 Task: Open a blank sheet, save the file as Identity.txt and add heading 'Identity',with the parapraph 'Identity refers to the characteristics and qualities that make an individual unique, including their cultural, ethnic, and personal traits. Understanding one's identity promotes self-acceptance, empathy, and fosters a sense of belonging and community.'Apply Font Style Oswald And font size 18. Apply font style in  Heading '  Roboto' and font size 36 Change heading alignment to  Left and paragraph alignment to  Left
Action: Mouse moved to (1272, 92)
Screenshot: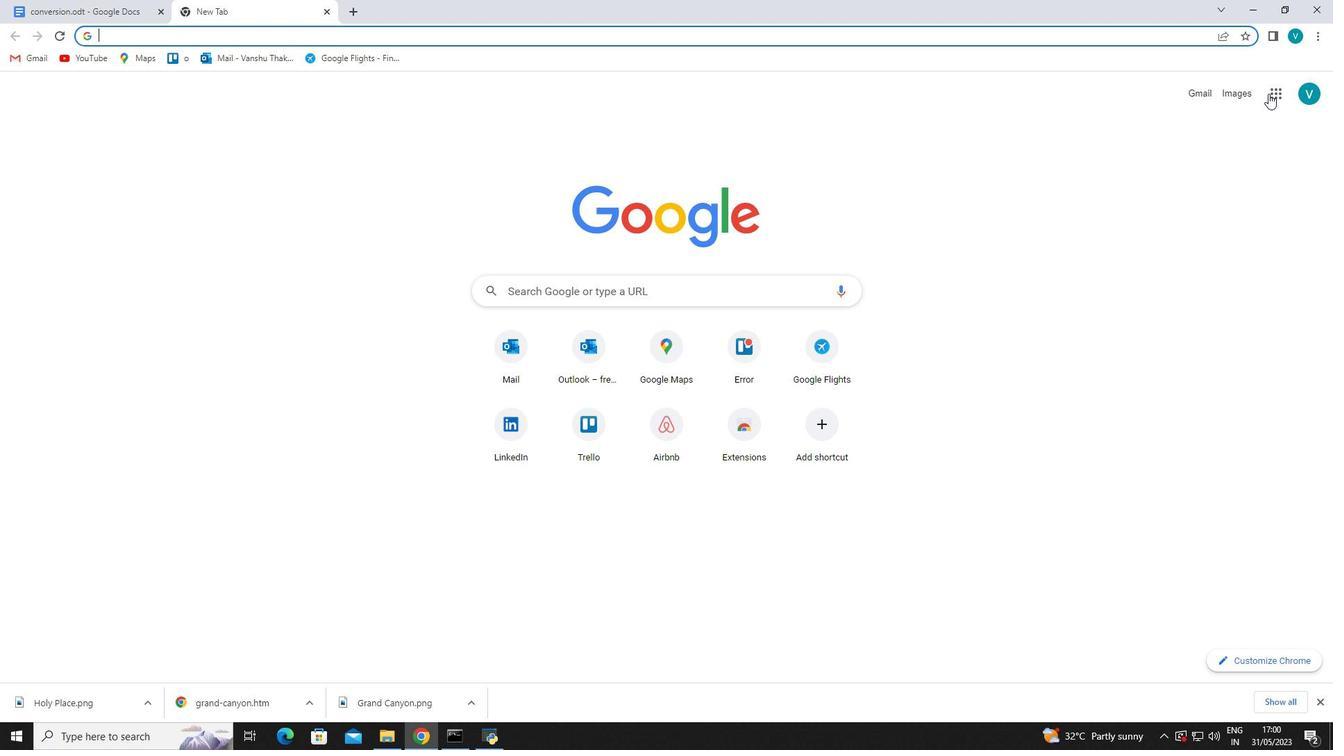 
Action: Mouse pressed left at (1272, 92)
Screenshot: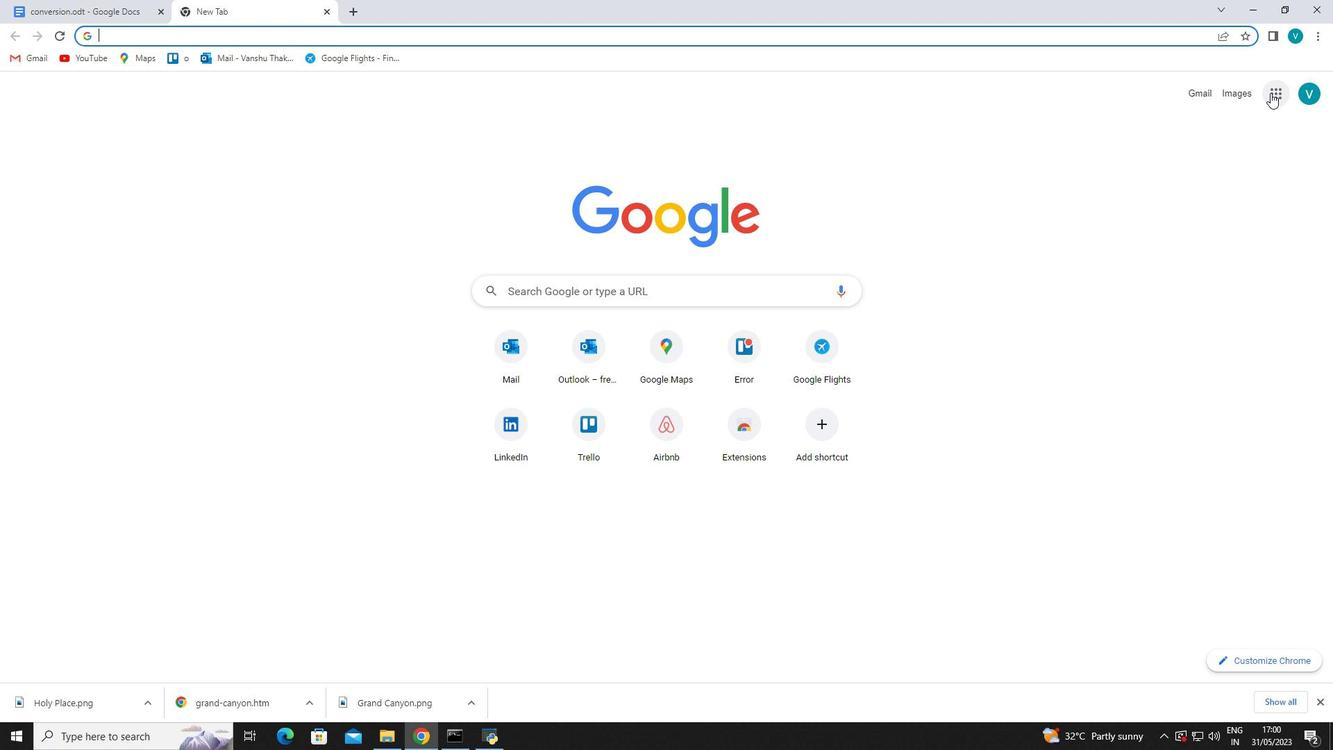 
Action: Mouse moved to (1241, 205)
Screenshot: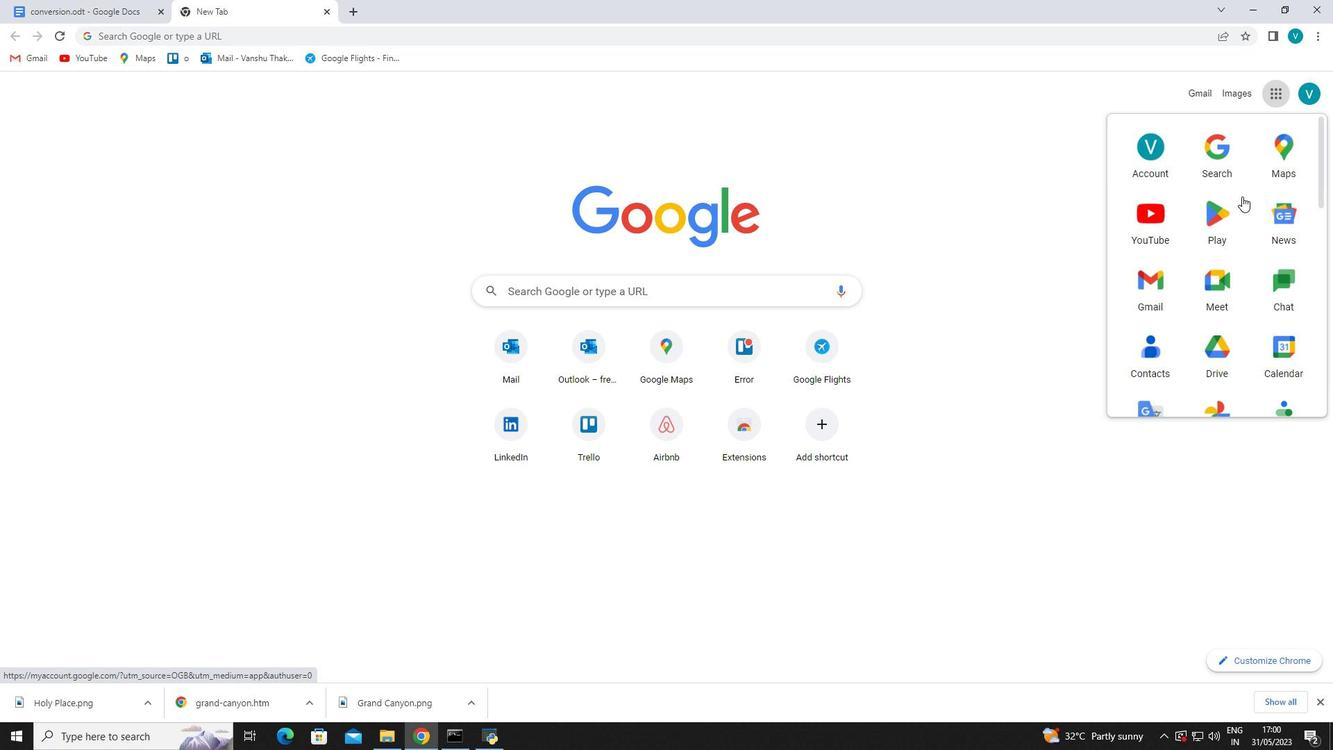 
Action: Mouse scrolled (1241, 204) with delta (0, 0)
Screenshot: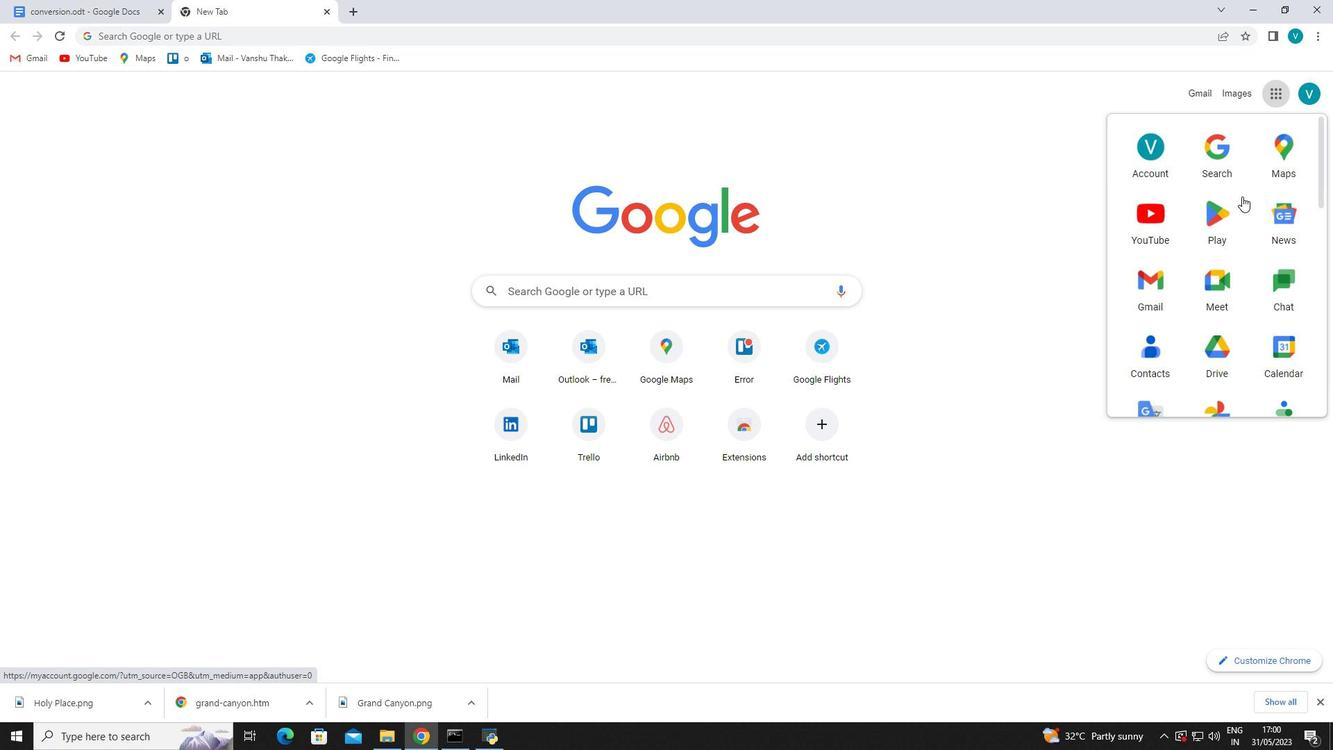
Action: Mouse moved to (1235, 216)
Screenshot: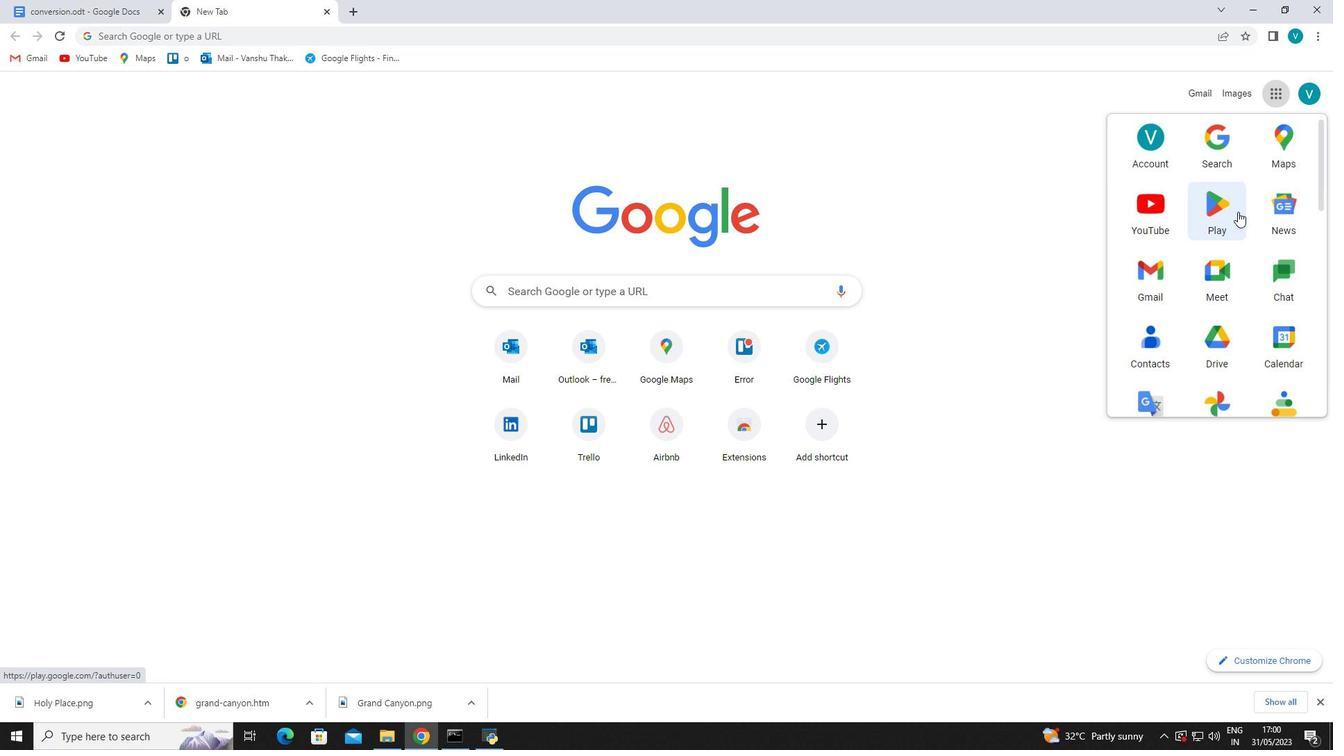 
Action: Mouse scrolled (1235, 215) with delta (0, 0)
Screenshot: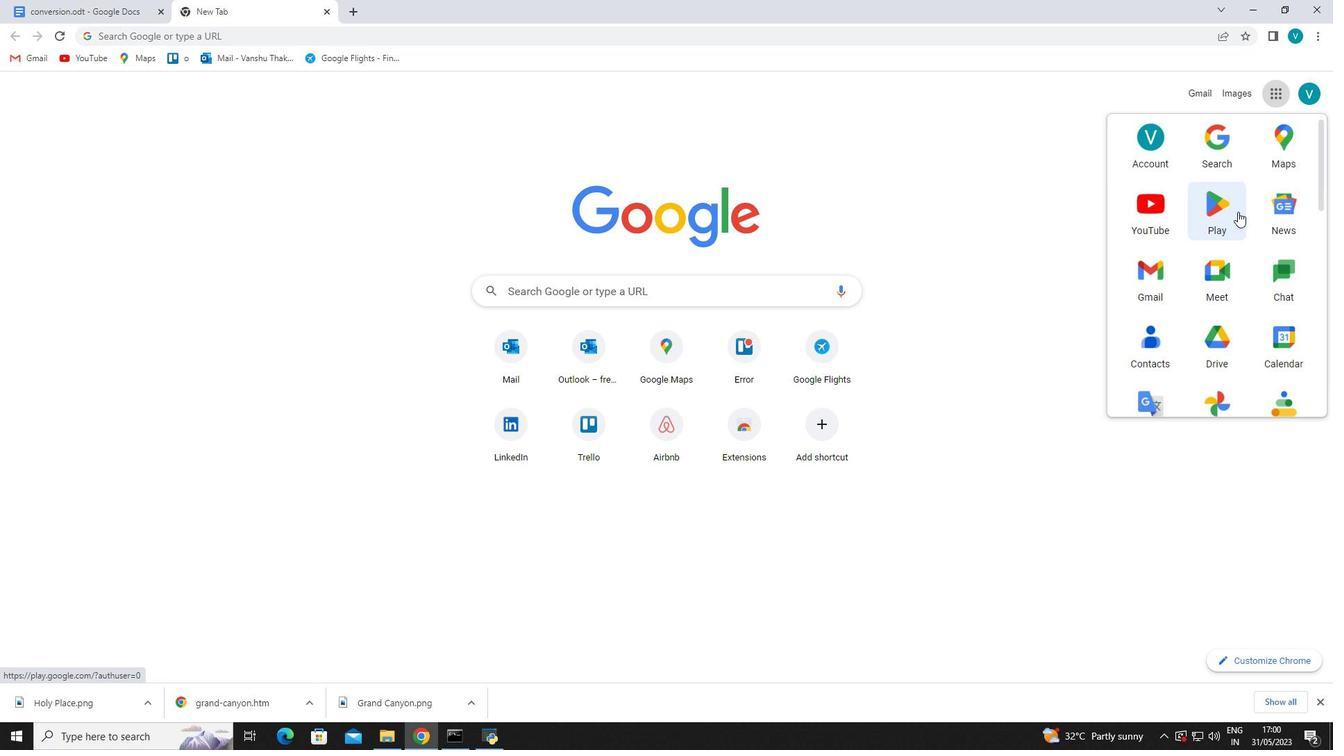 
Action: Mouse moved to (1229, 225)
Screenshot: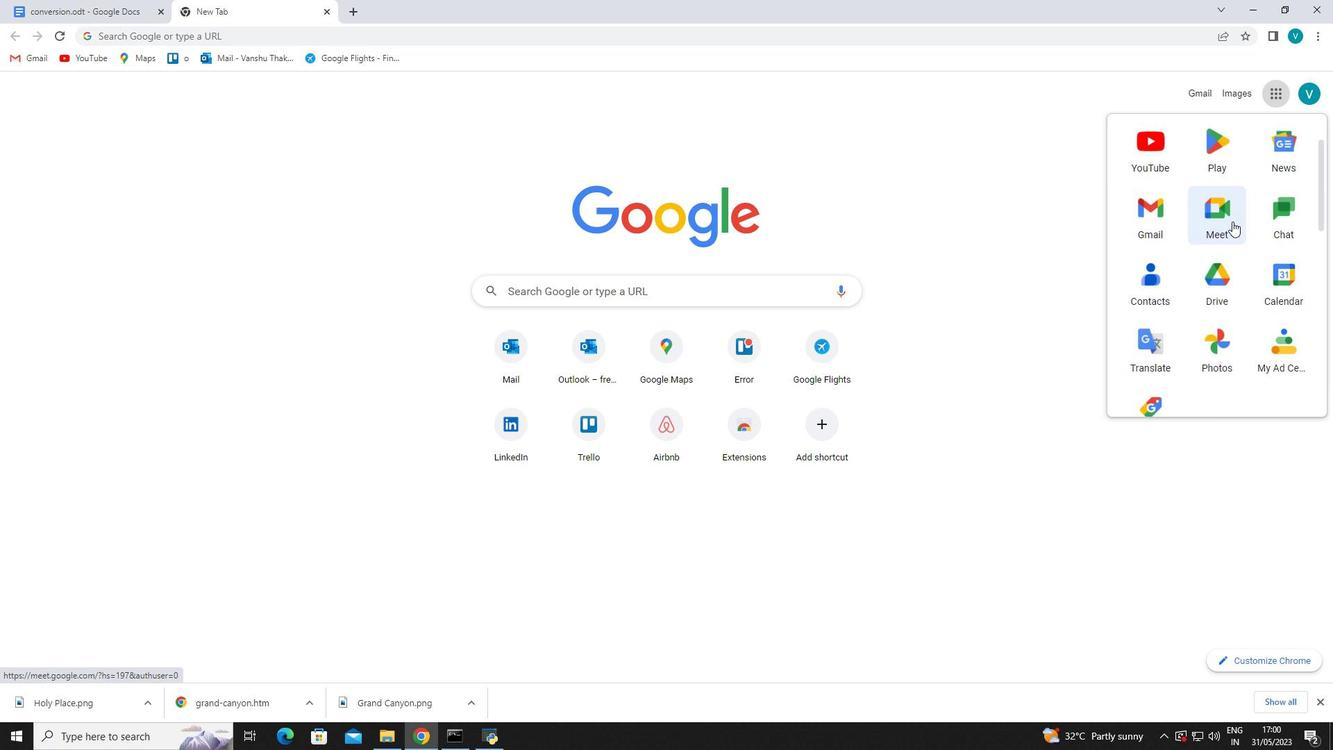 
Action: Mouse scrolled (1229, 224) with delta (0, 0)
Screenshot: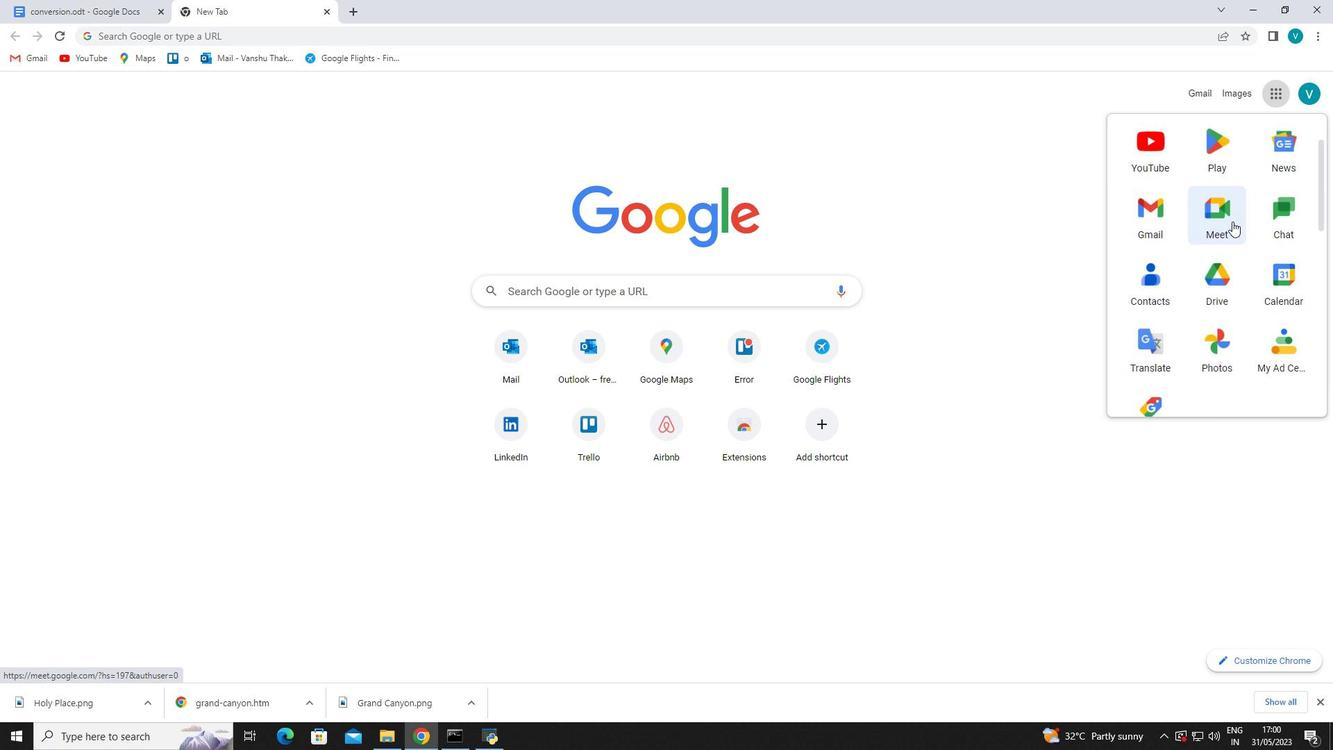 
Action: Mouse moved to (1225, 231)
Screenshot: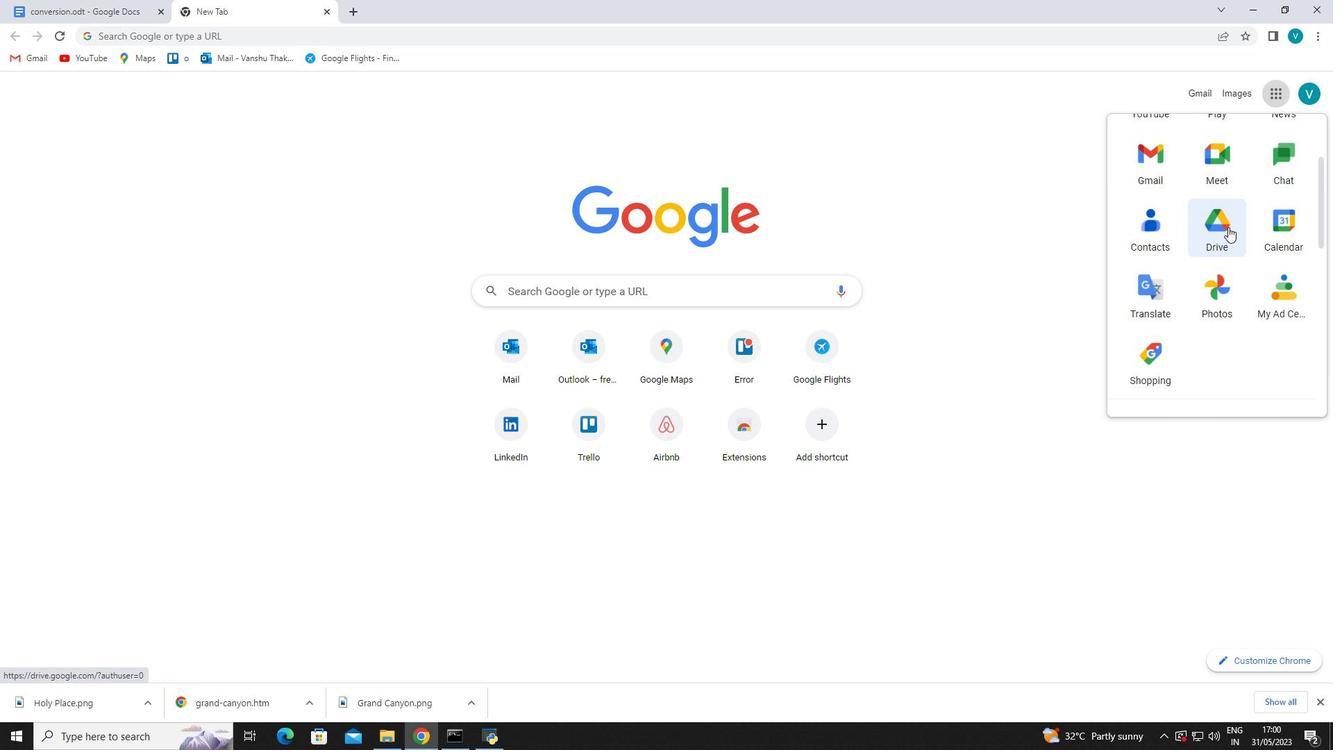 
Action: Mouse scrolled (1225, 230) with delta (0, 0)
Screenshot: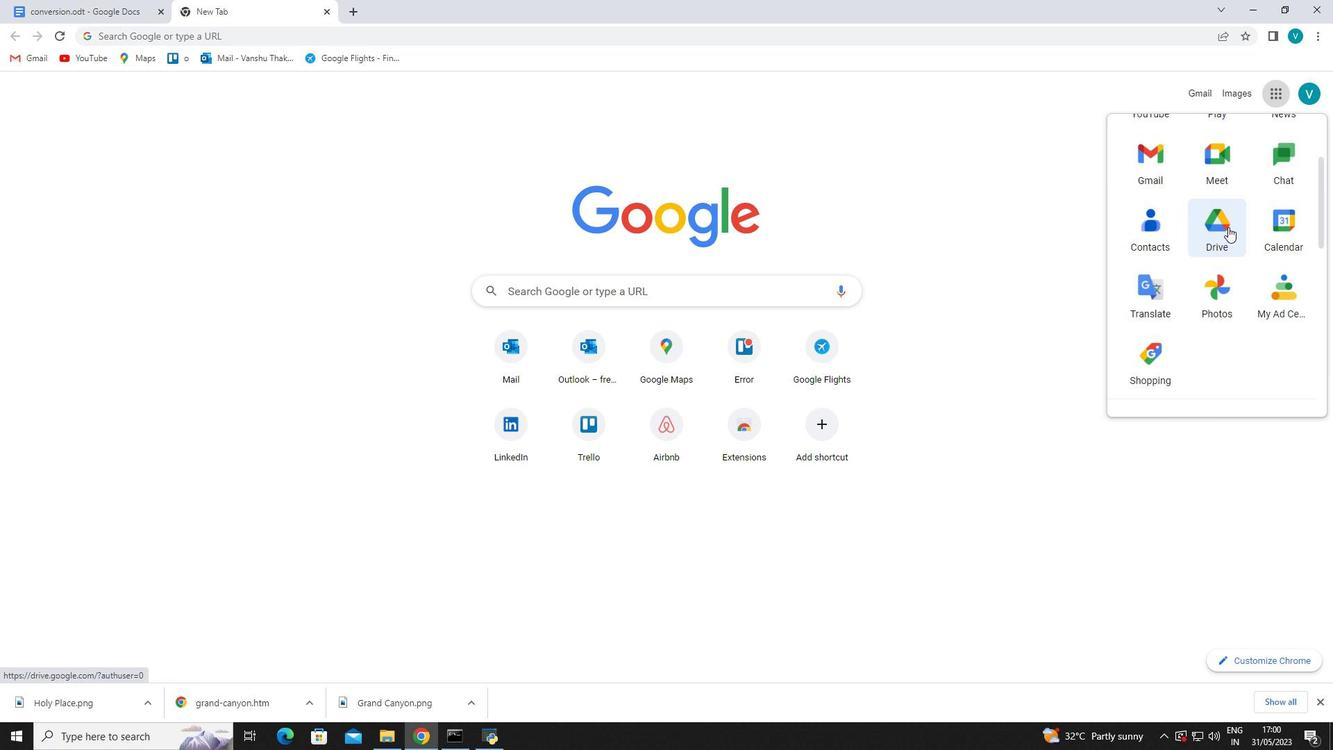 
Action: Mouse moved to (1220, 263)
Screenshot: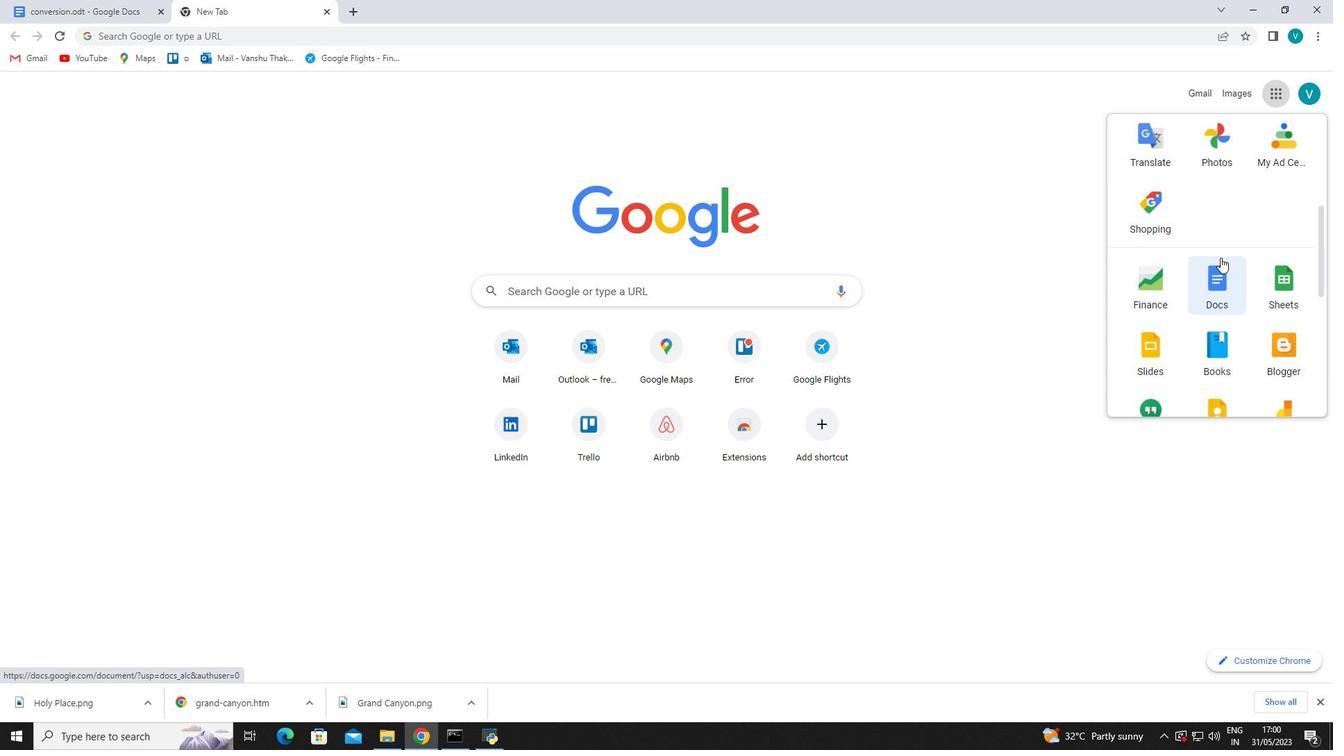 
Action: Mouse pressed left at (1220, 263)
Screenshot: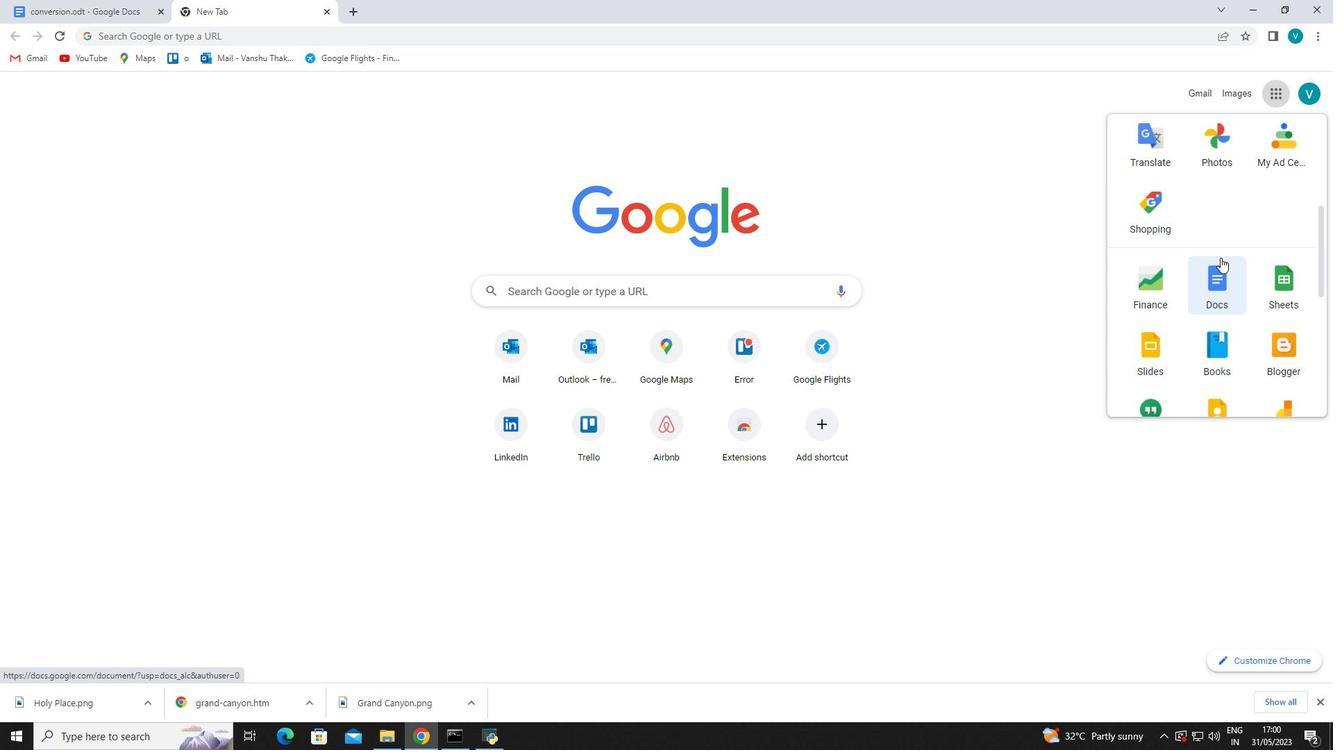 
Action: Mouse moved to (342, 253)
Screenshot: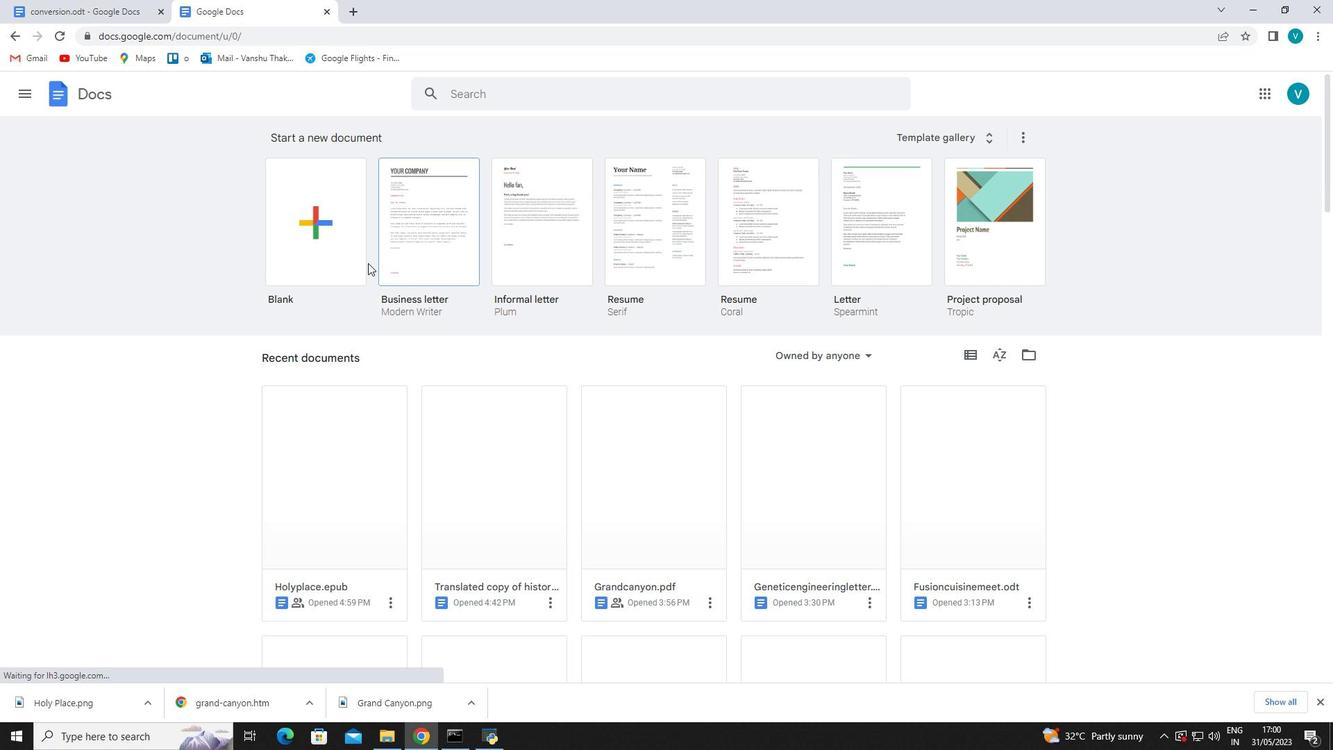 
Action: Mouse pressed left at (342, 253)
Screenshot: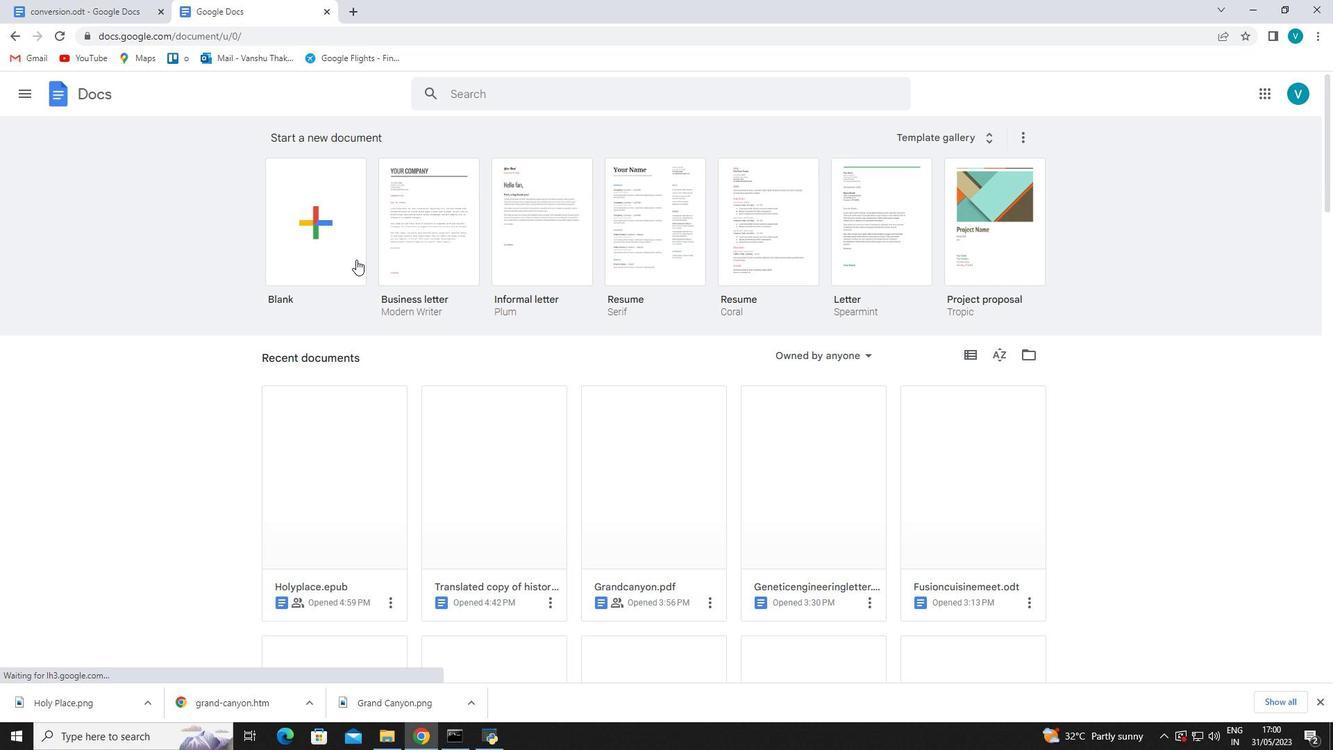 
Action: Mouse moved to (121, 86)
Screenshot: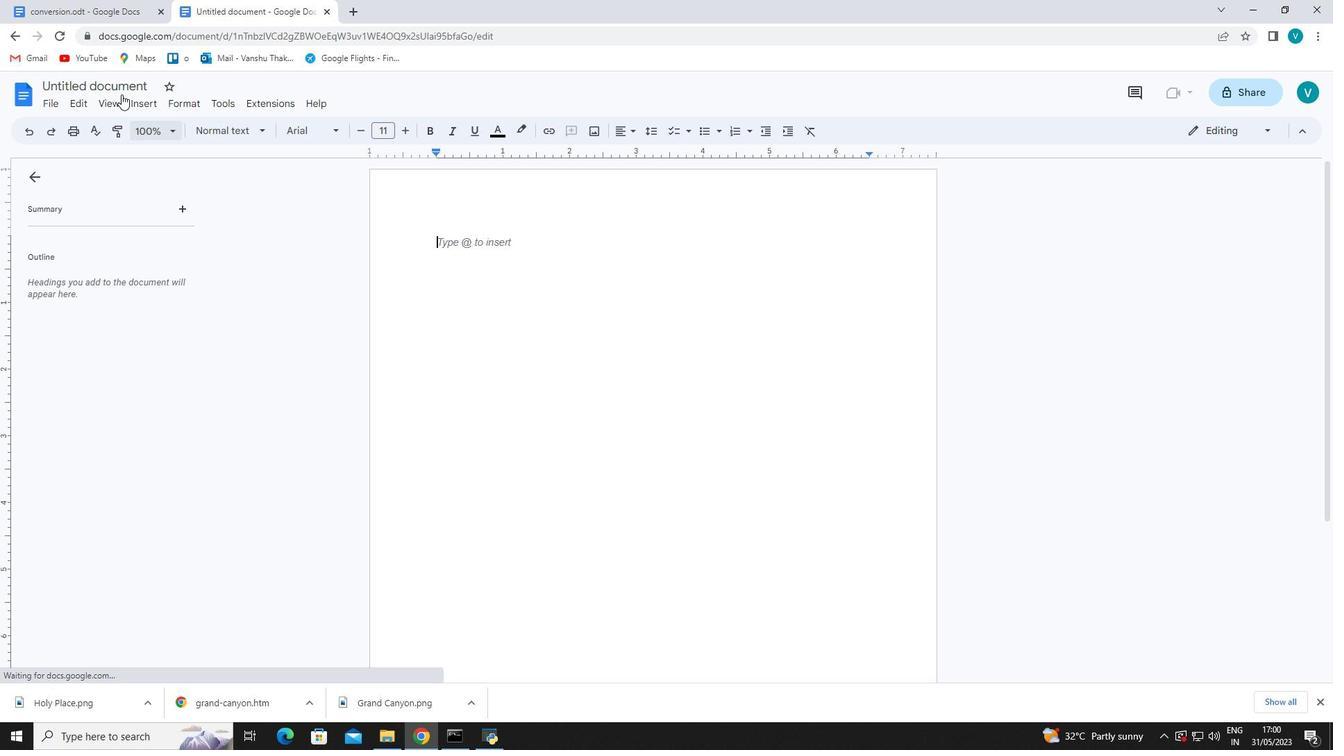 
Action: Mouse pressed left at (121, 86)
Screenshot: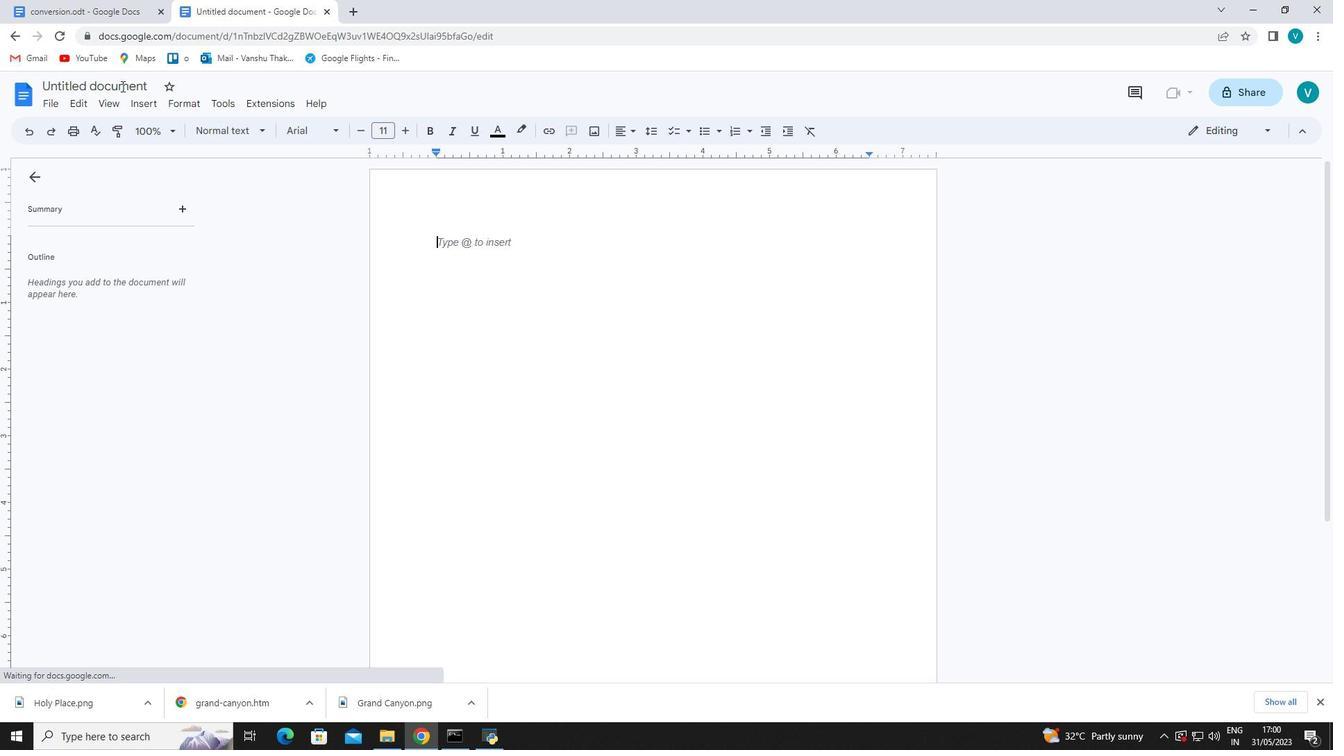 
Action: Key pressed <Key.shift>Identity.txt
Screenshot: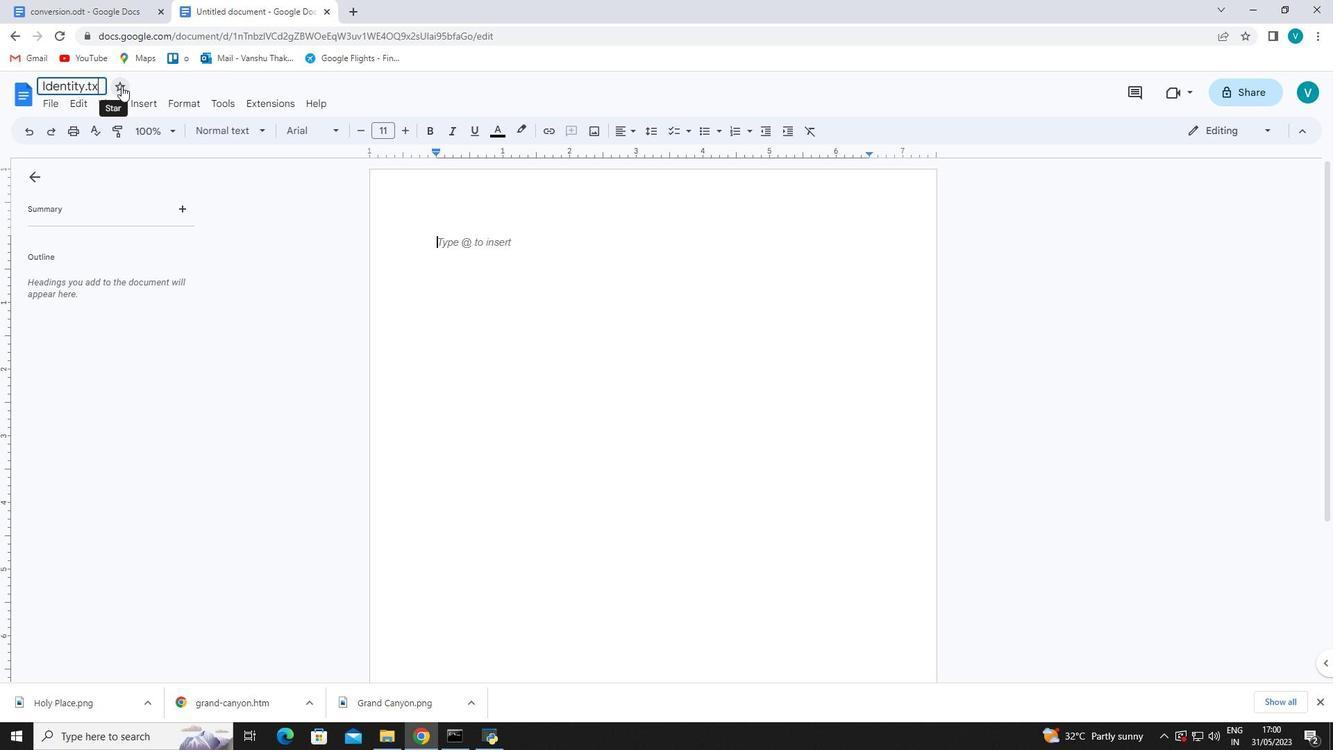 
Action: Mouse moved to (262, 138)
Screenshot: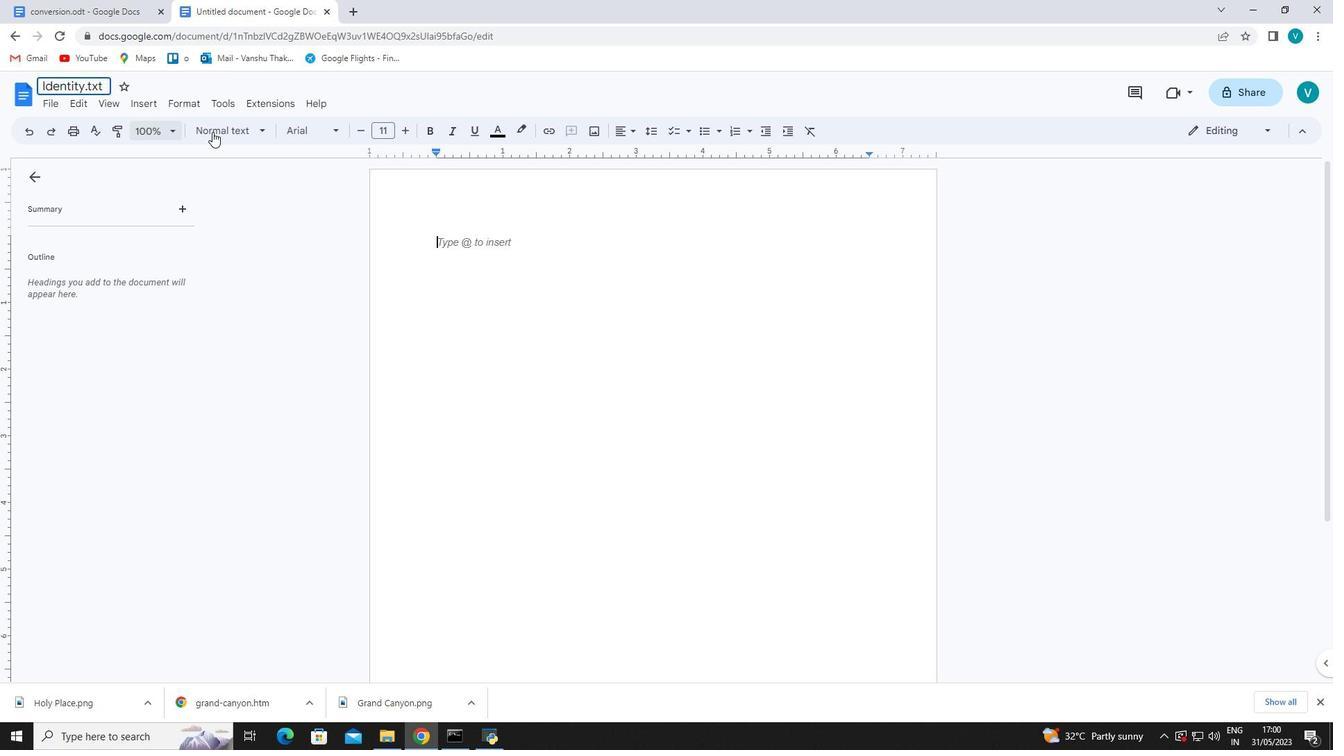 
Action: Key pressed <Key.enter>
Screenshot: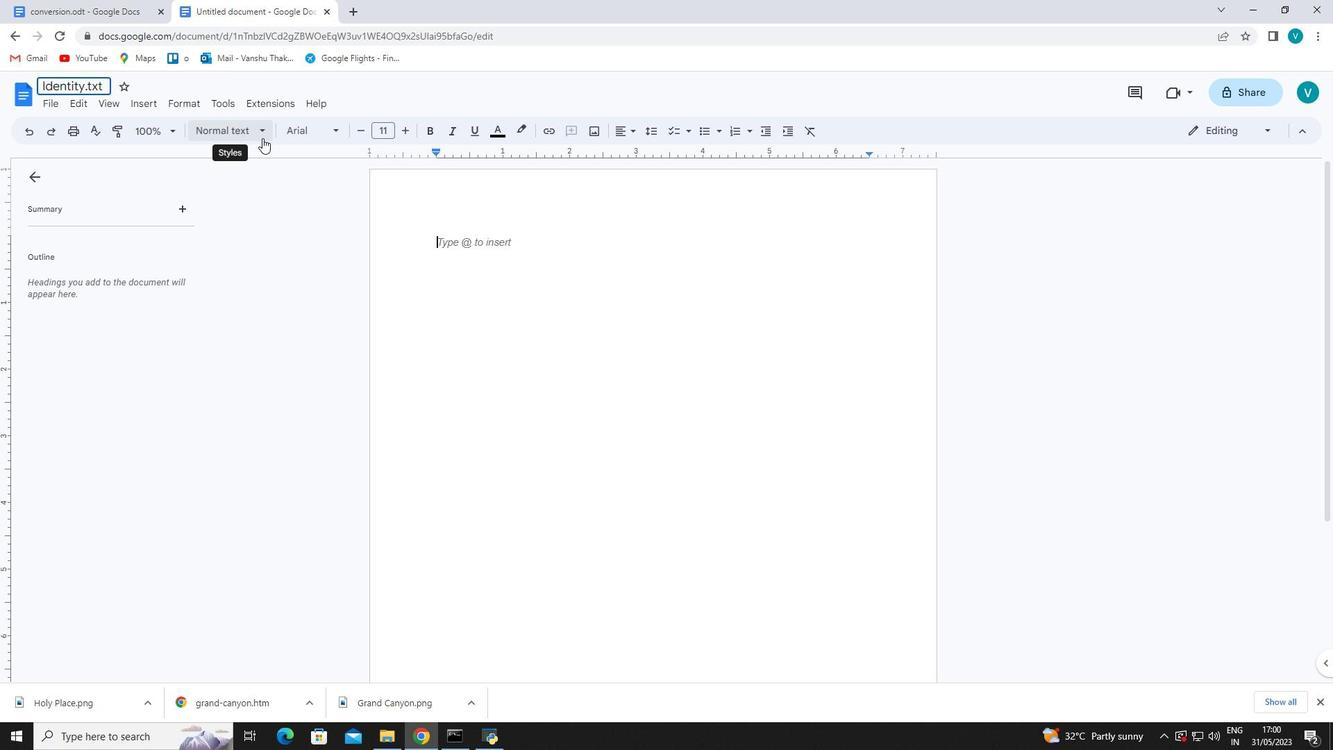 
Action: Mouse moved to (463, 254)
Screenshot: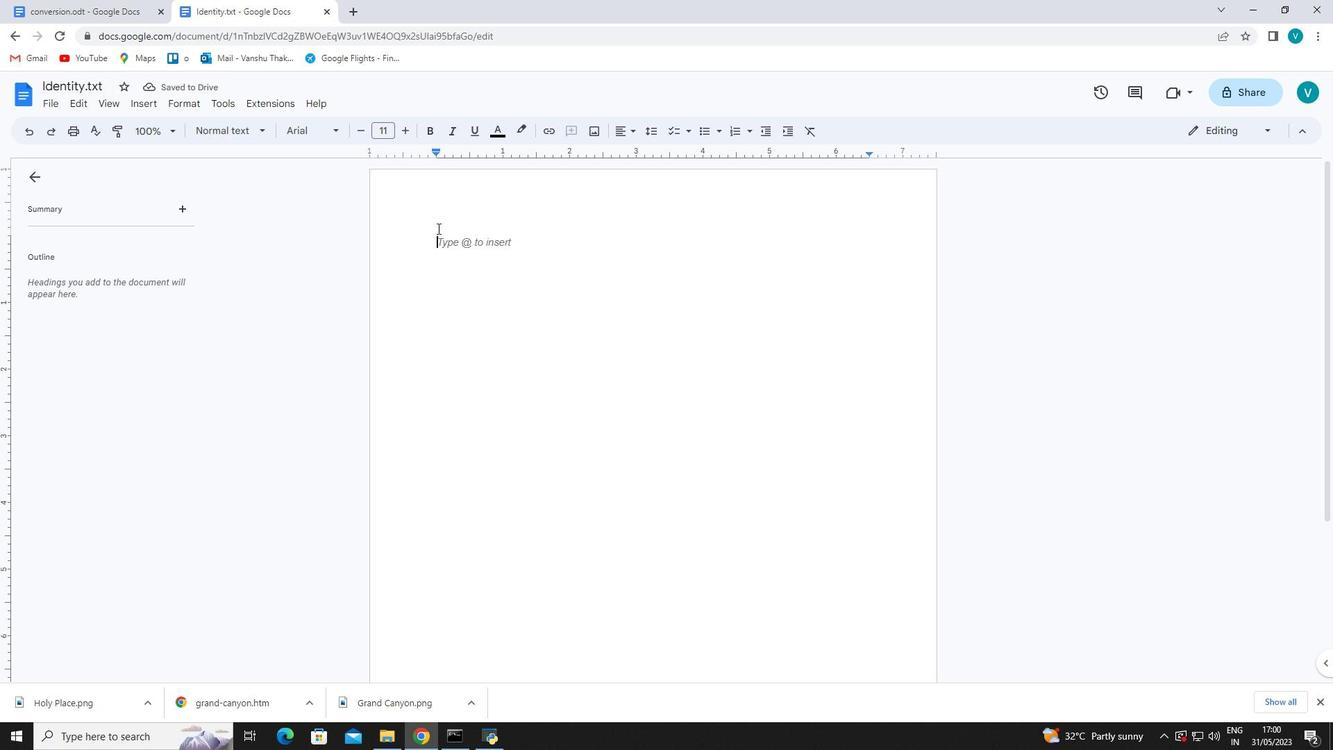 
Action: Mouse pressed left at (463, 254)
Screenshot: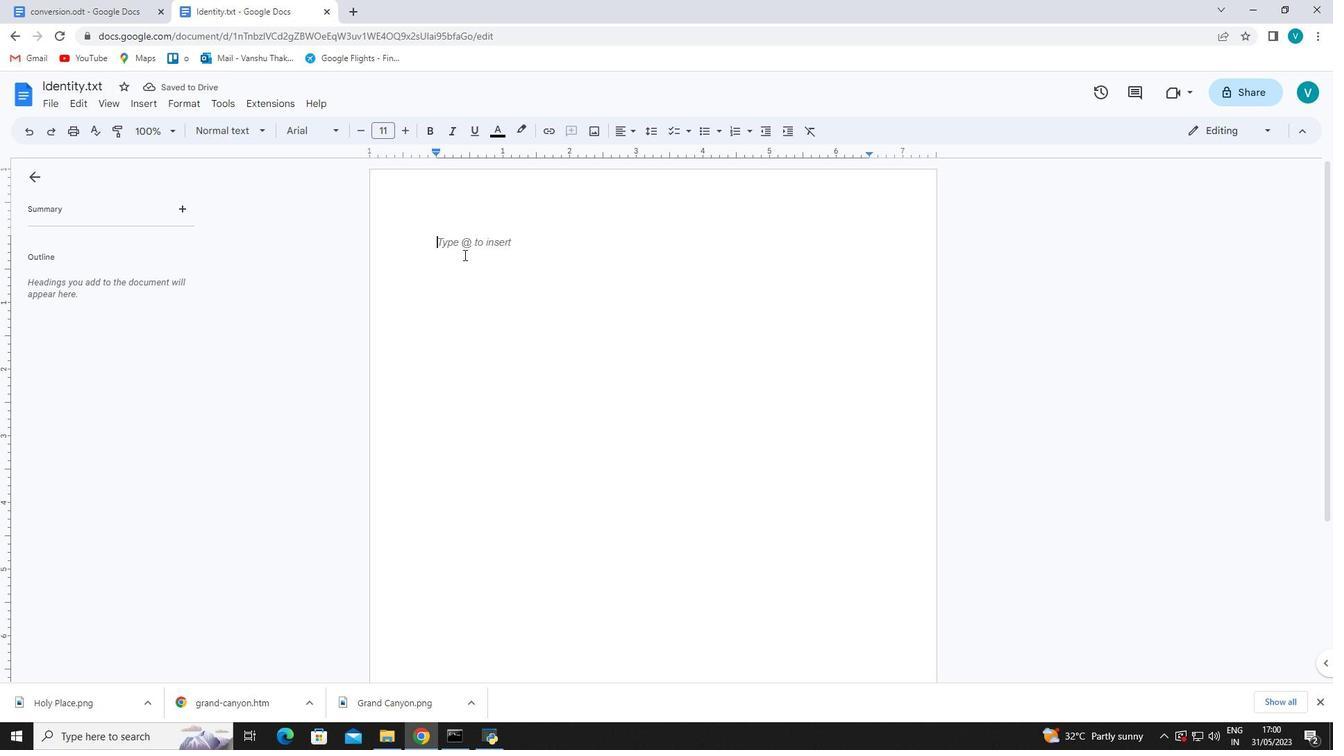 
Action: Key pressed <Key.shift><Key.shift><Key.shift><Key.shift><Key.shift><Key.shift><Key.shift><Key.shift><Key.shift><Key.shift><Key.shift><Key.shift><Key.shift><Key.shift><Key.shift><Key.shift><Key.shift>Identity<Key.enter><Key.shift><Key.shift><Key.shift><Key.shift><Key.shift><Key.shift><Key.shift><Key.shift><Key.shift><Key.shift><Key.shift><Key.shift><Key.shift><Key.shift>Identity<Key.space>refers<Key.space>to<Key.space>the<Key.space>characteristics<Key.space>and<Key.space>qualities<Key.space>that<Key.space>make<Key.space>an<Key.space>individual<Key.space>unique,<Key.space>including<Key.space>their<Key.space>cultural,<Key.space>ethinic,<Key.space>and<Key.space>personal<Key.space>traits.<Key.space><Key.shift>Understanding<Key.space>one's<Key.space>identity<Key.space>promotes<Key.space>self-acceptance,<Key.space>empathy,<Key.space>and<Key.space>fosters<Key.space>a<Key.space>sense<Key.space>of<Key.space>belonging<Key.space>and<Key.space>community.
Screenshot: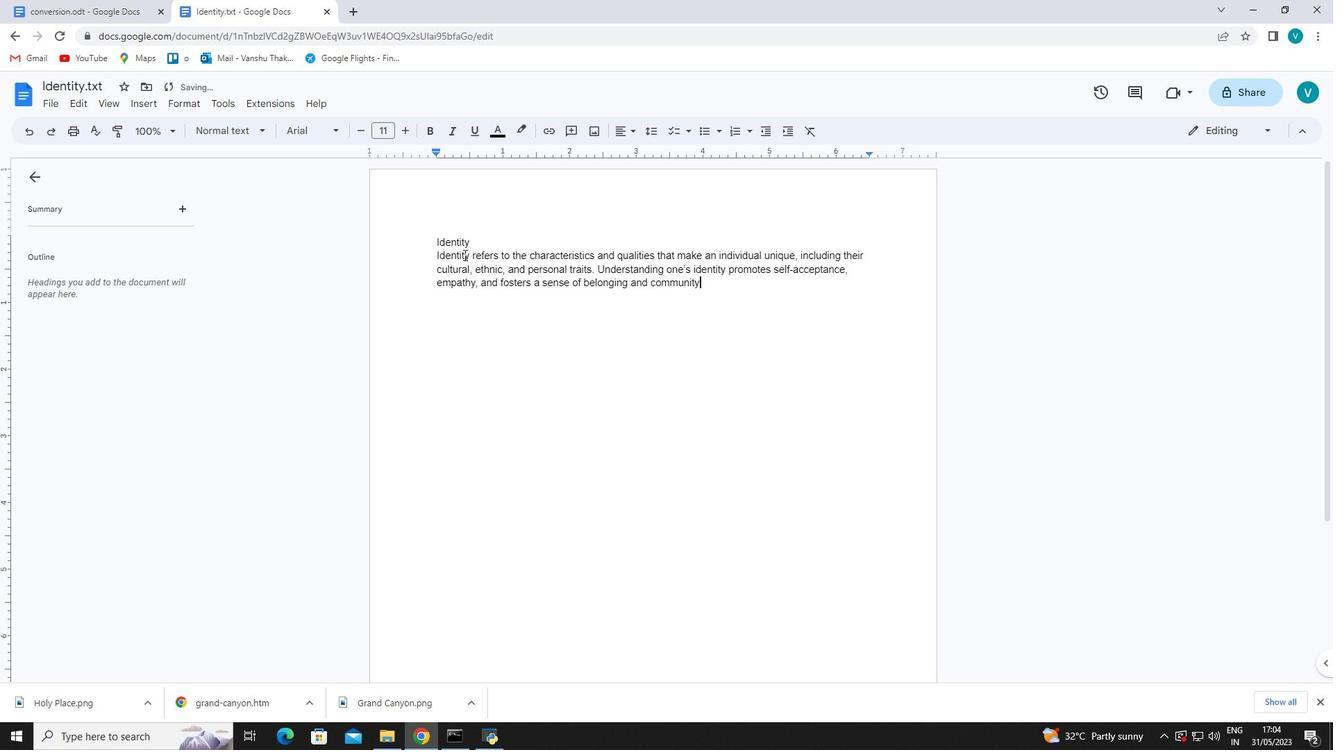 
Action: Mouse moved to (434, 256)
Screenshot: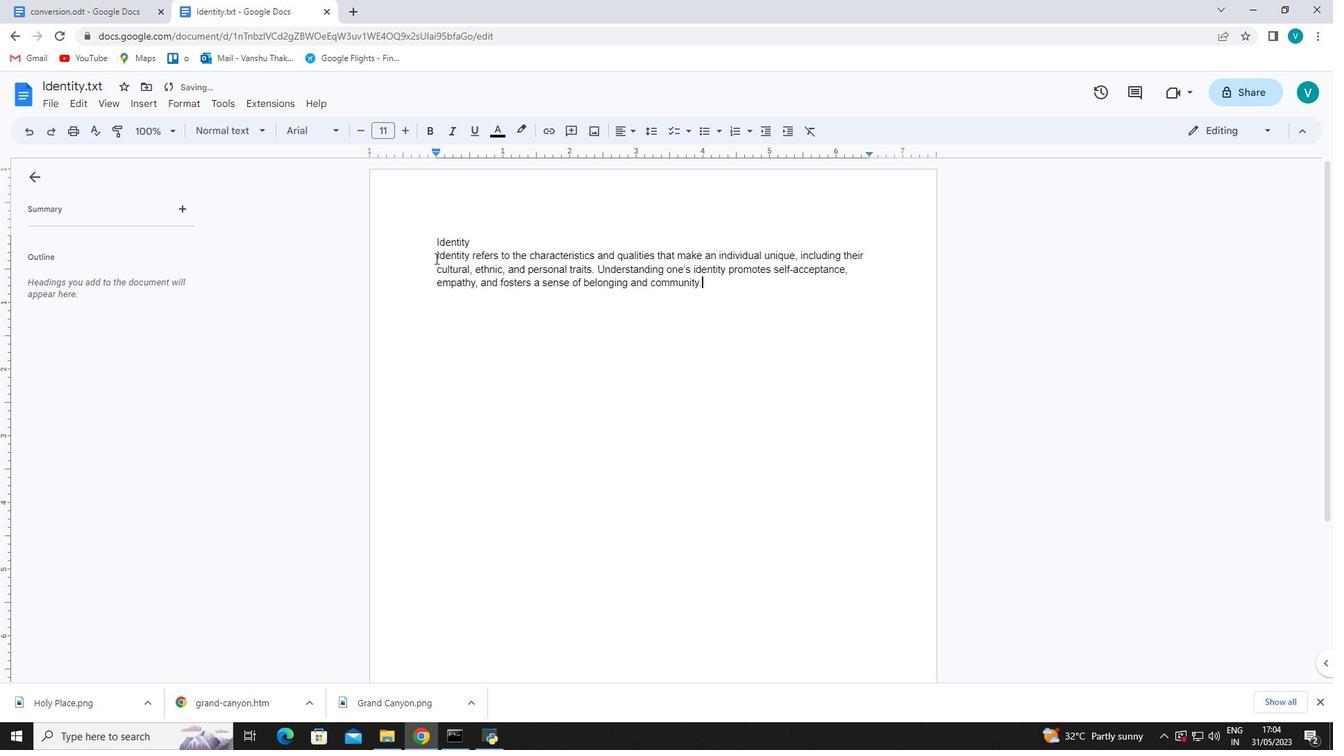 
Action: Mouse pressed left at (434, 256)
Screenshot: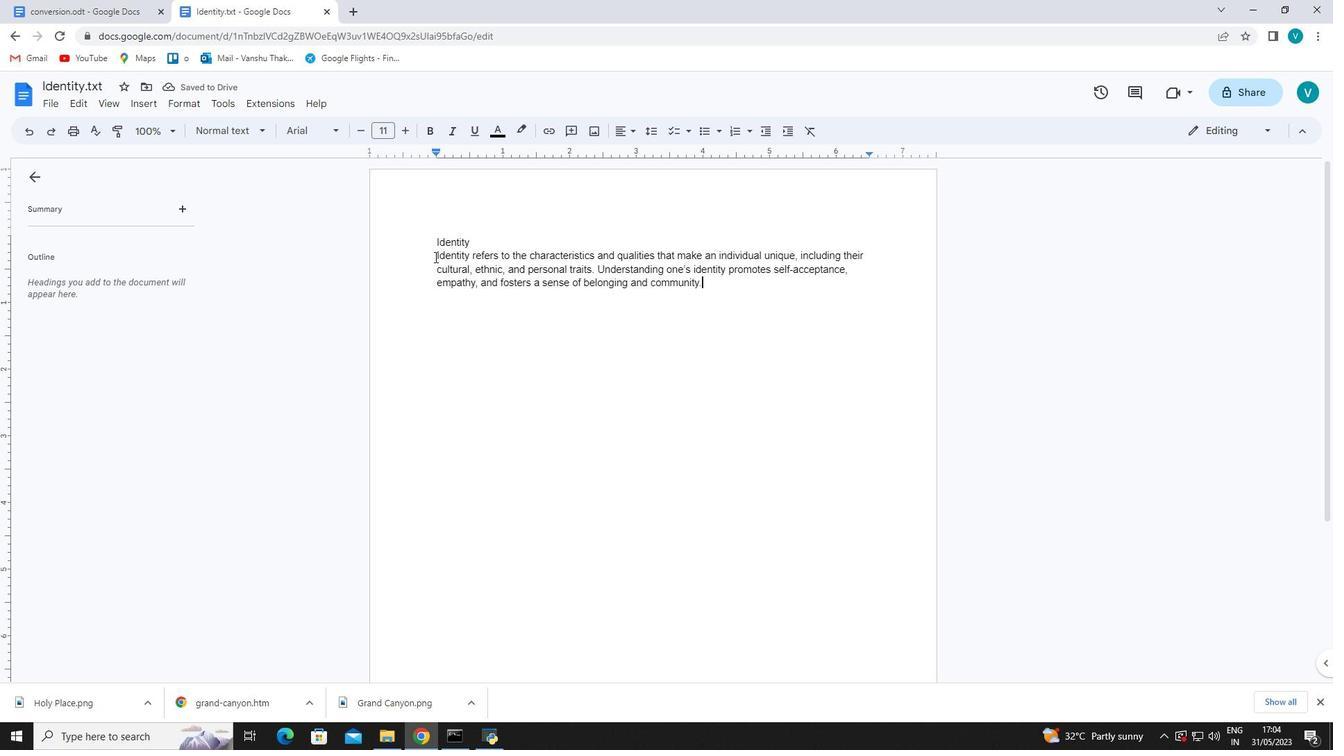 
Action: Mouse moved to (309, 134)
Screenshot: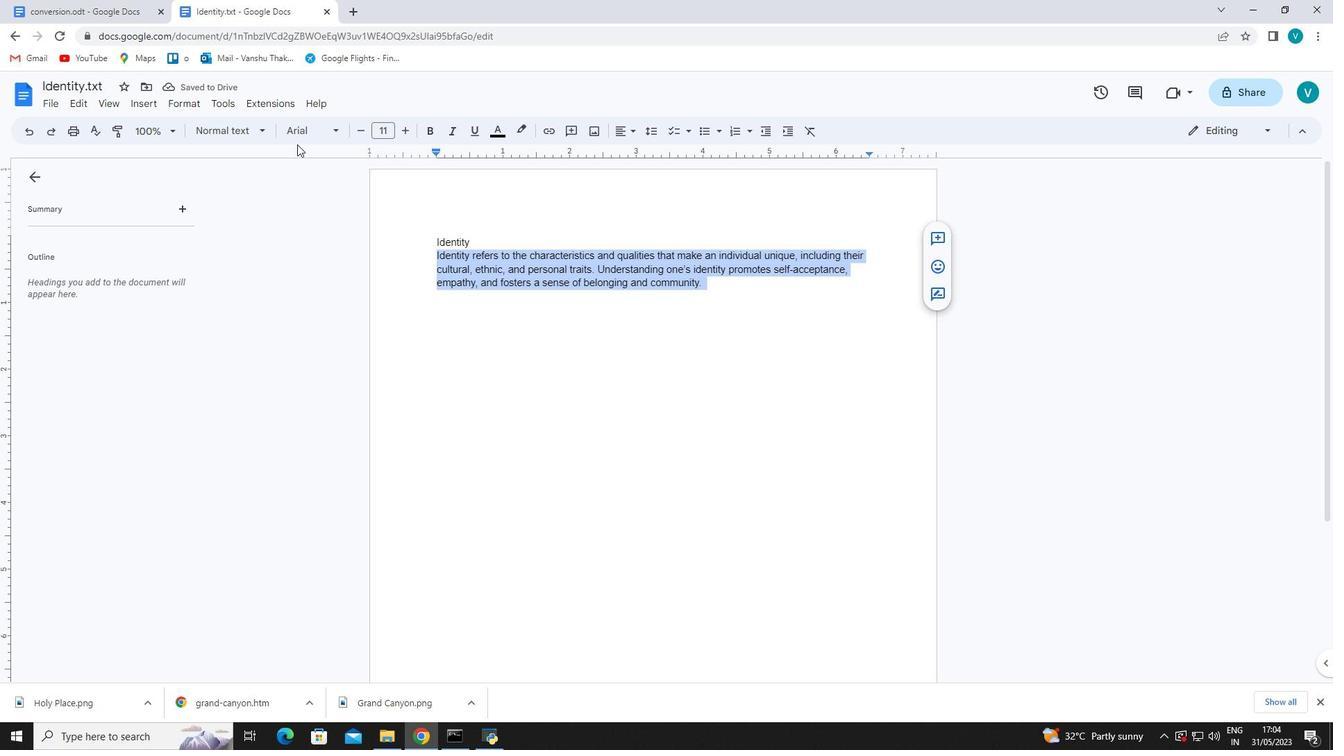 
Action: Mouse pressed left at (309, 134)
Screenshot: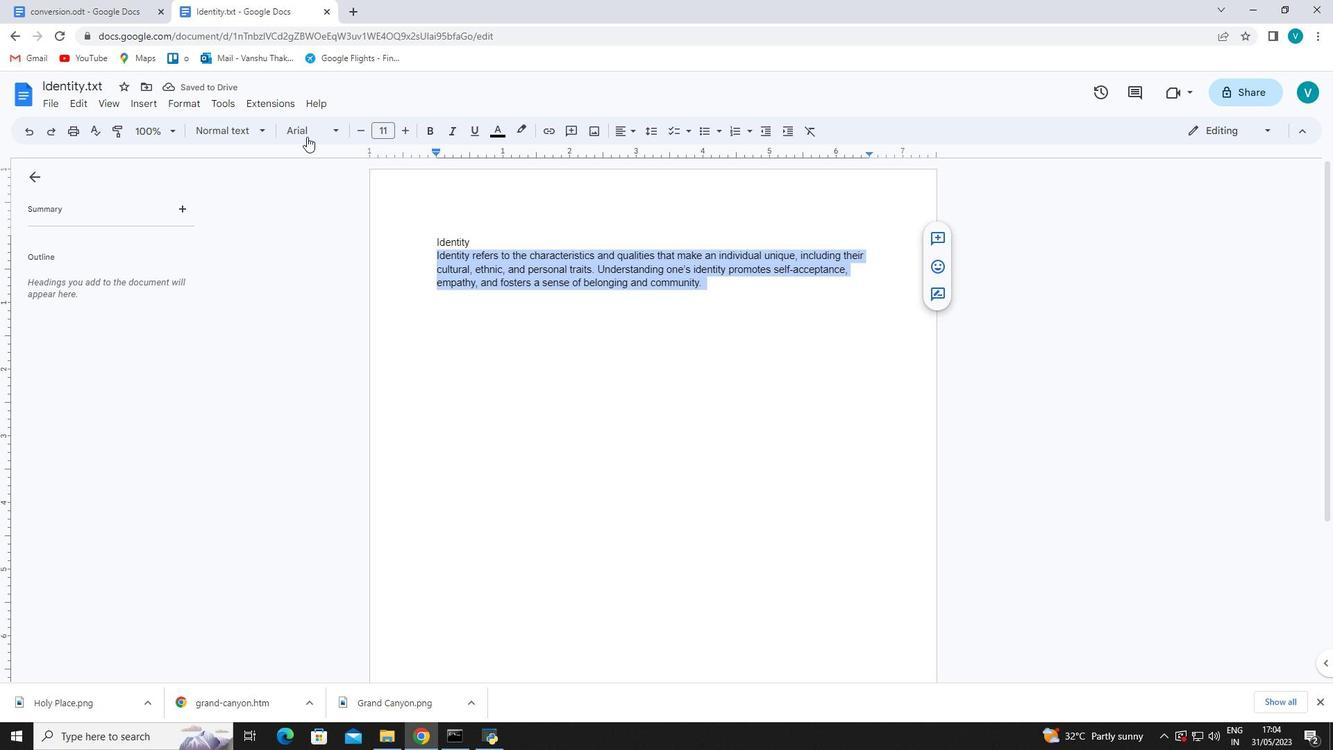 
Action: Mouse moved to (385, 429)
Screenshot: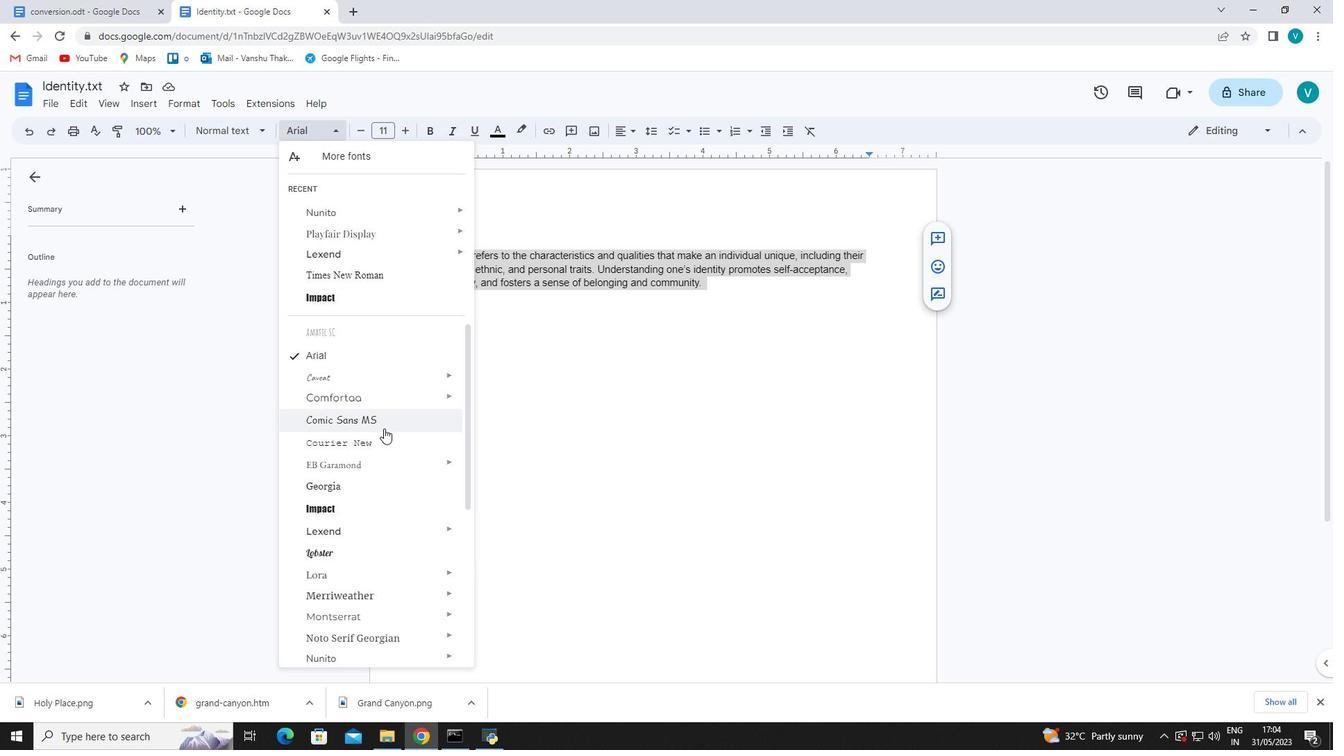 
Action: Mouse scrolled (385, 429) with delta (0, 0)
Screenshot: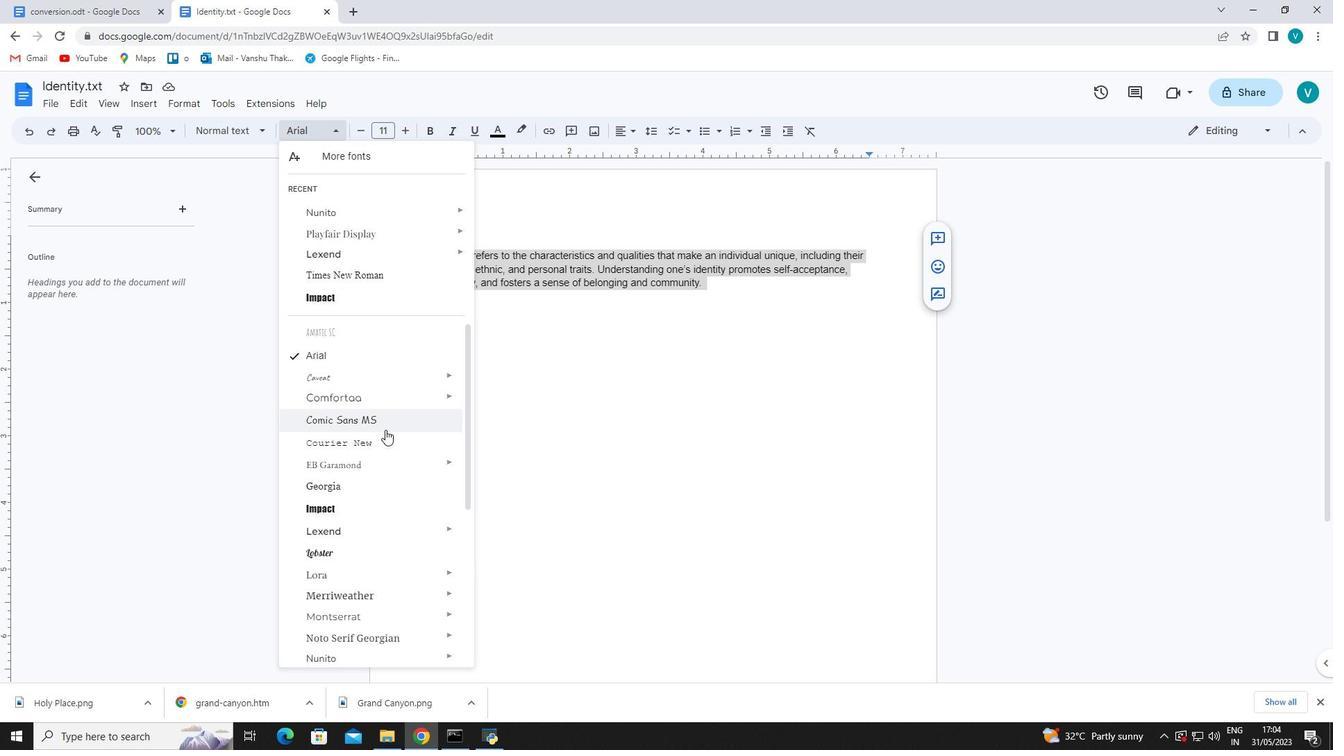 
Action: Mouse moved to (384, 429)
Screenshot: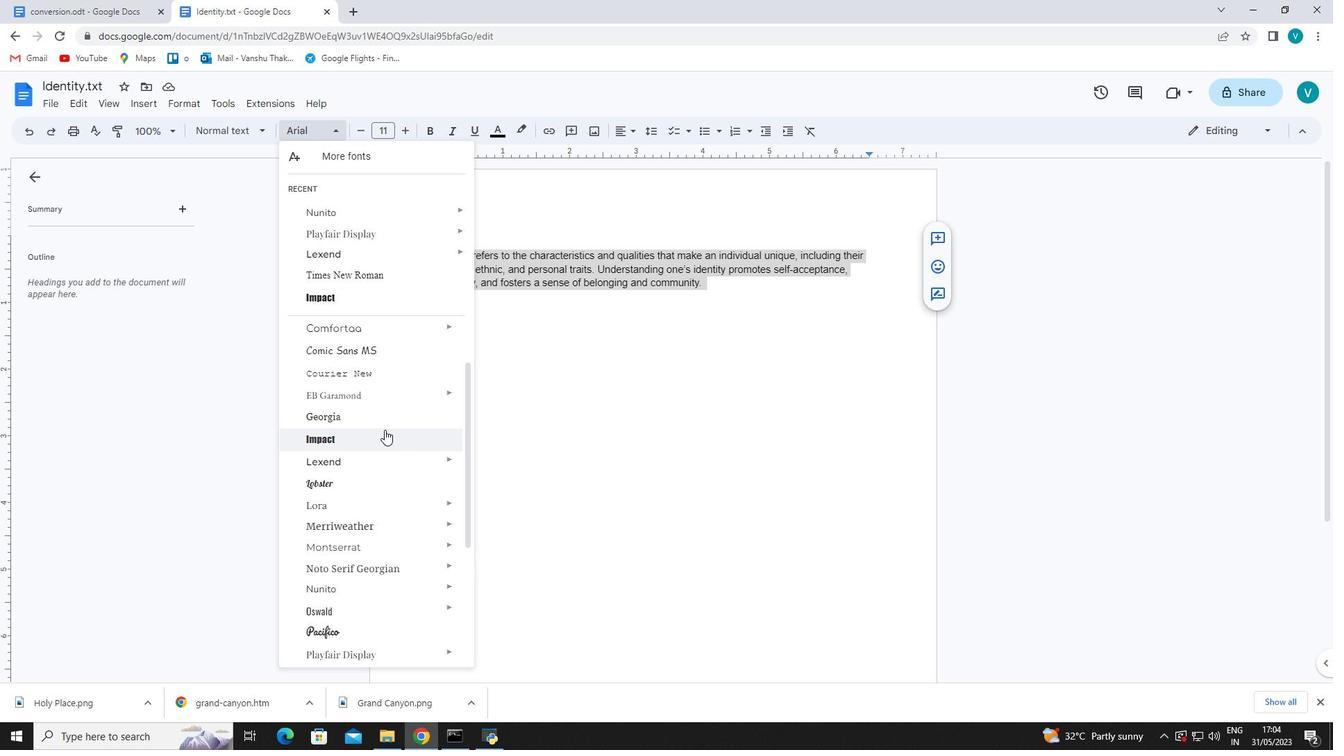 
Action: Mouse scrolled (384, 429) with delta (0, 0)
Screenshot: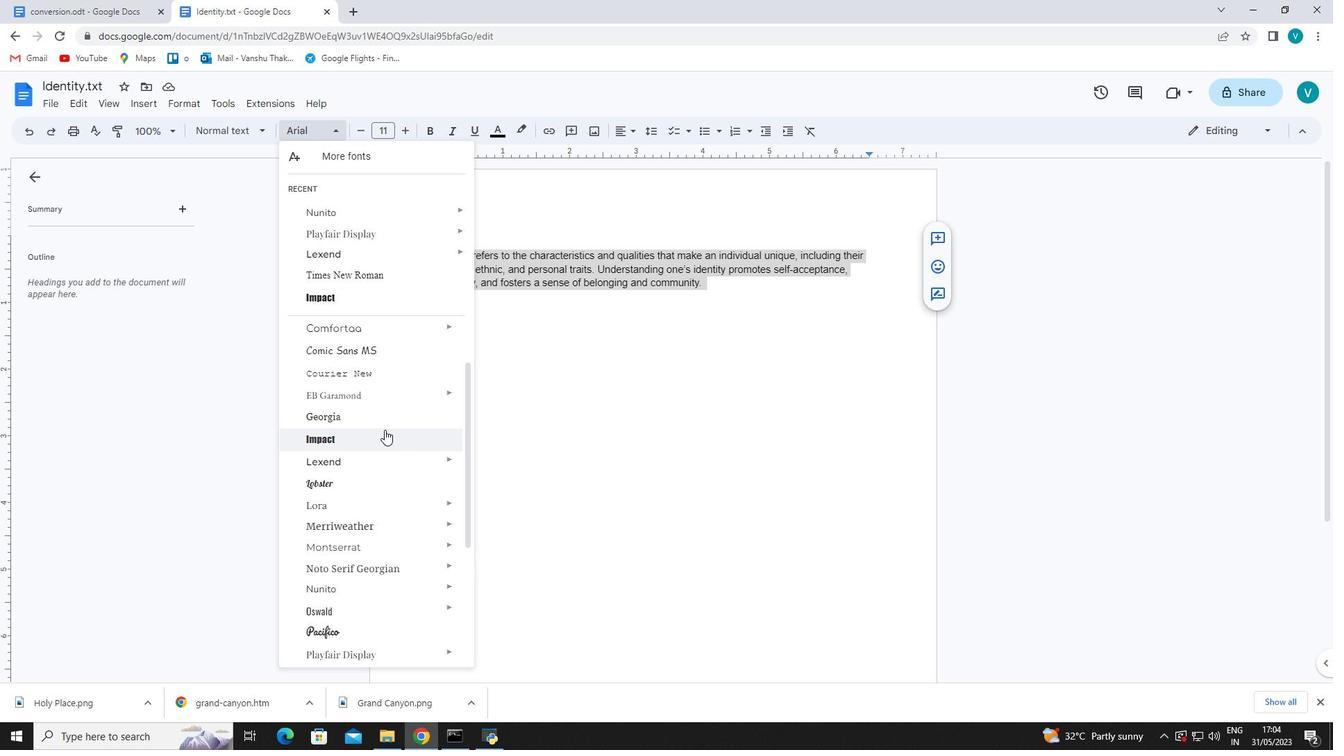 
Action: Mouse scrolled (384, 429) with delta (0, 0)
Screenshot: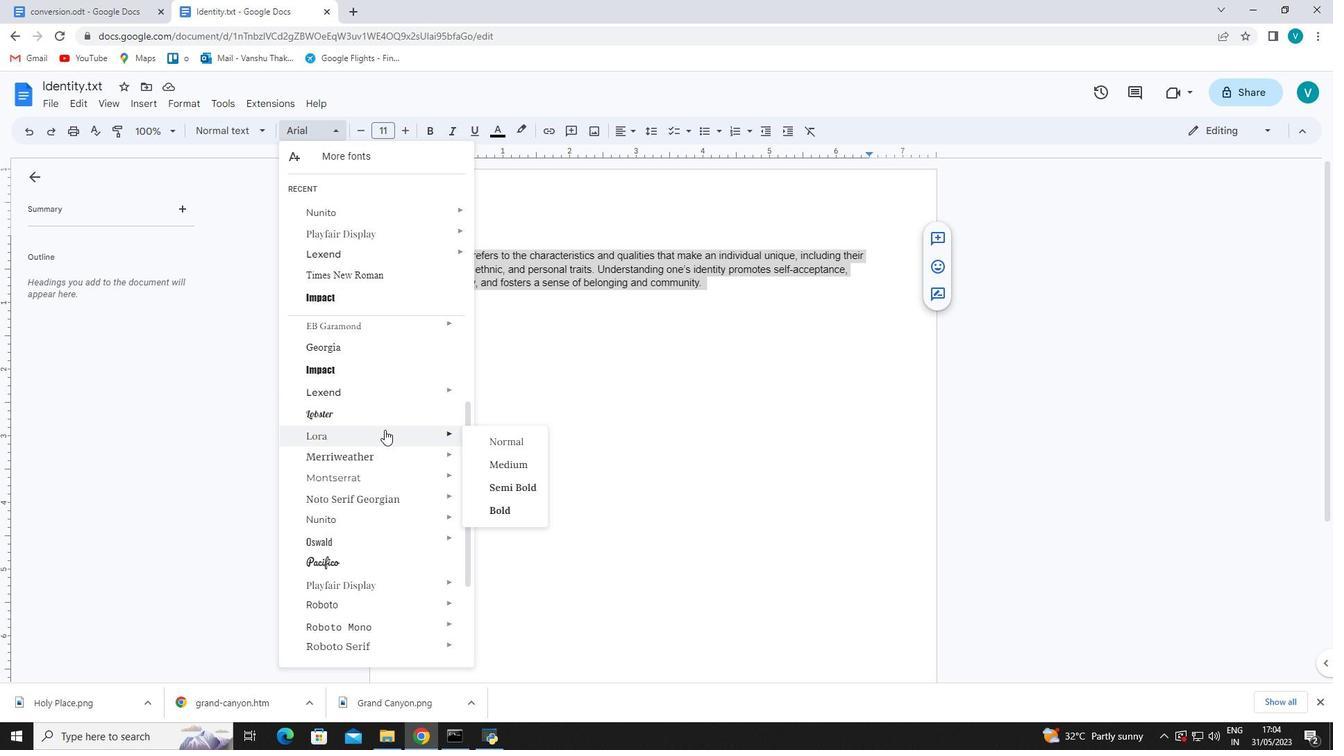 
Action: Mouse scrolled (384, 429) with delta (0, 0)
Screenshot: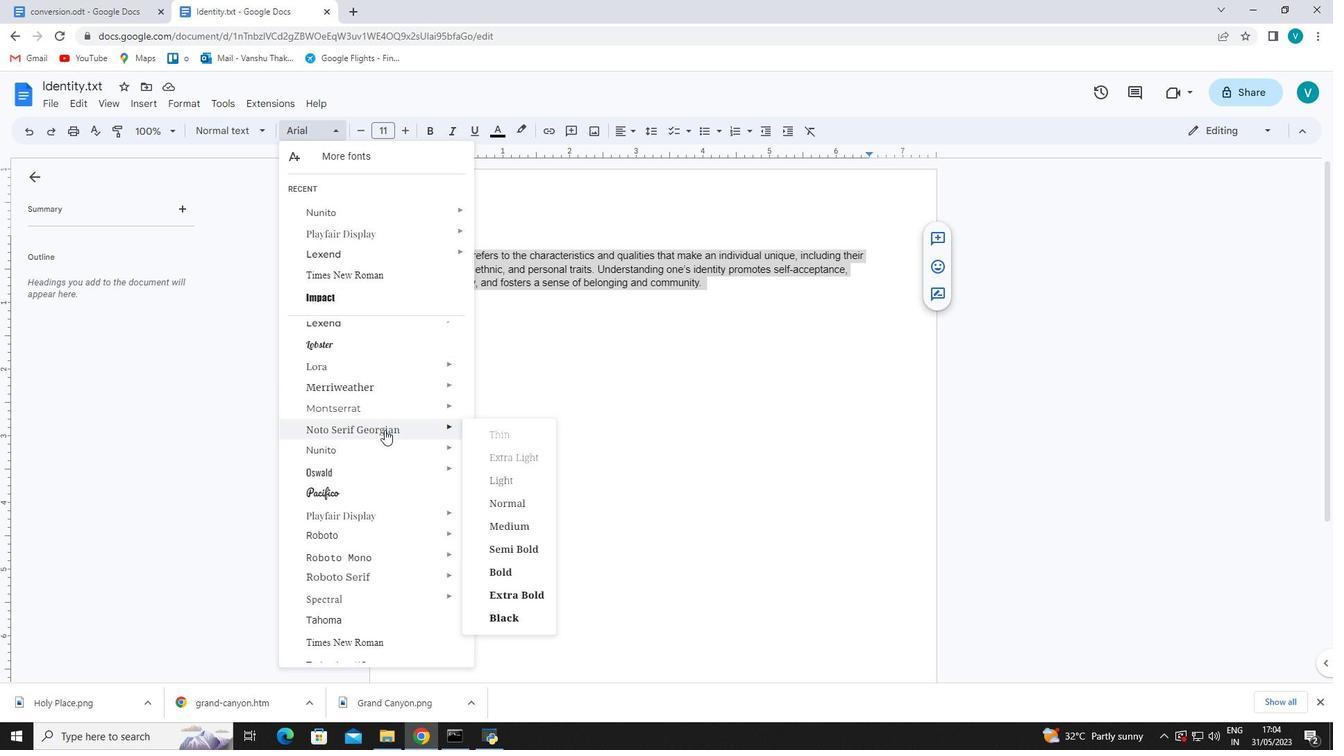 
Action: Mouse scrolled (384, 429) with delta (0, 0)
Screenshot: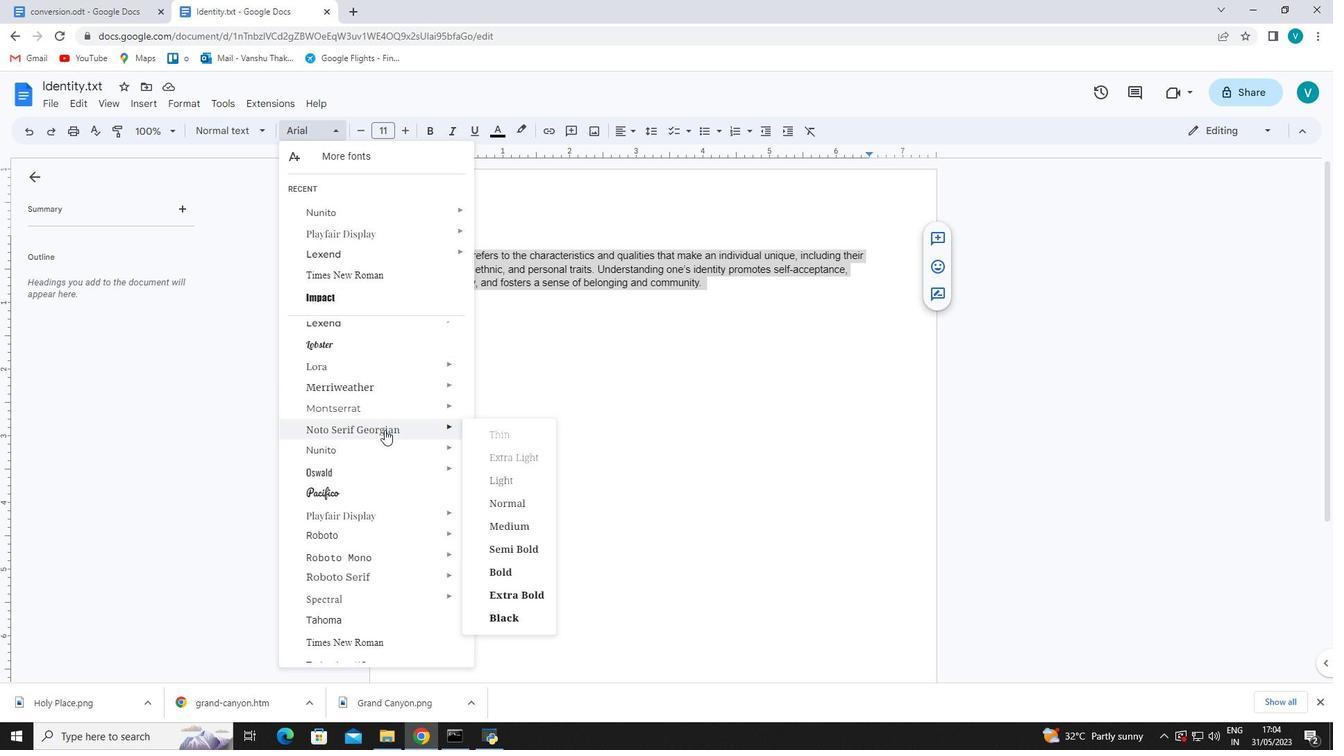 
Action: Mouse scrolled (384, 429) with delta (0, 0)
Screenshot: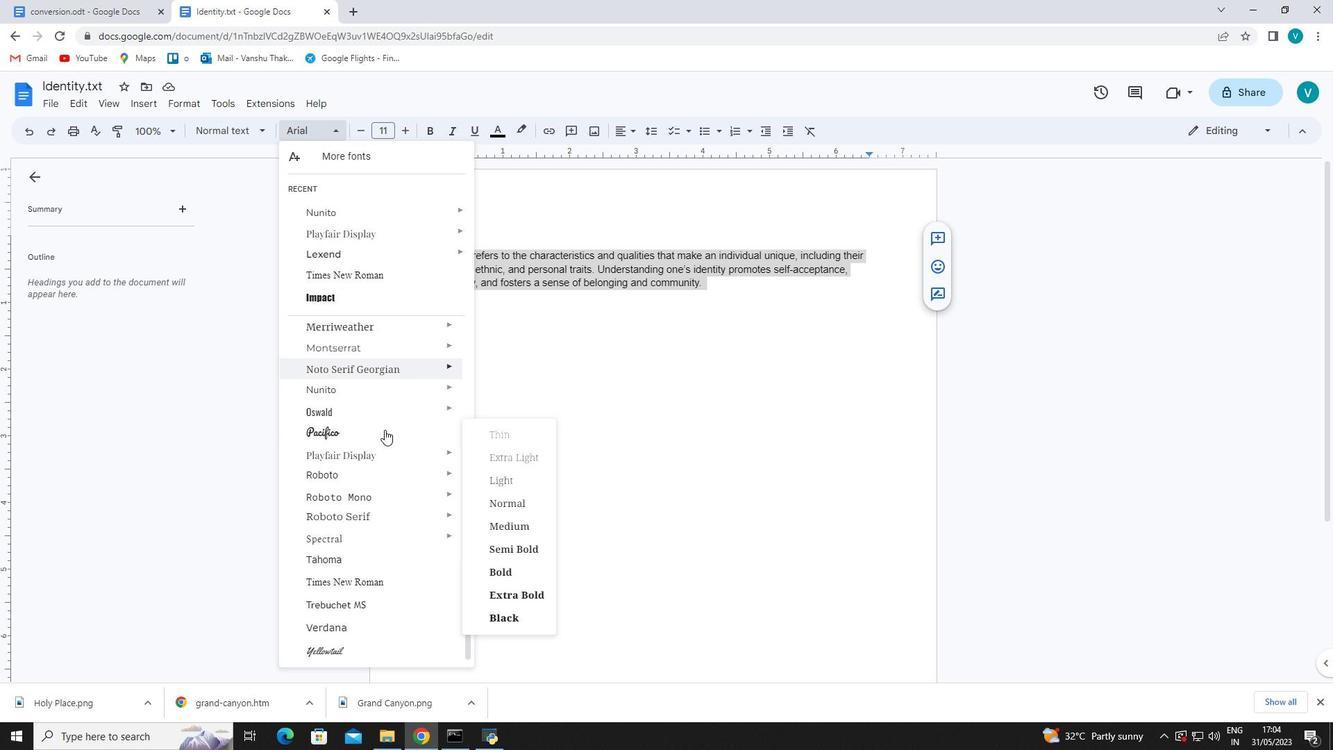 
Action: Mouse scrolled (384, 429) with delta (0, 0)
Screenshot: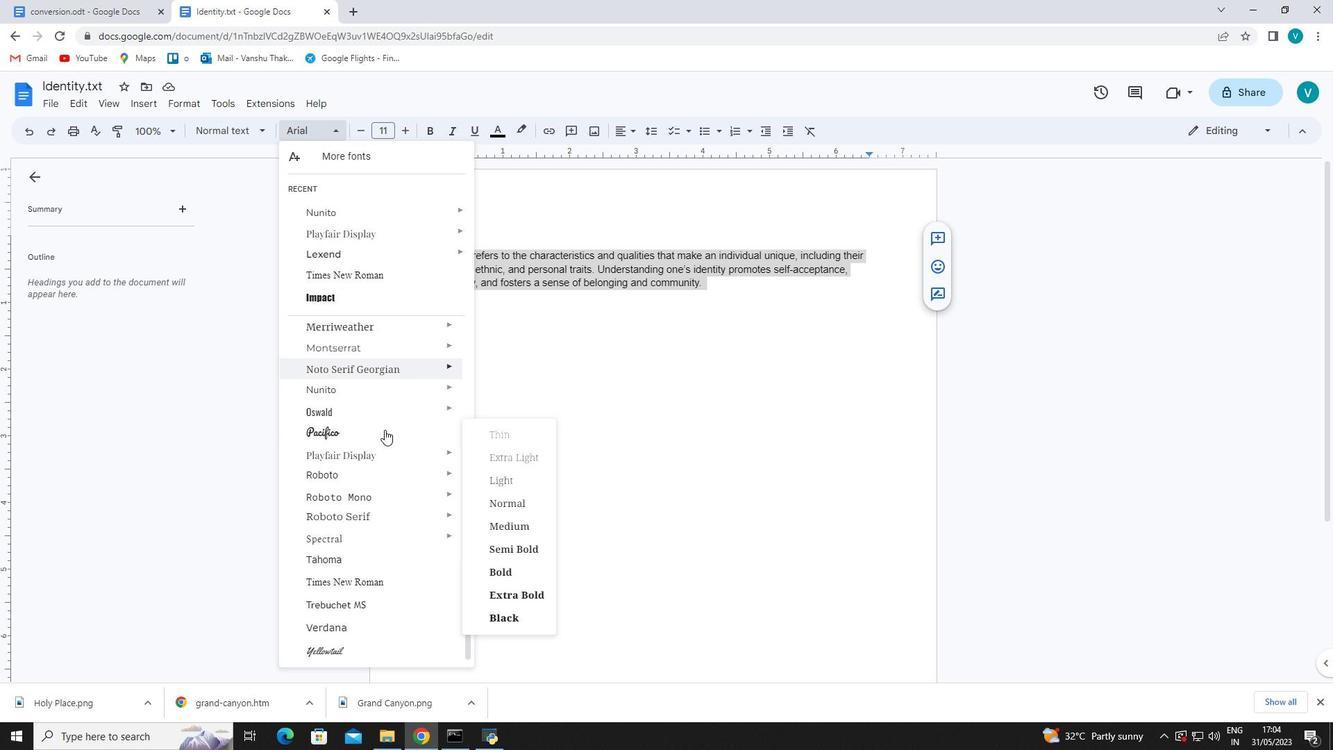 
Action: Mouse scrolled (384, 430) with delta (0, 0)
Screenshot: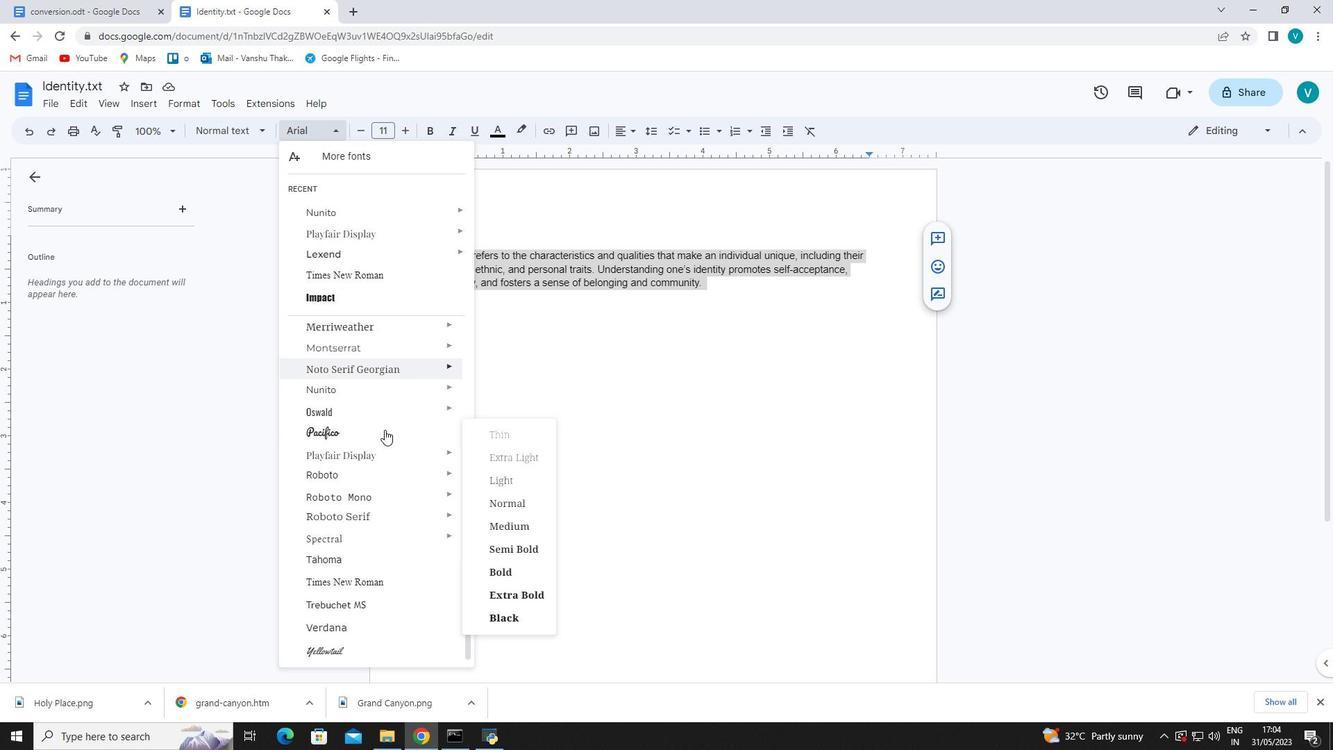 
Action: Mouse scrolled (384, 430) with delta (0, 0)
Screenshot: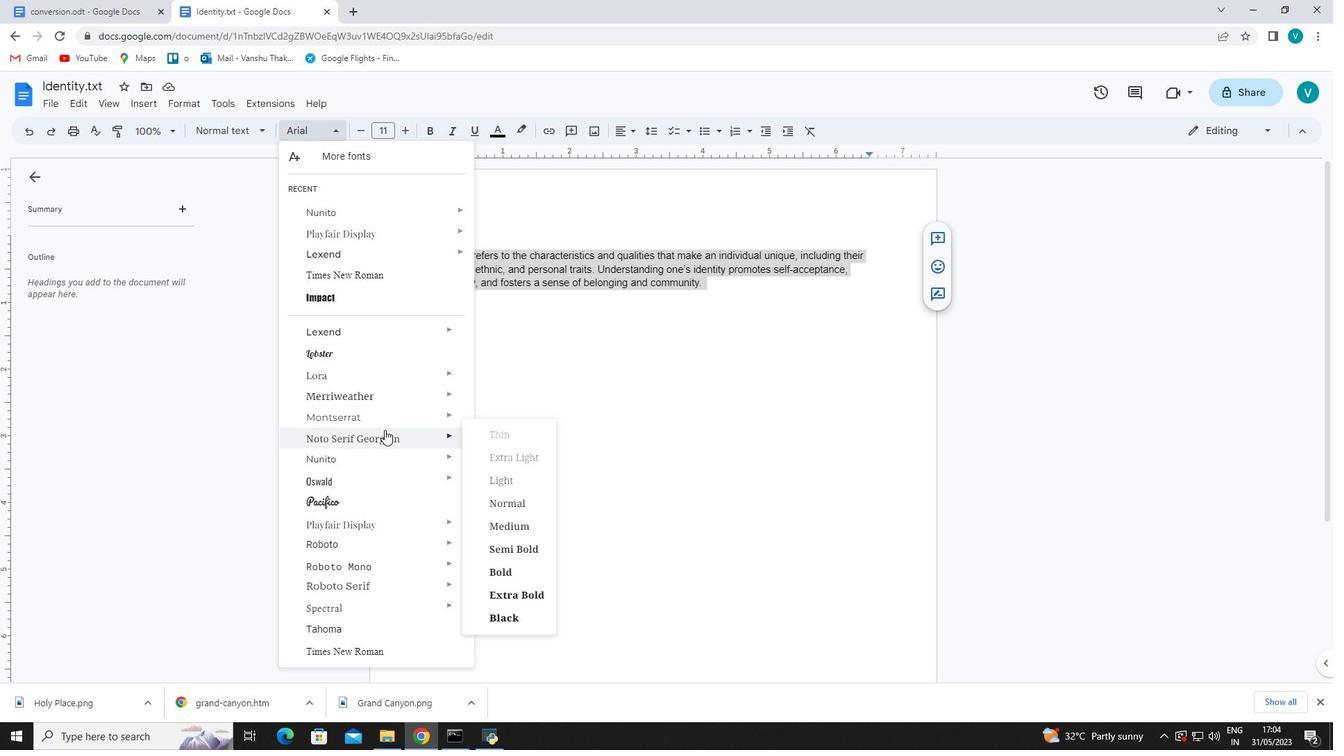 
Action: Mouse scrolled (384, 430) with delta (0, 0)
Screenshot: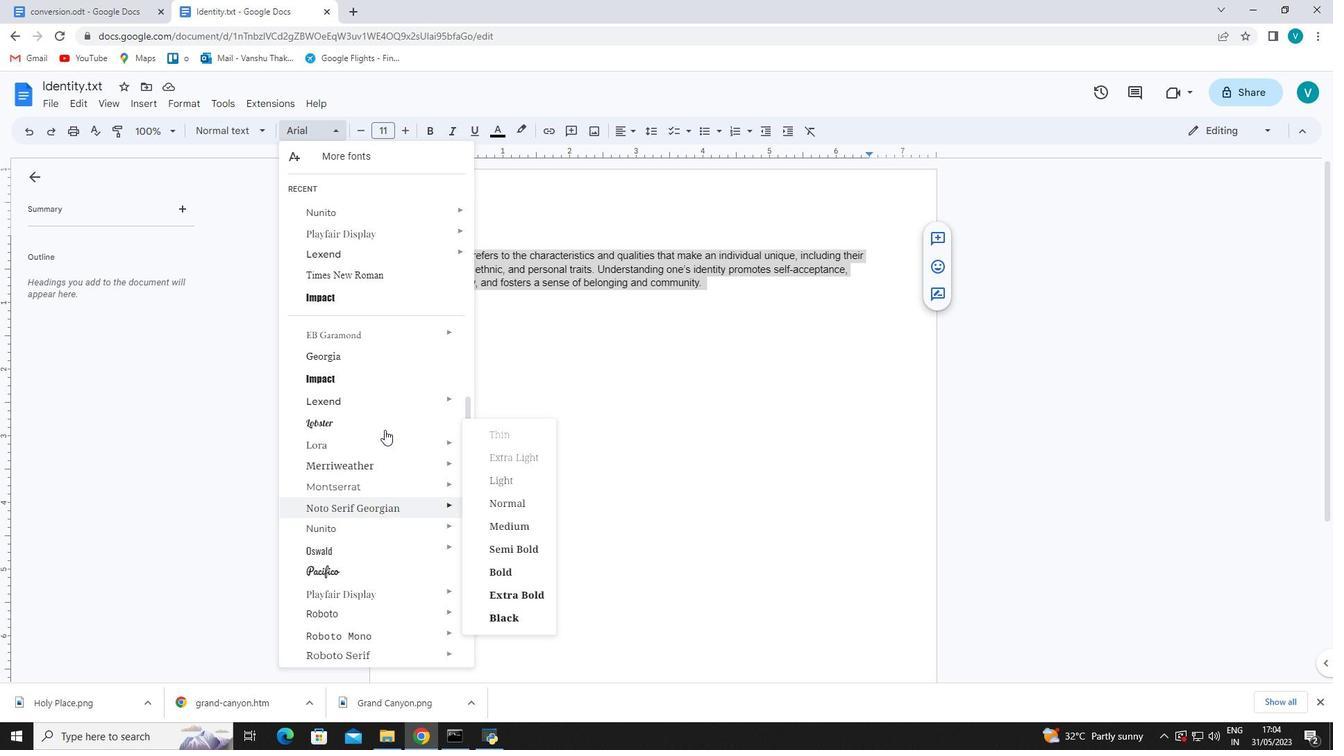 
Action: Mouse scrolled (384, 430) with delta (0, 0)
Screenshot: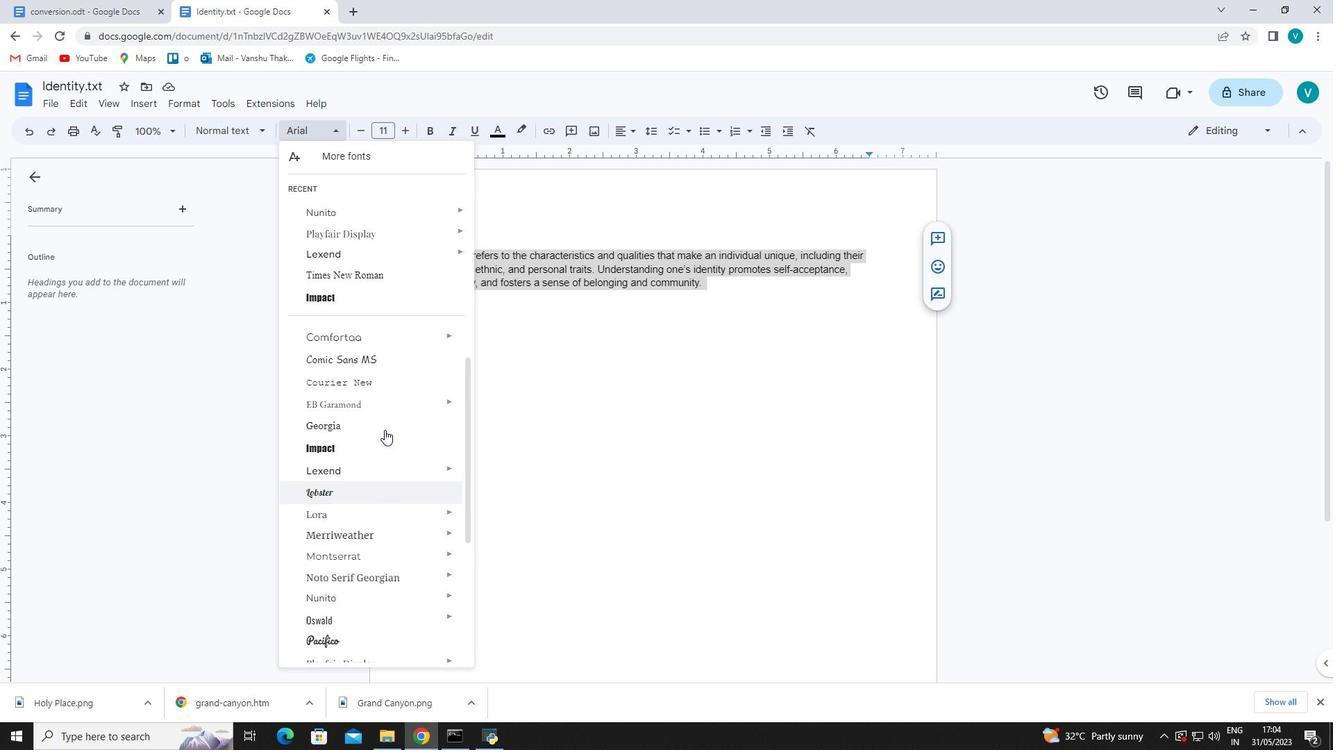 
Action: Mouse scrolled (384, 430) with delta (0, 0)
Screenshot: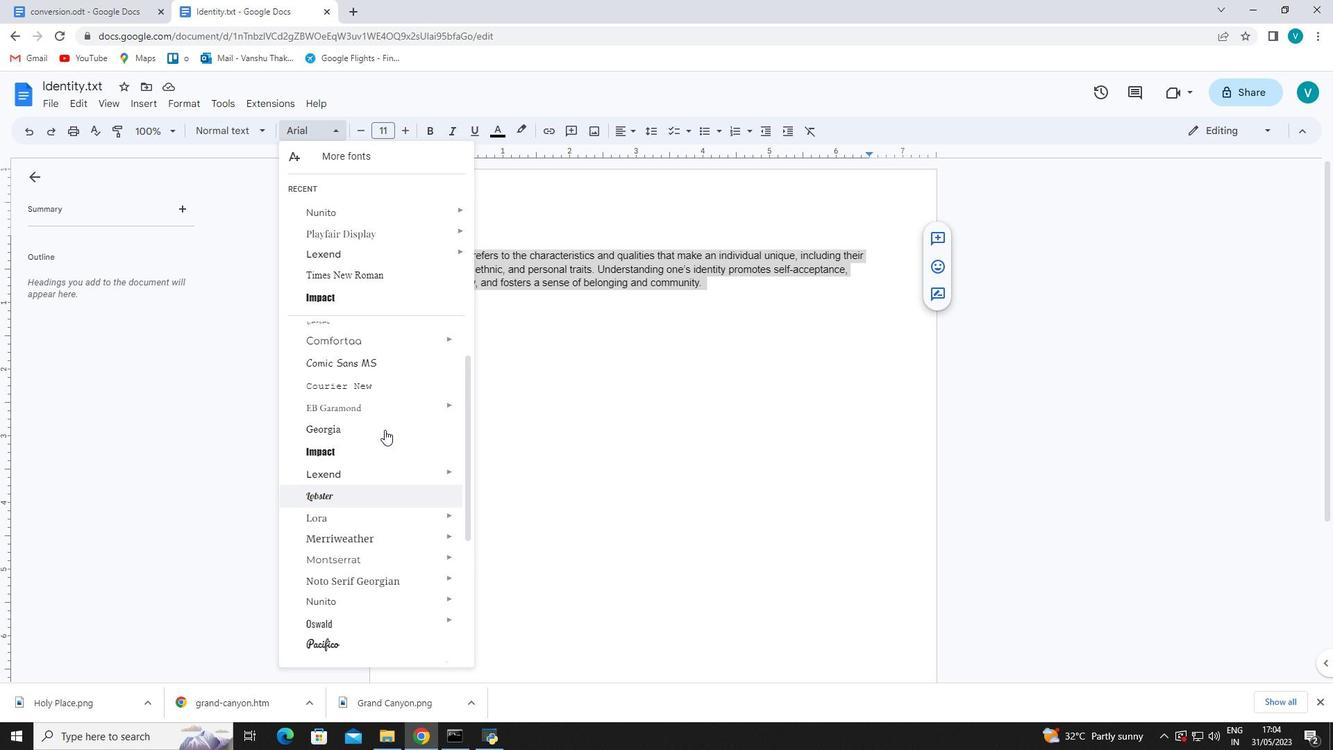 
Action: Mouse scrolled (384, 430) with delta (0, 0)
Screenshot: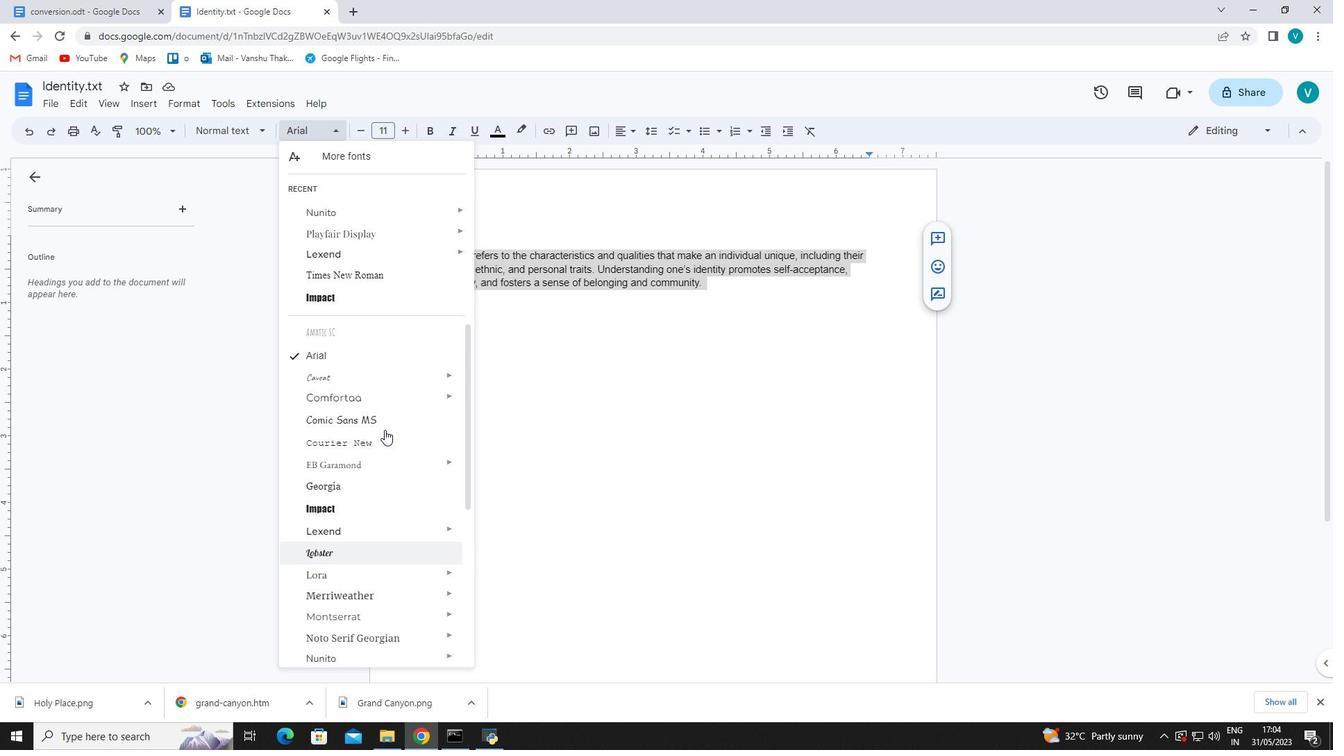 
Action: Mouse moved to (386, 422)
Screenshot: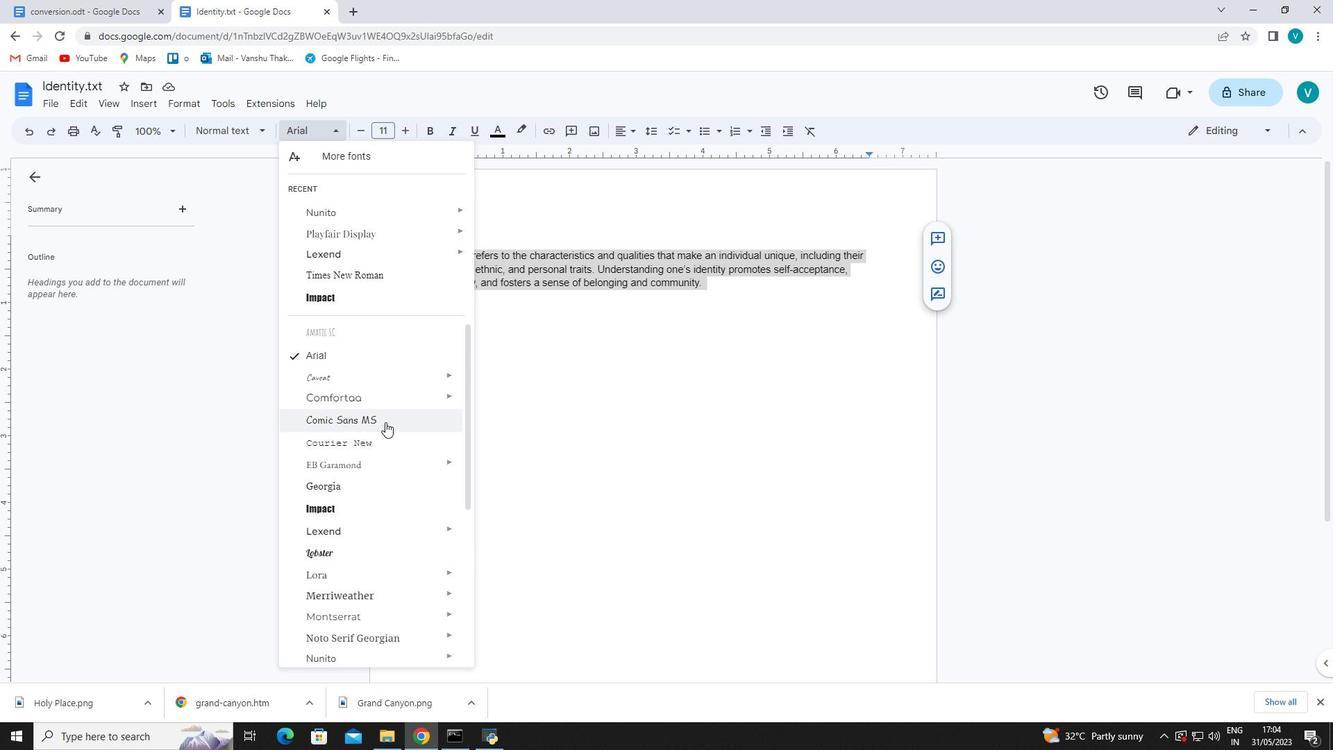 
Action: Mouse scrolled (386, 421) with delta (0, 0)
Screenshot: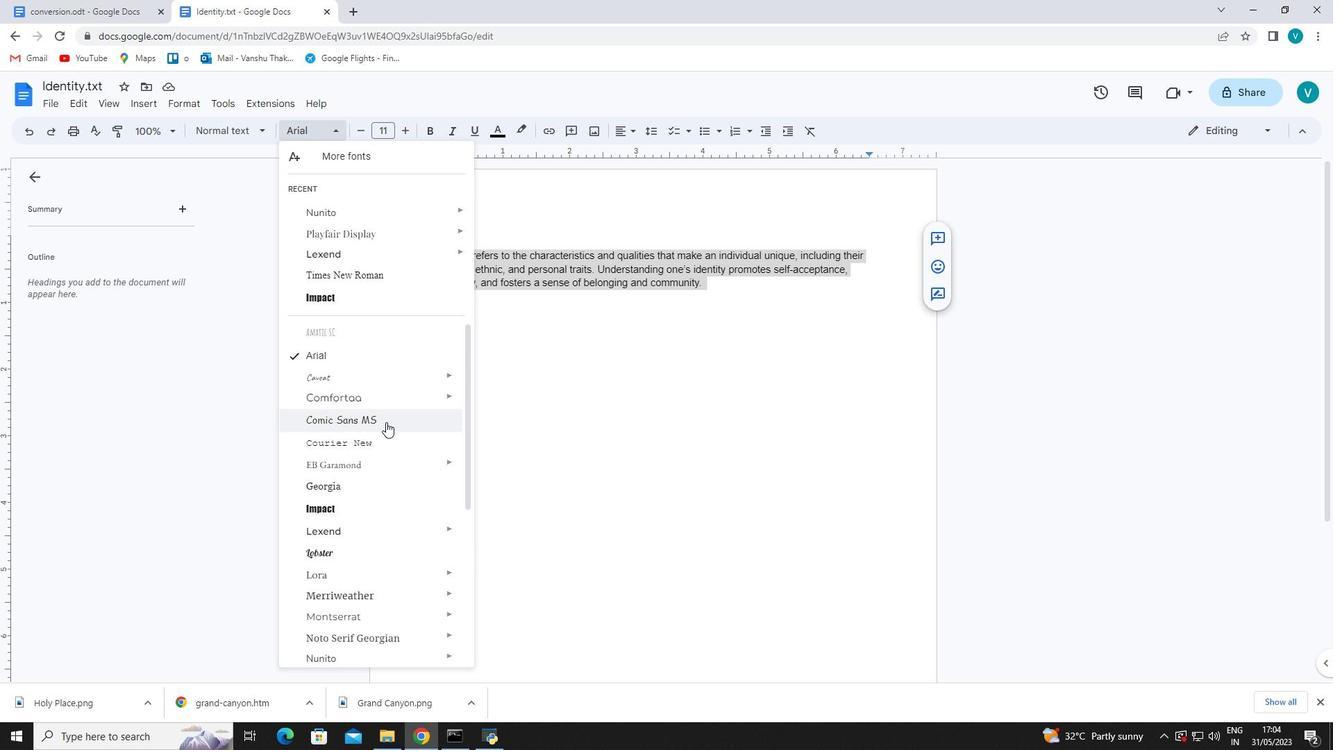 
Action: Mouse scrolled (386, 421) with delta (0, 0)
Screenshot: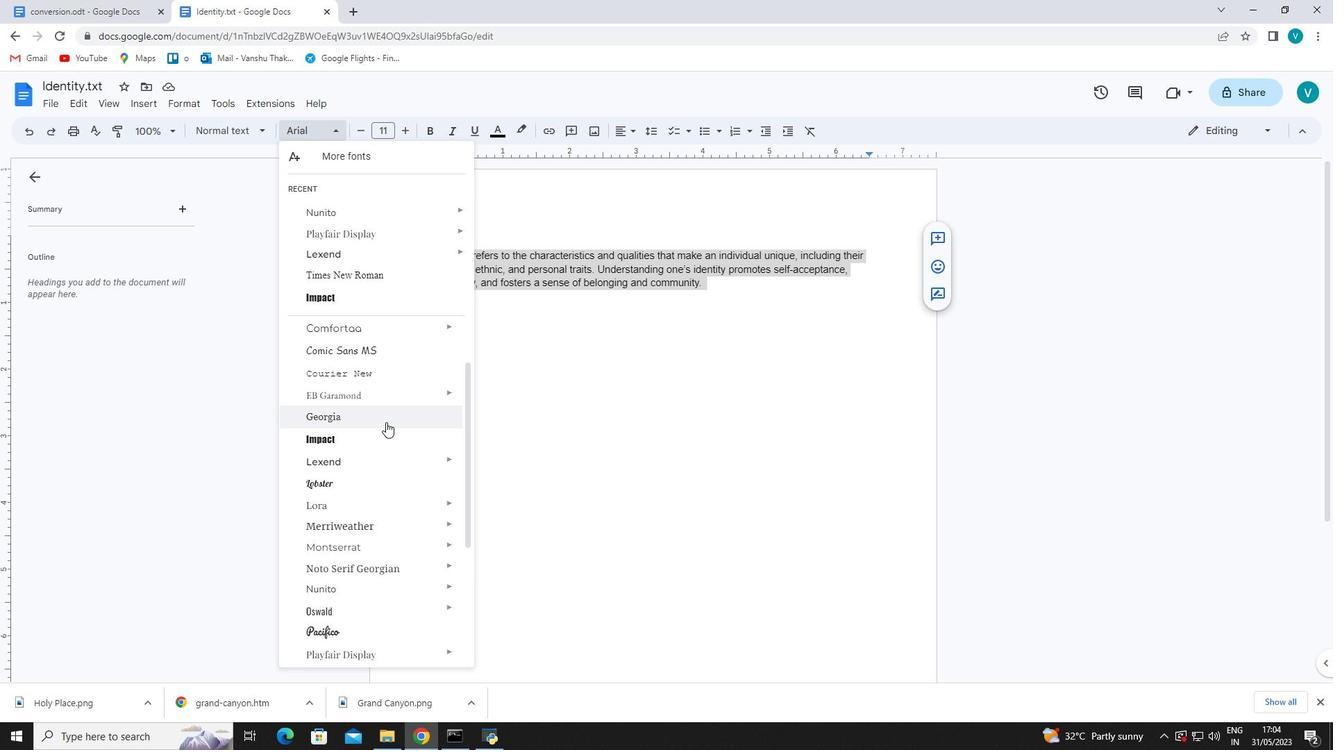 
Action: Mouse moved to (386, 422)
Screenshot: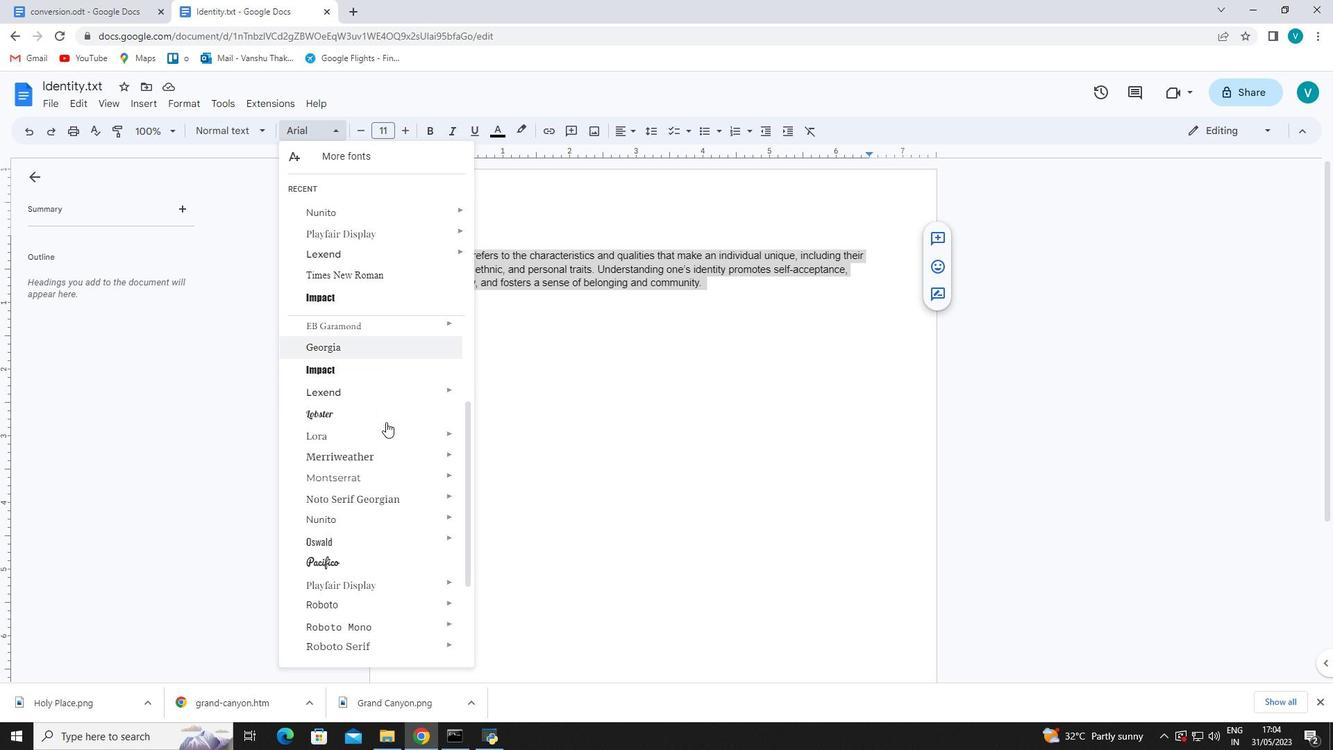 
Action: Mouse scrolled (386, 421) with delta (0, 0)
Screenshot: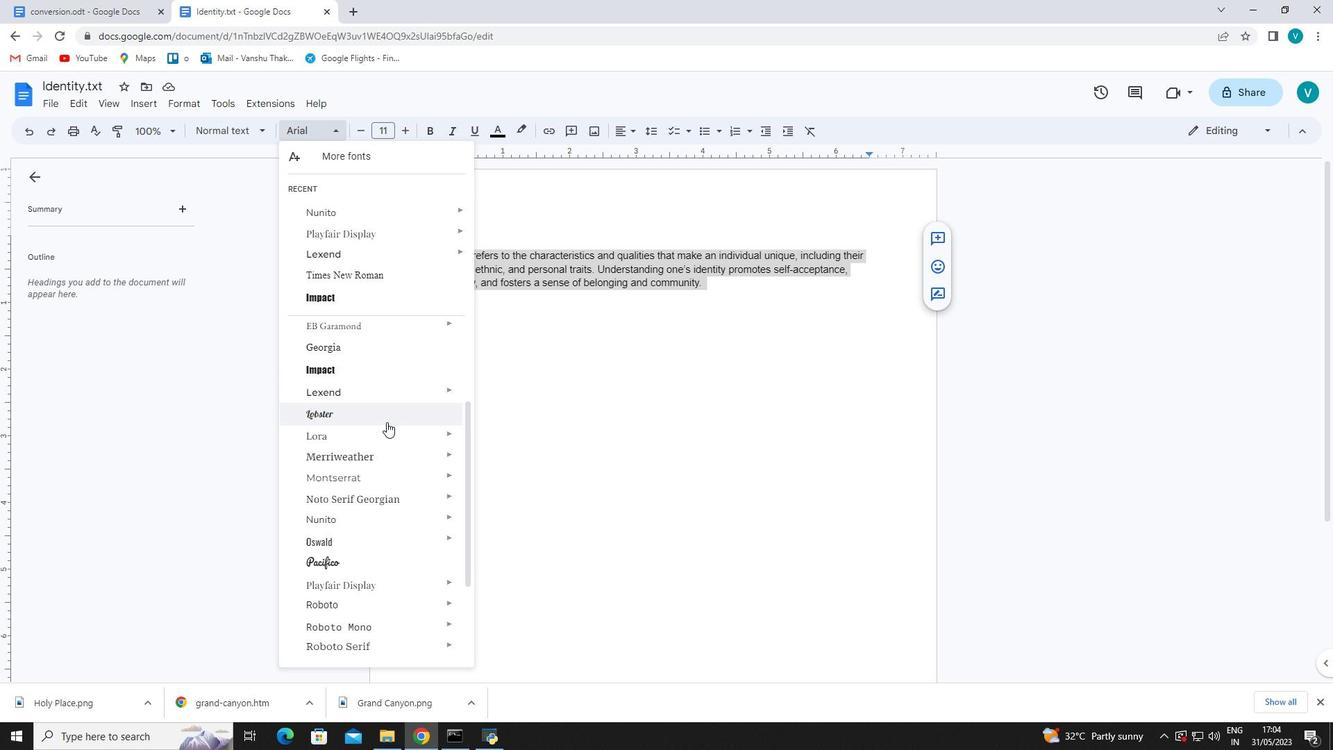 
Action: Mouse scrolled (386, 421) with delta (0, 0)
Screenshot: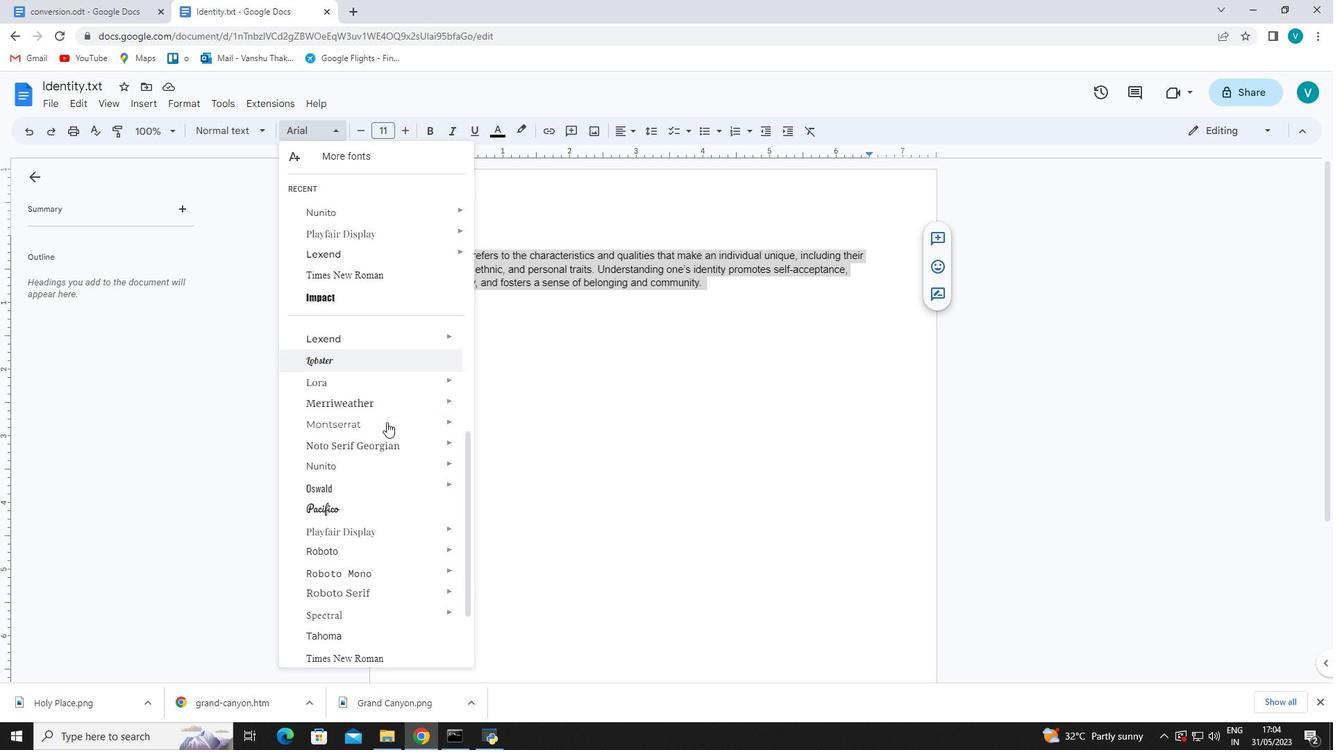 
Action: Mouse scrolled (386, 421) with delta (0, 0)
Screenshot: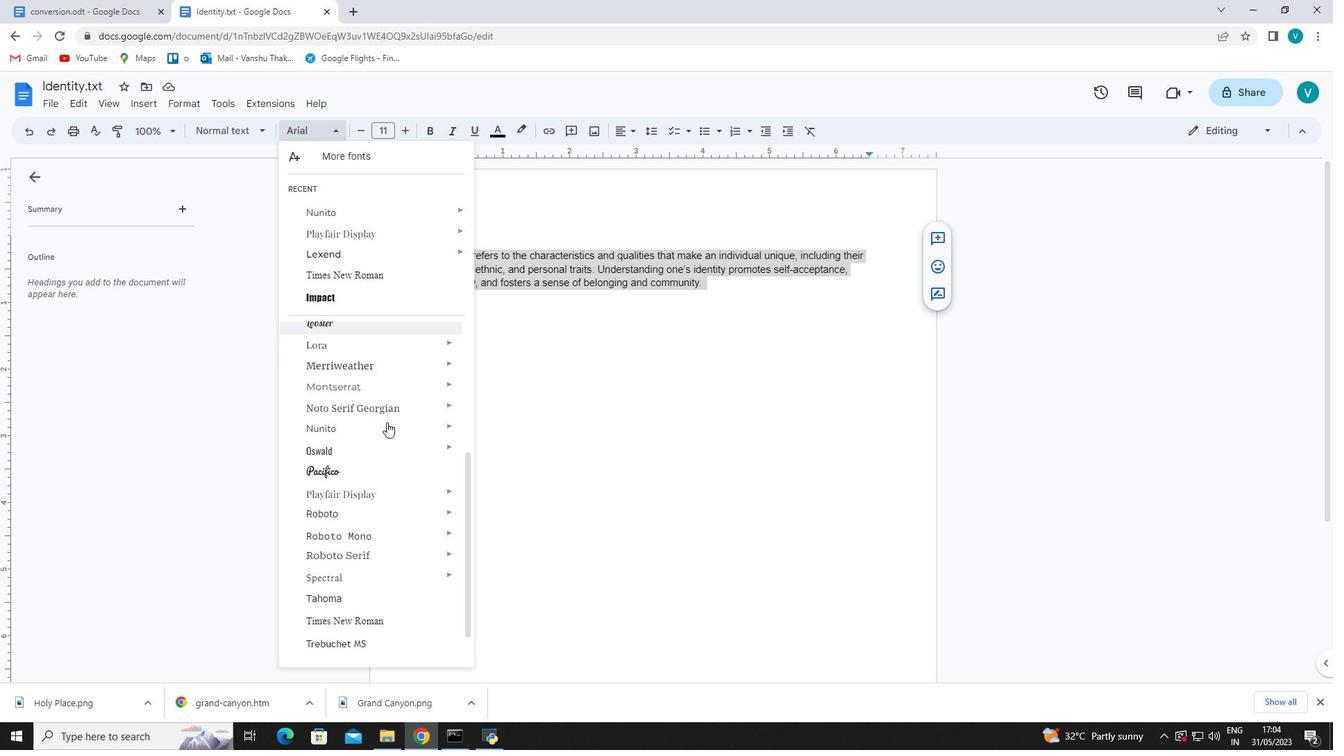 
Action: Mouse scrolled (386, 421) with delta (0, 0)
Screenshot: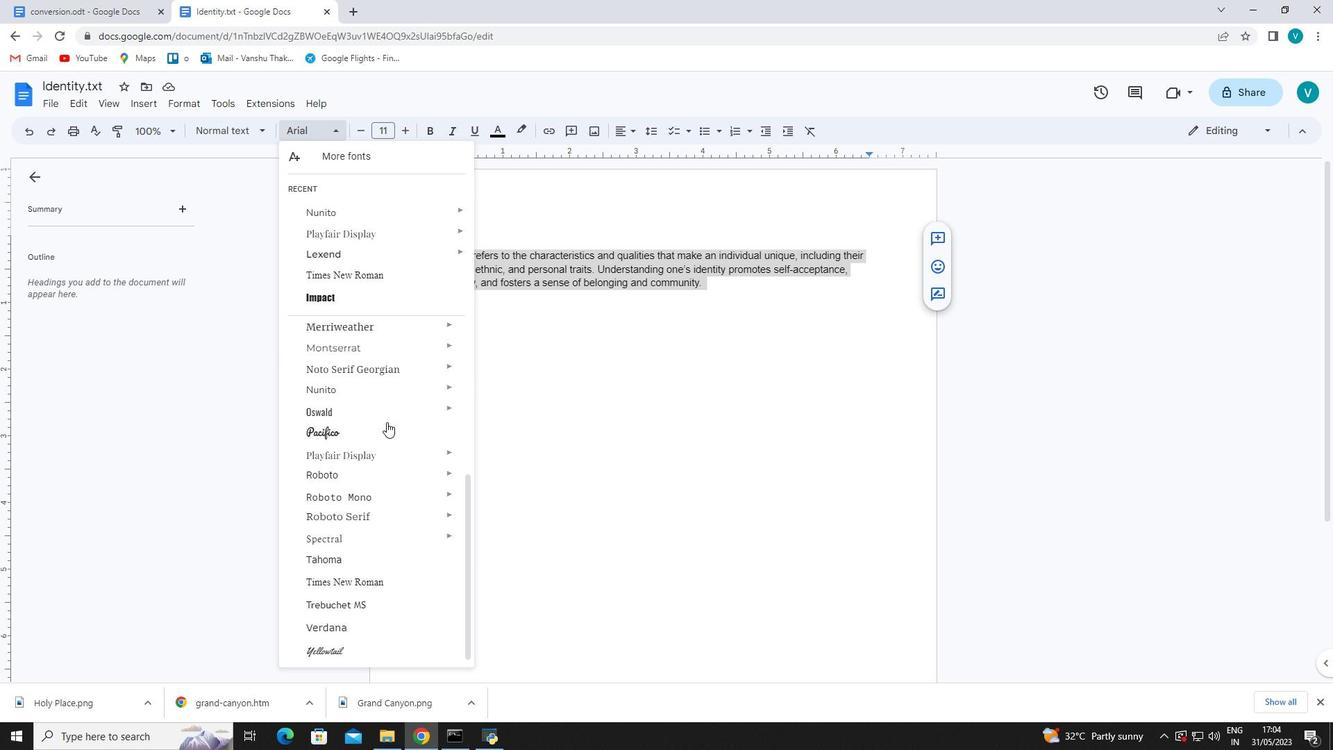 
Action: Mouse scrolled (386, 421) with delta (0, 0)
Screenshot: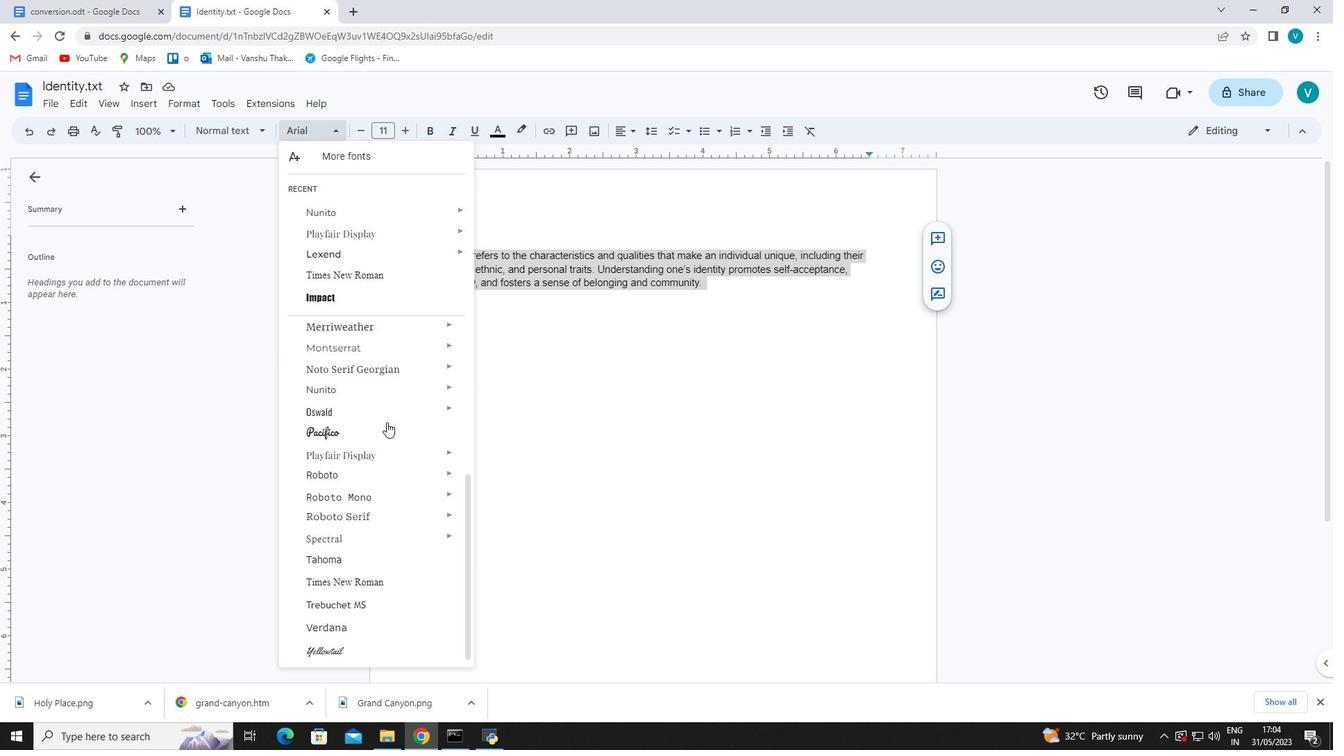 
Action: Mouse moved to (427, 161)
Screenshot: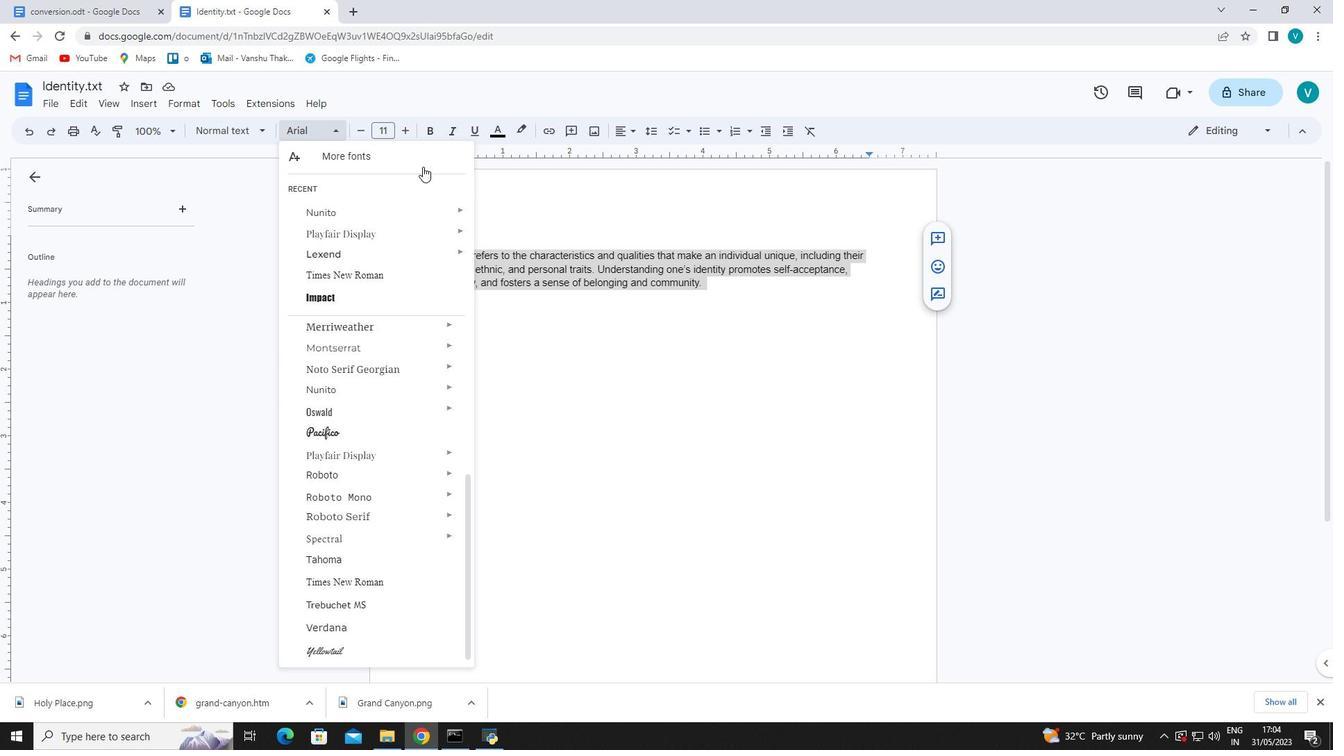 
Action: Mouse pressed left at (427, 161)
Screenshot: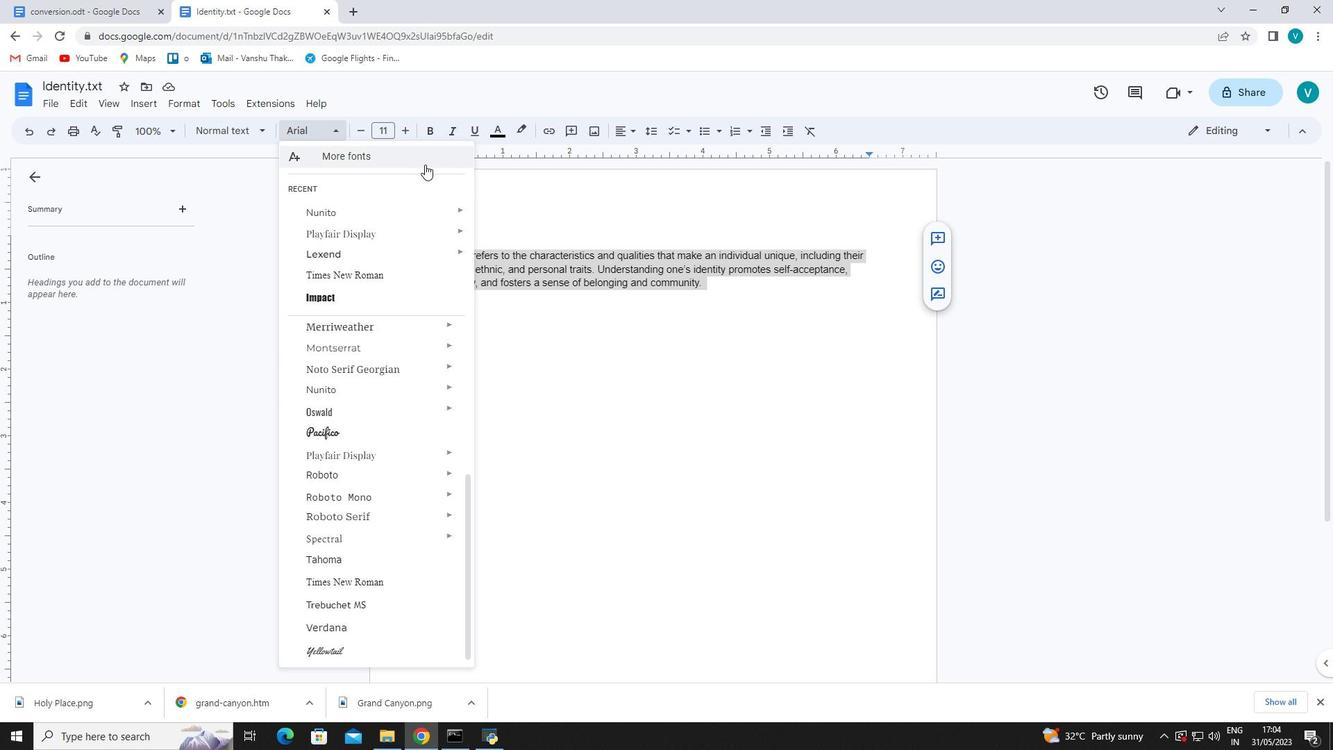 
Action: Mouse moved to (425, 218)
Screenshot: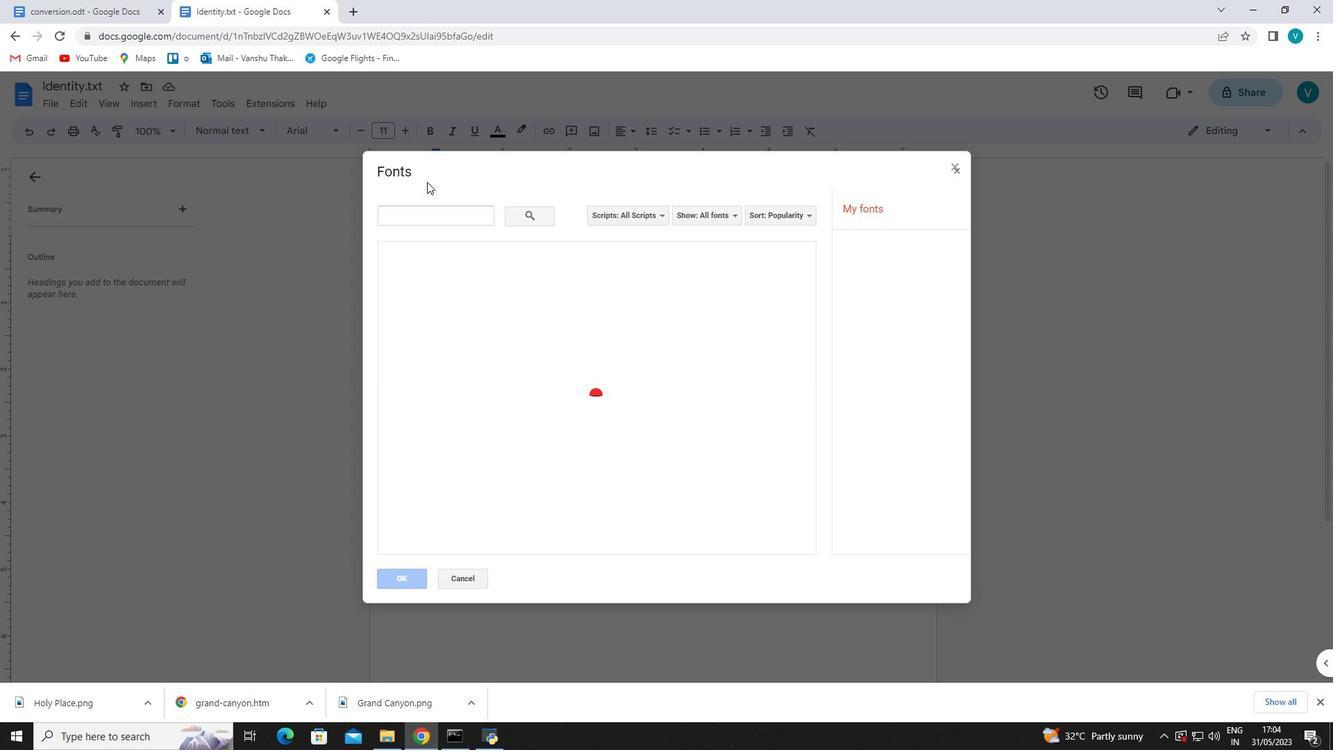 
Action: Mouse pressed left at (425, 218)
Screenshot: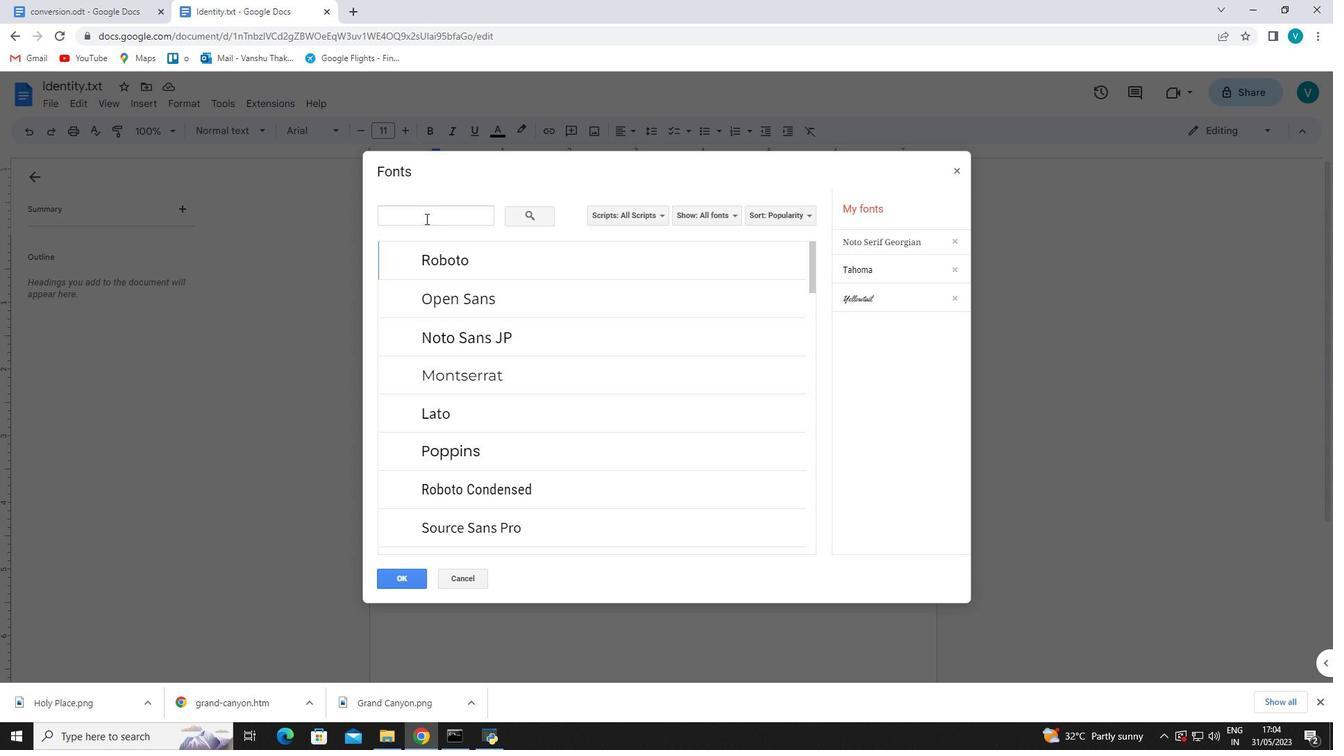 
Action: Mouse moved to (492, 193)
Screenshot: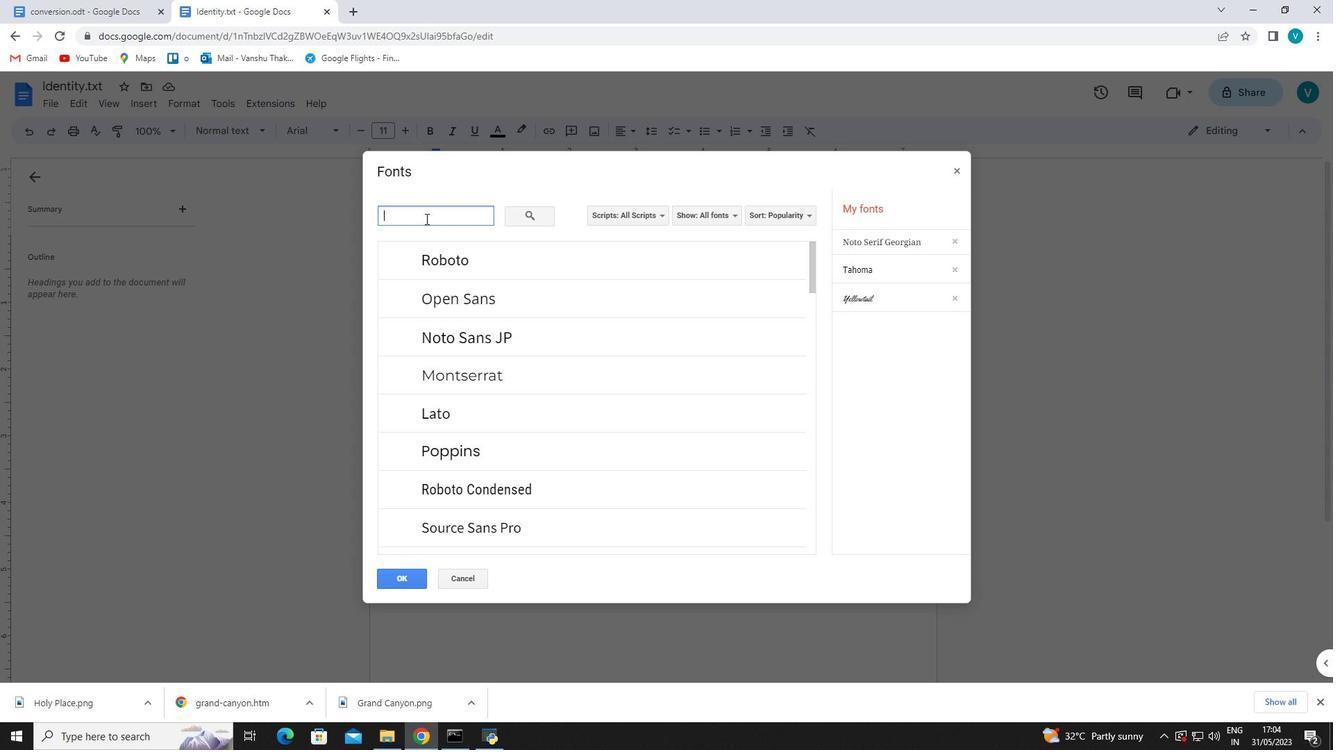 
Action: Key pressed <Key.shift><Key.shift>Oswald
Screenshot: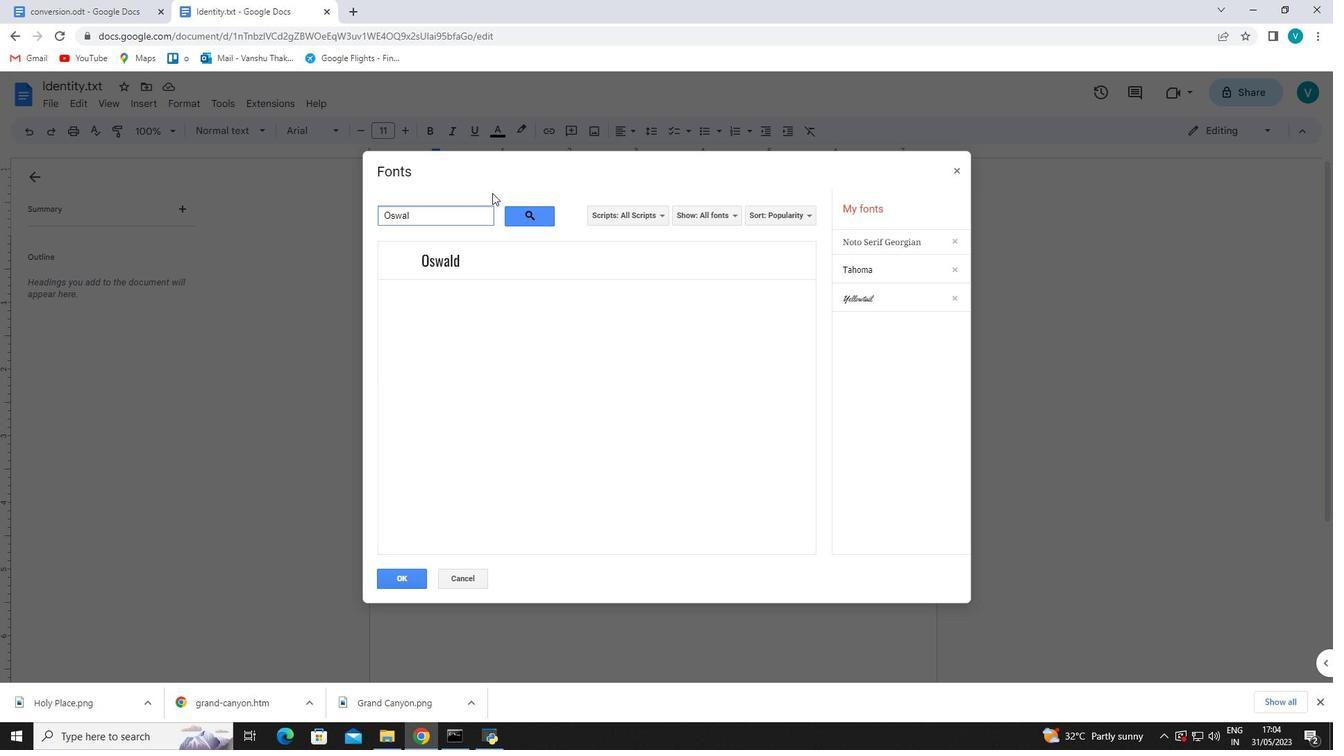 
Action: Mouse moved to (528, 266)
Screenshot: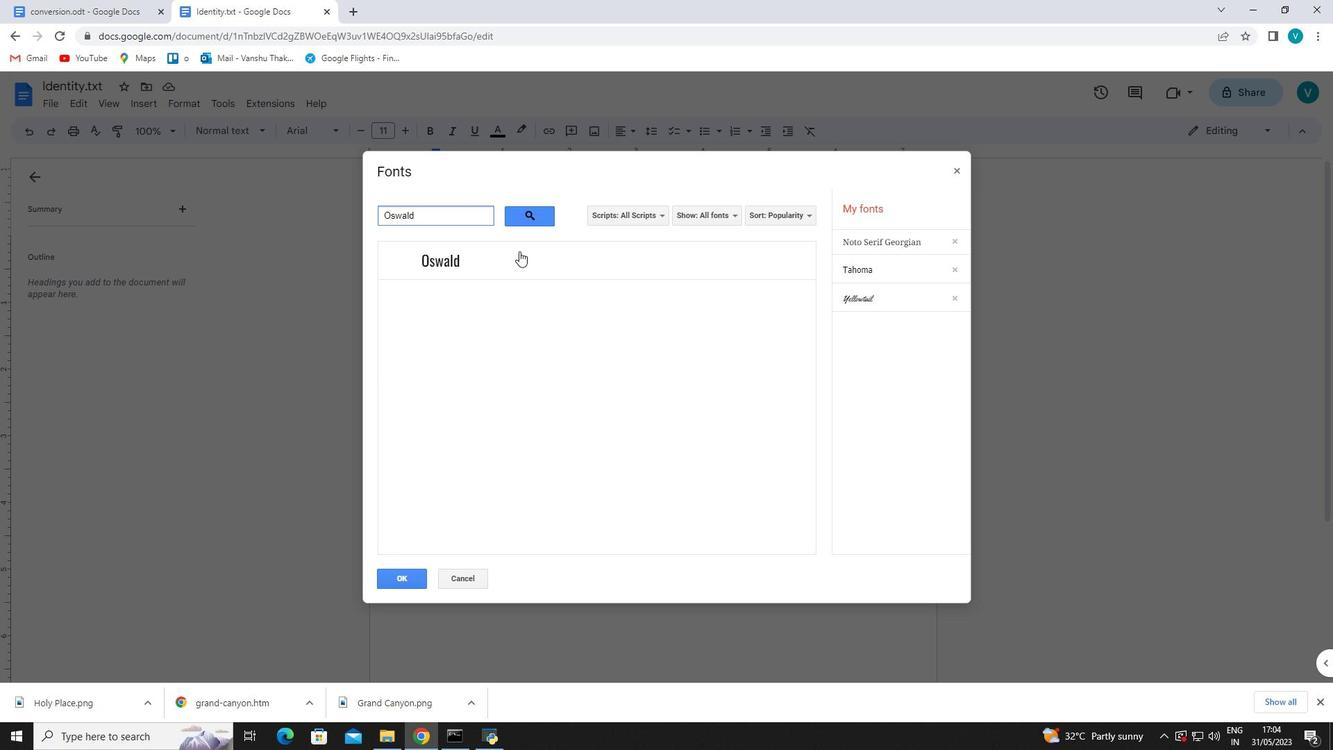 
Action: Mouse pressed left at (528, 266)
Screenshot: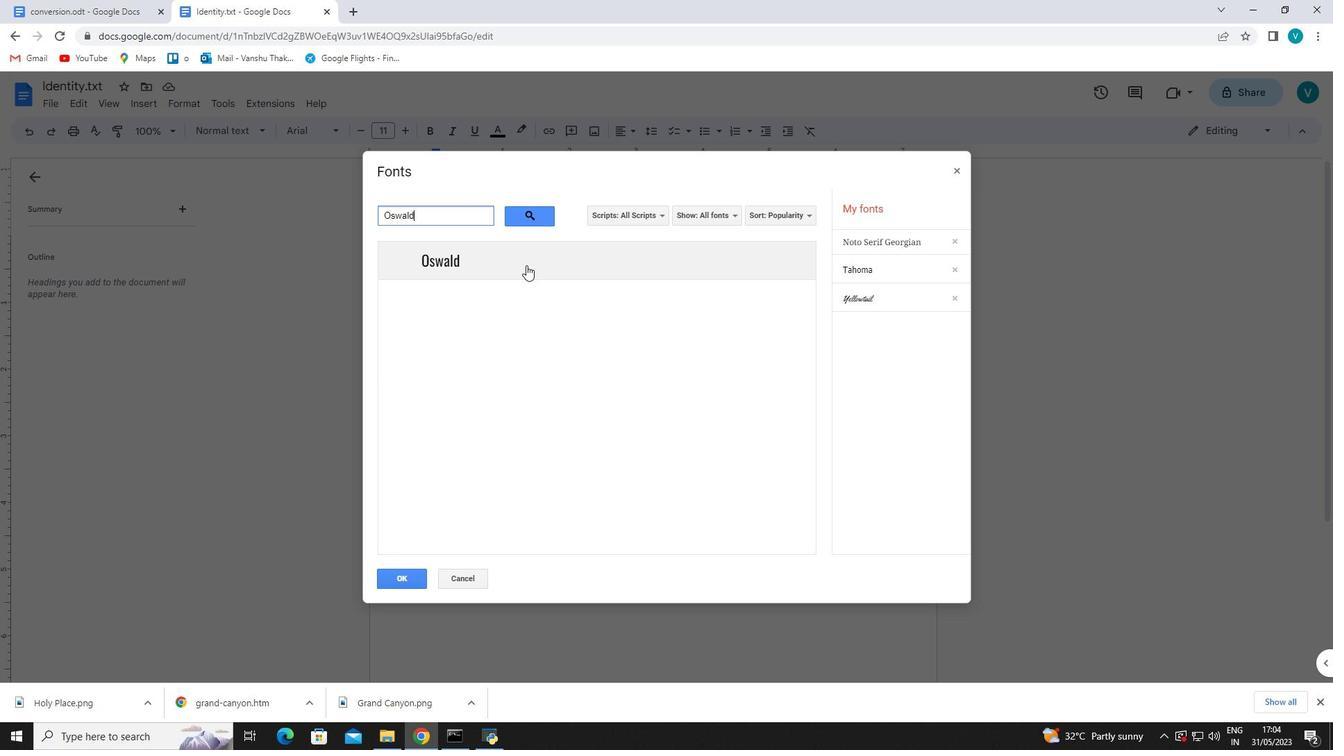 
Action: Mouse moved to (419, 574)
Screenshot: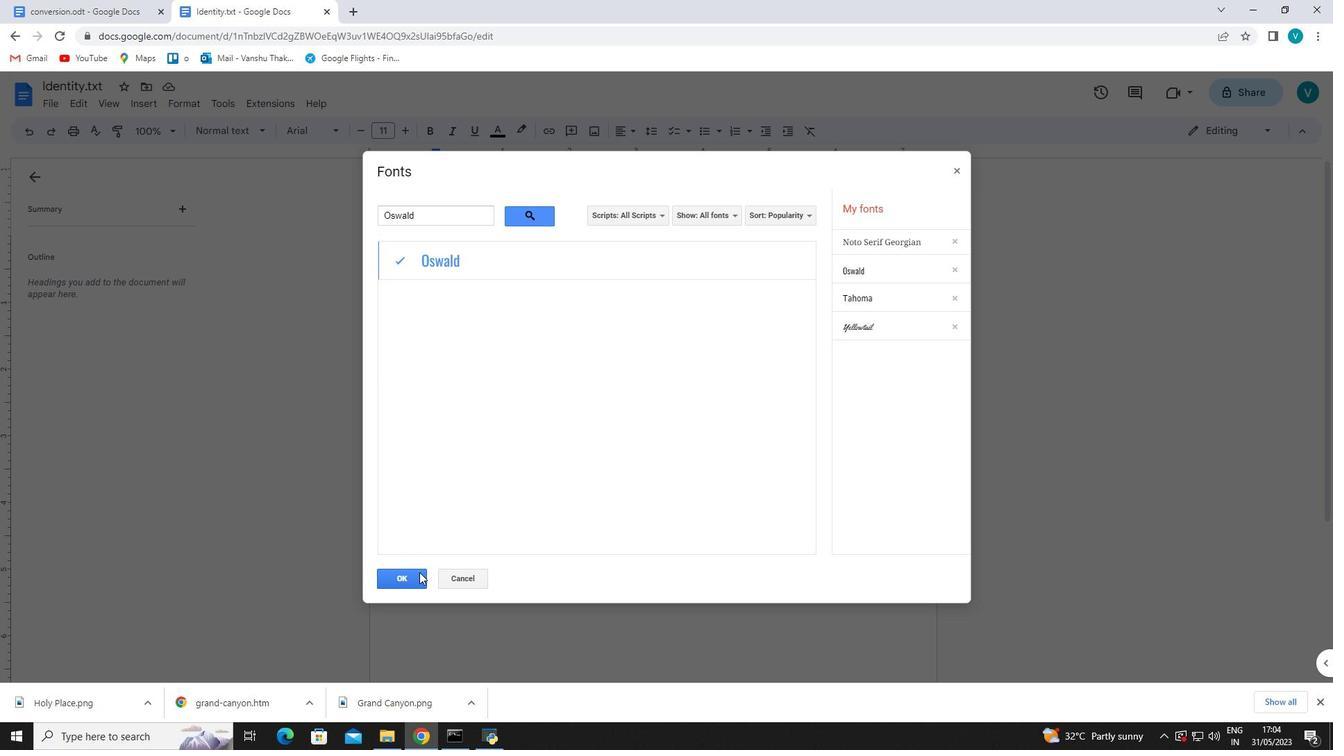 
Action: Mouse pressed left at (419, 574)
Screenshot: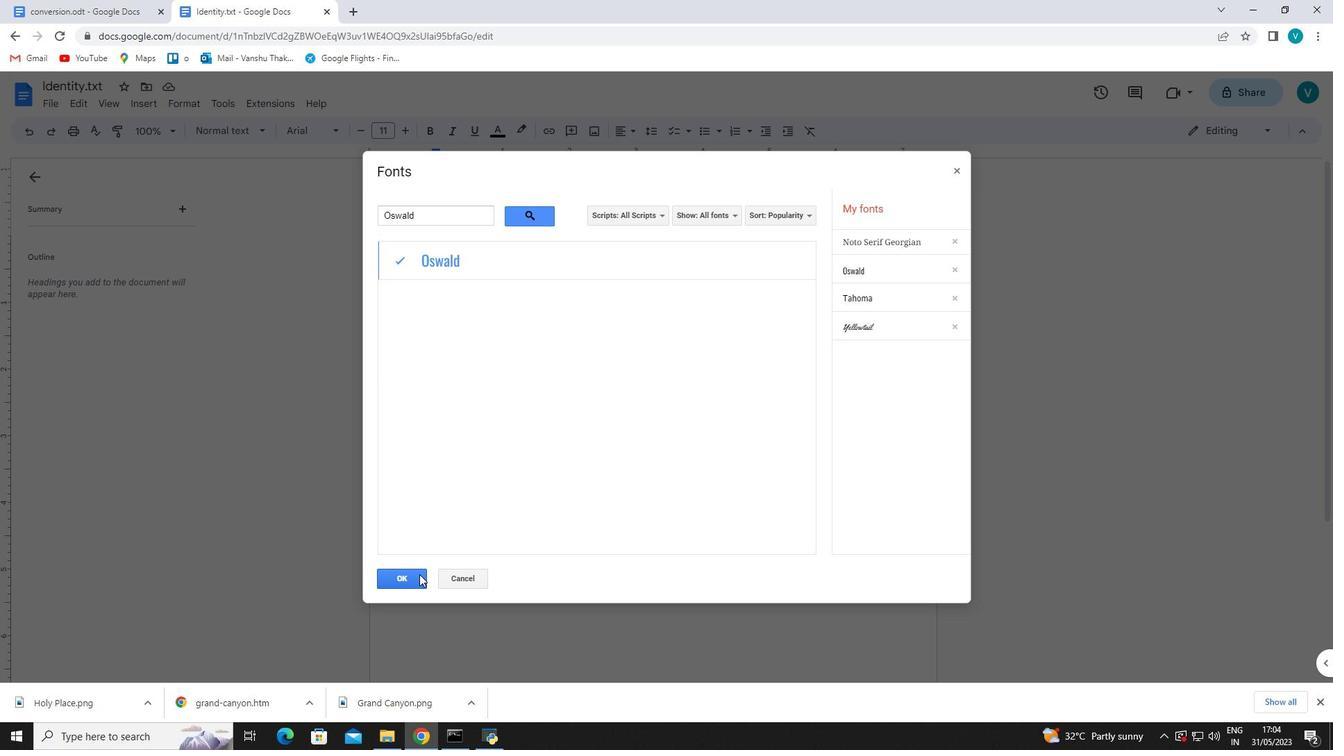 
Action: Mouse moved to (409, 130)
Screenshot: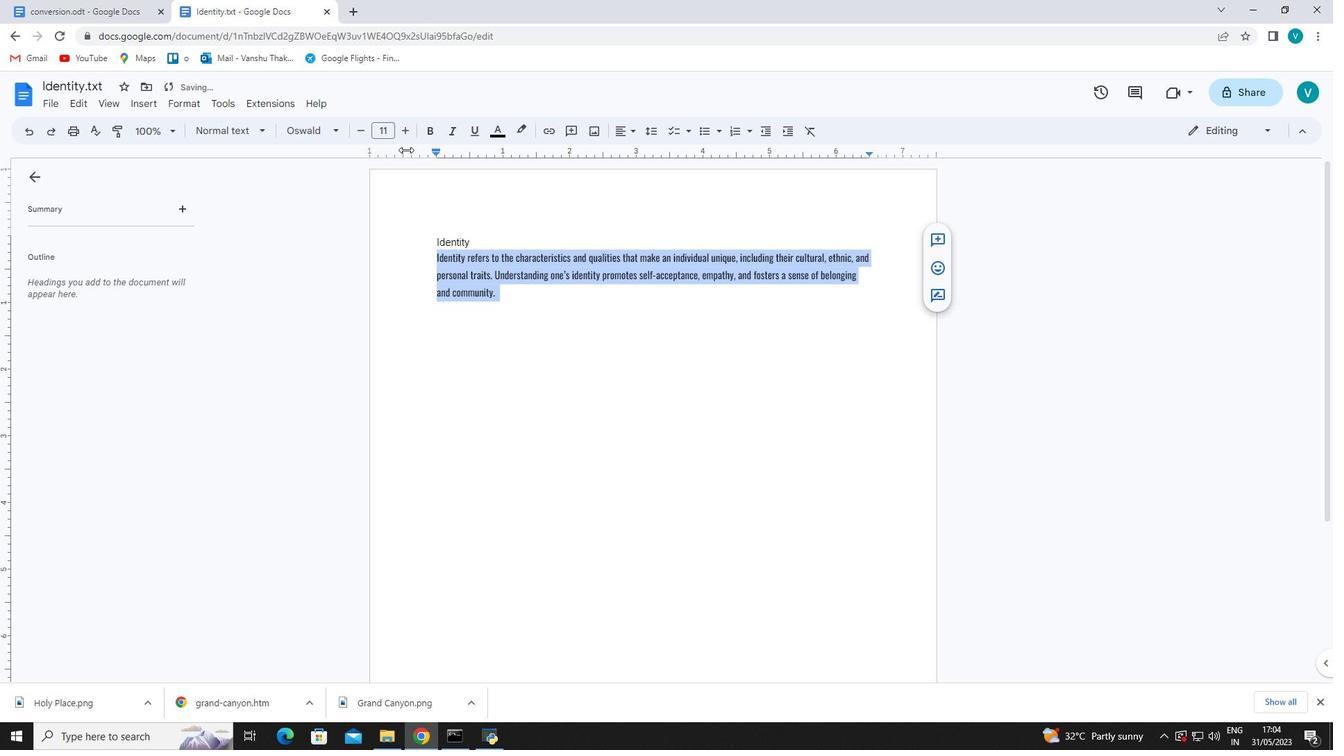
Action: Mouse pressed left at (409, 130)
Screenshot: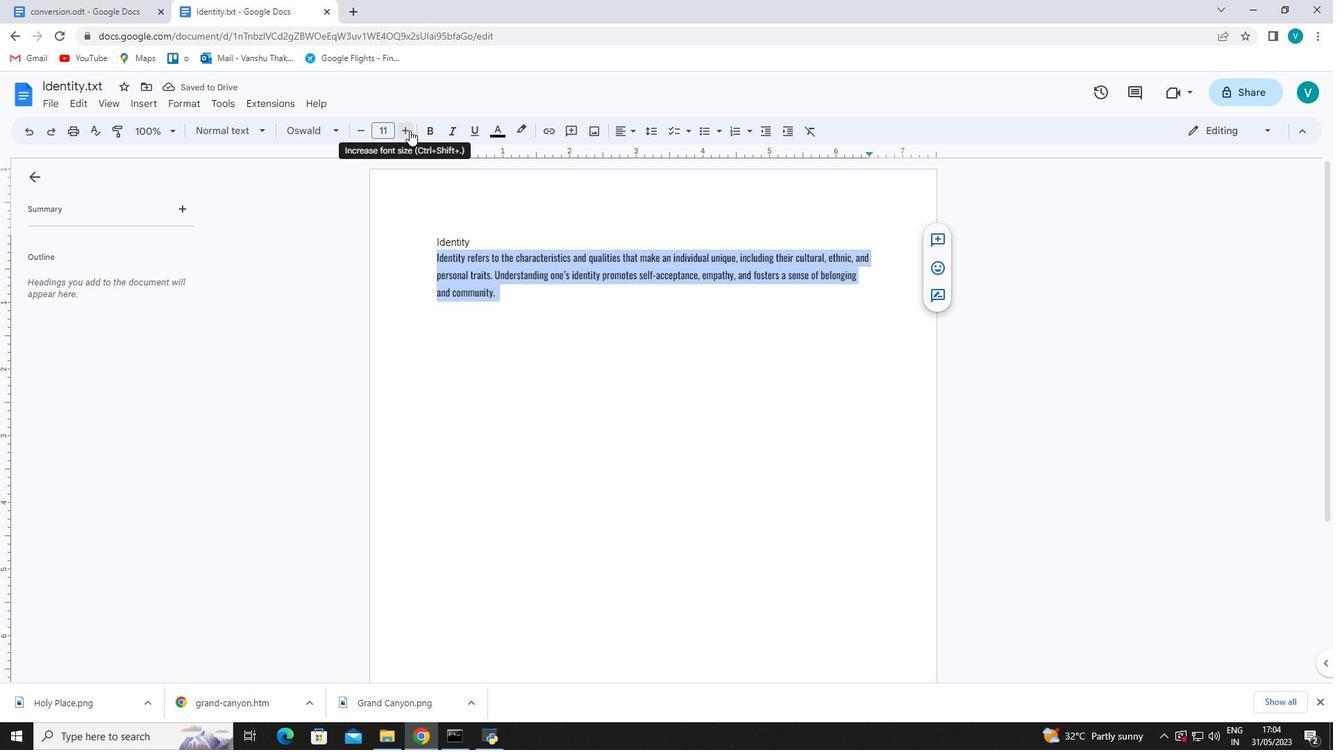 
Action: Mouse pressed left at (409, 130)
Screenshot: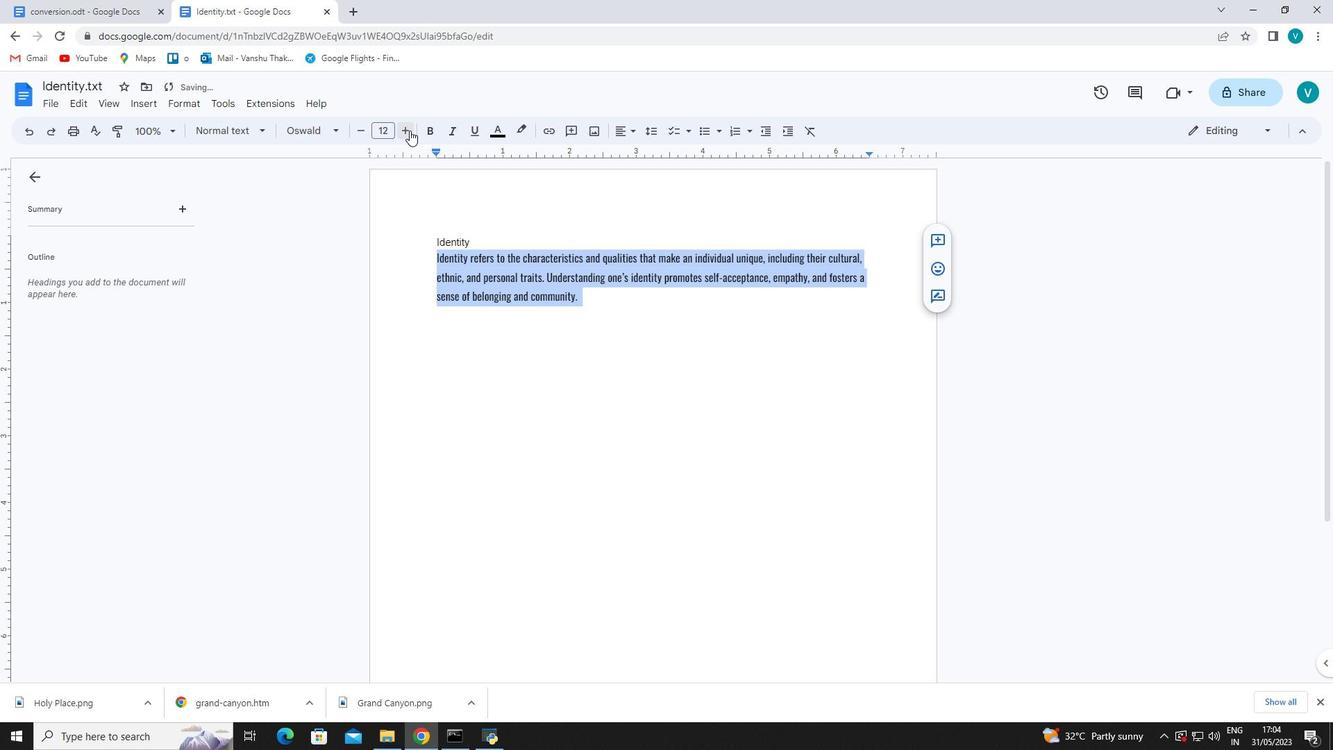 
Action: Mouse pressed left at (409, 130)
Screenshot: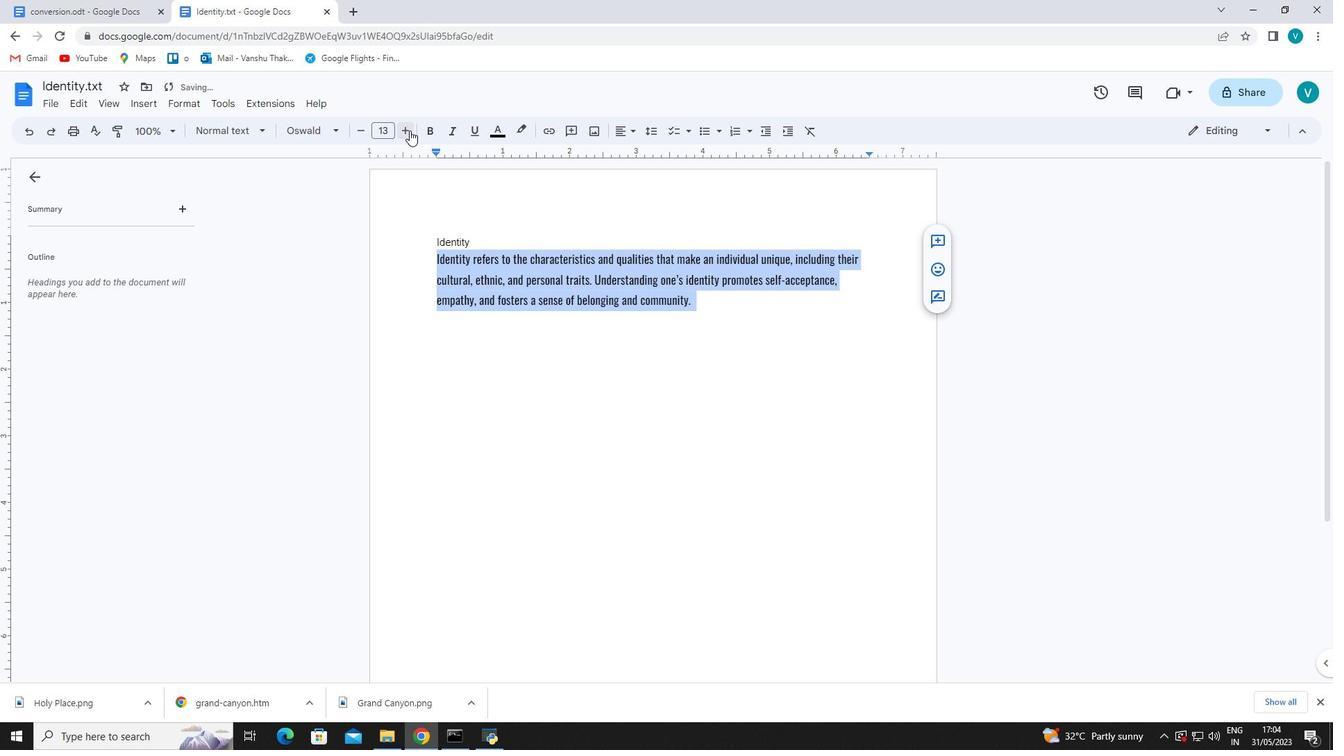 
Action: Mouse pressed left at (409, 130)
Screenshot: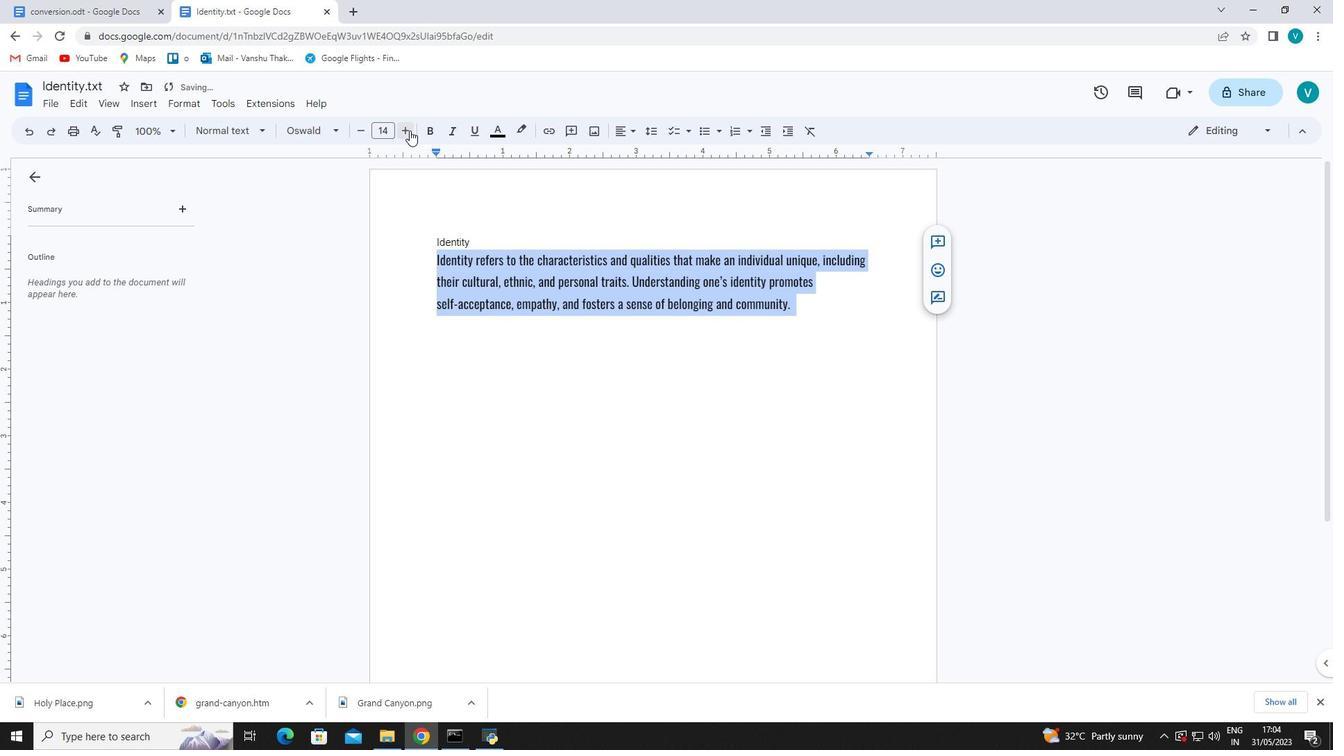 
Action: Mouse pressed left at (409, 130)
Screenshot: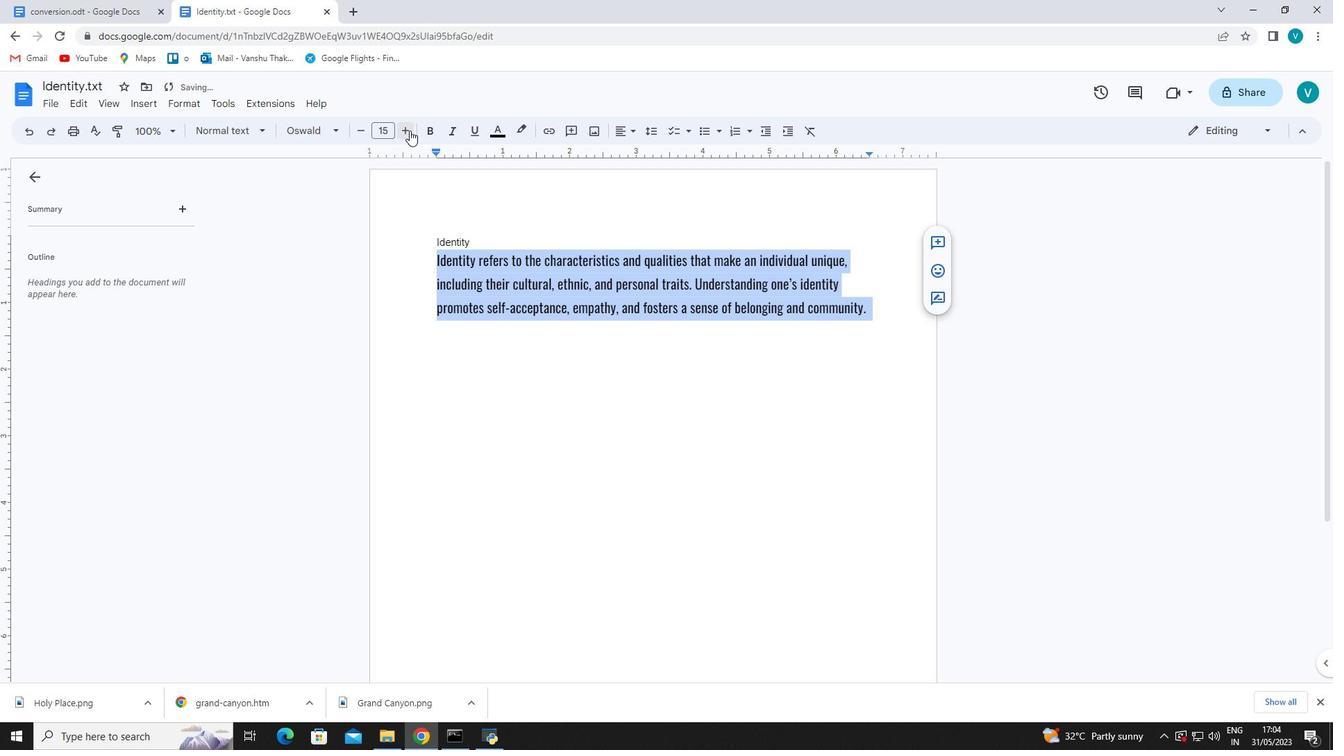 
Action: Mouse moved to (409, 130)
Screenshot: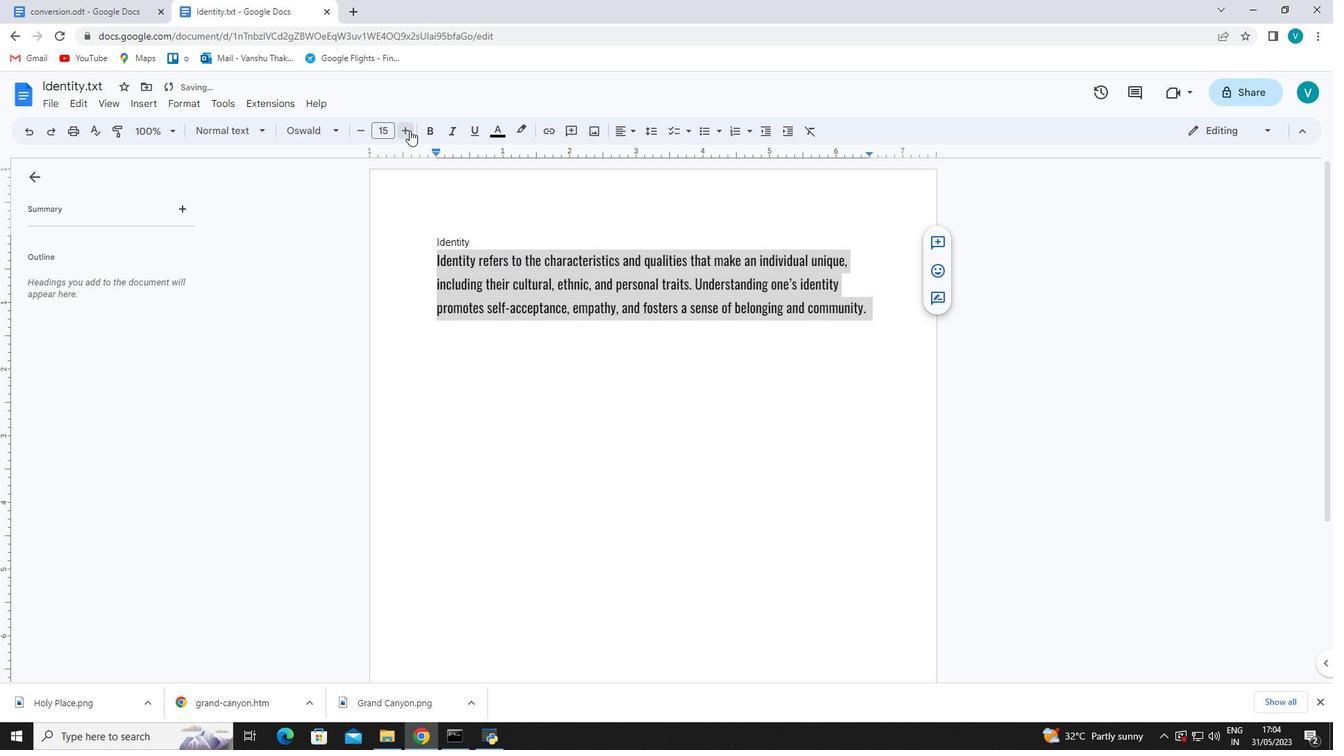 
Action: Mouse pressed left at (409, 130)
Screenshot: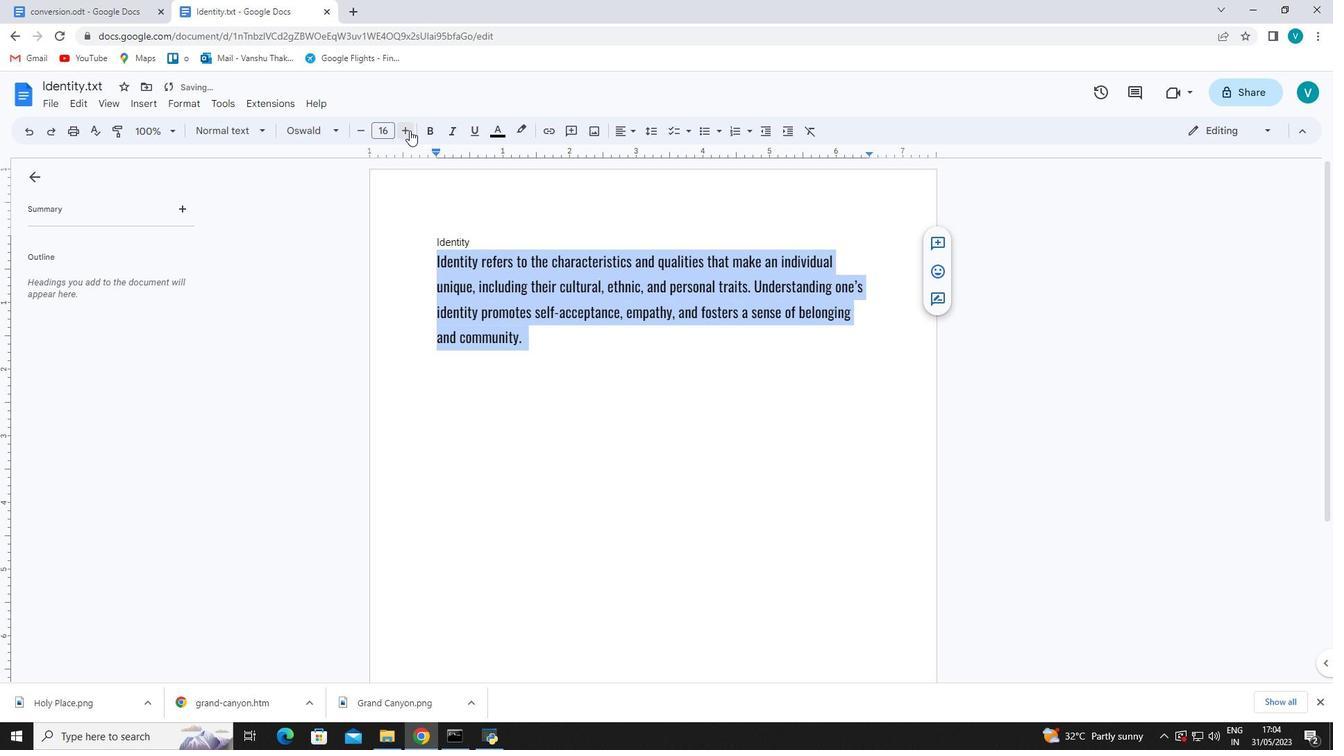 
Action: Mouse pressed left at (409, 130)
Screenshot: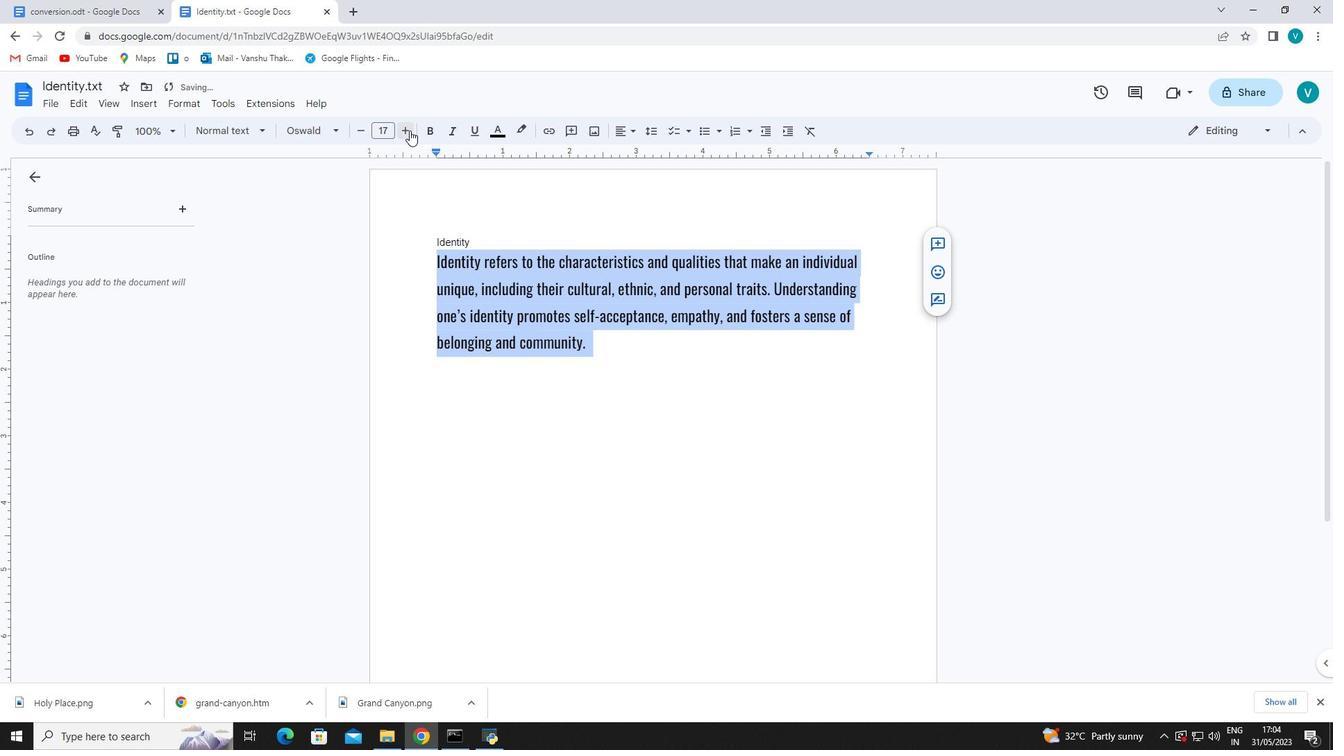 
Action: Mouse moved to (432, 234)
Screenshot: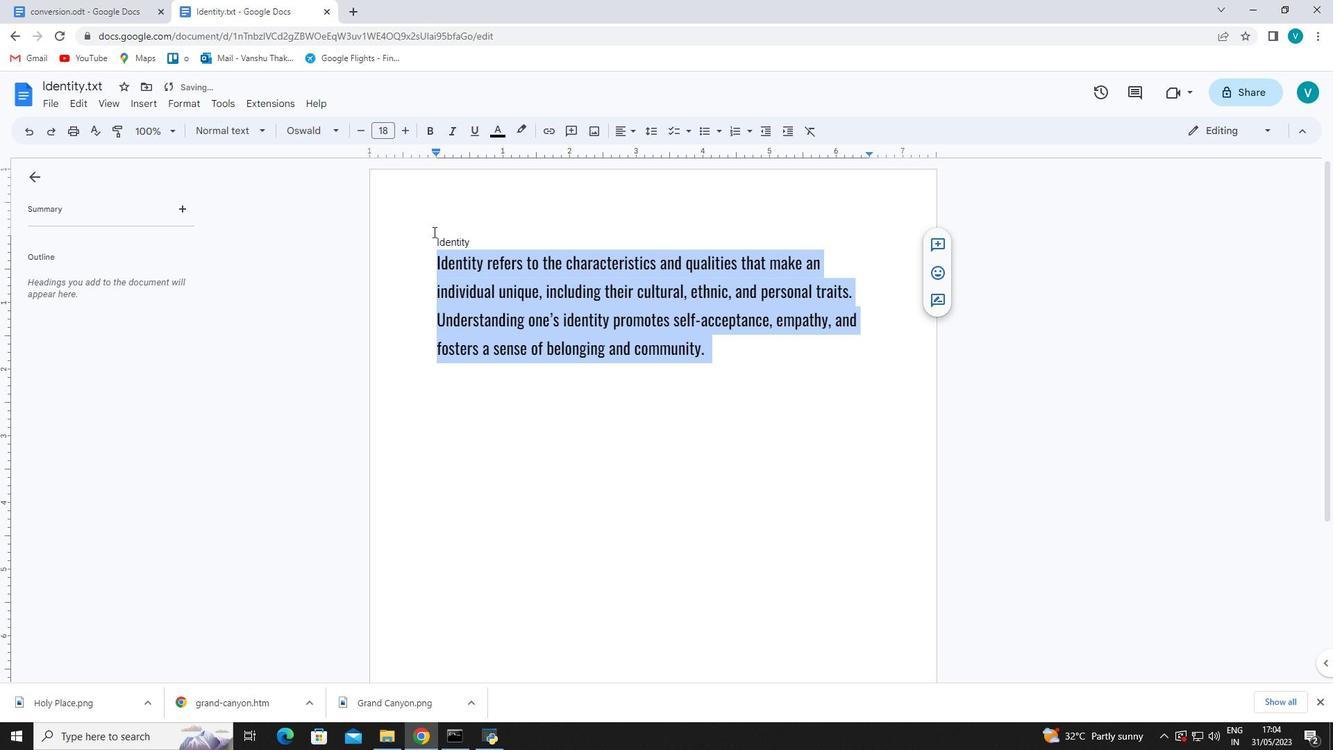 
Action: Mouse pressed left at (432, 234)
Screenshot: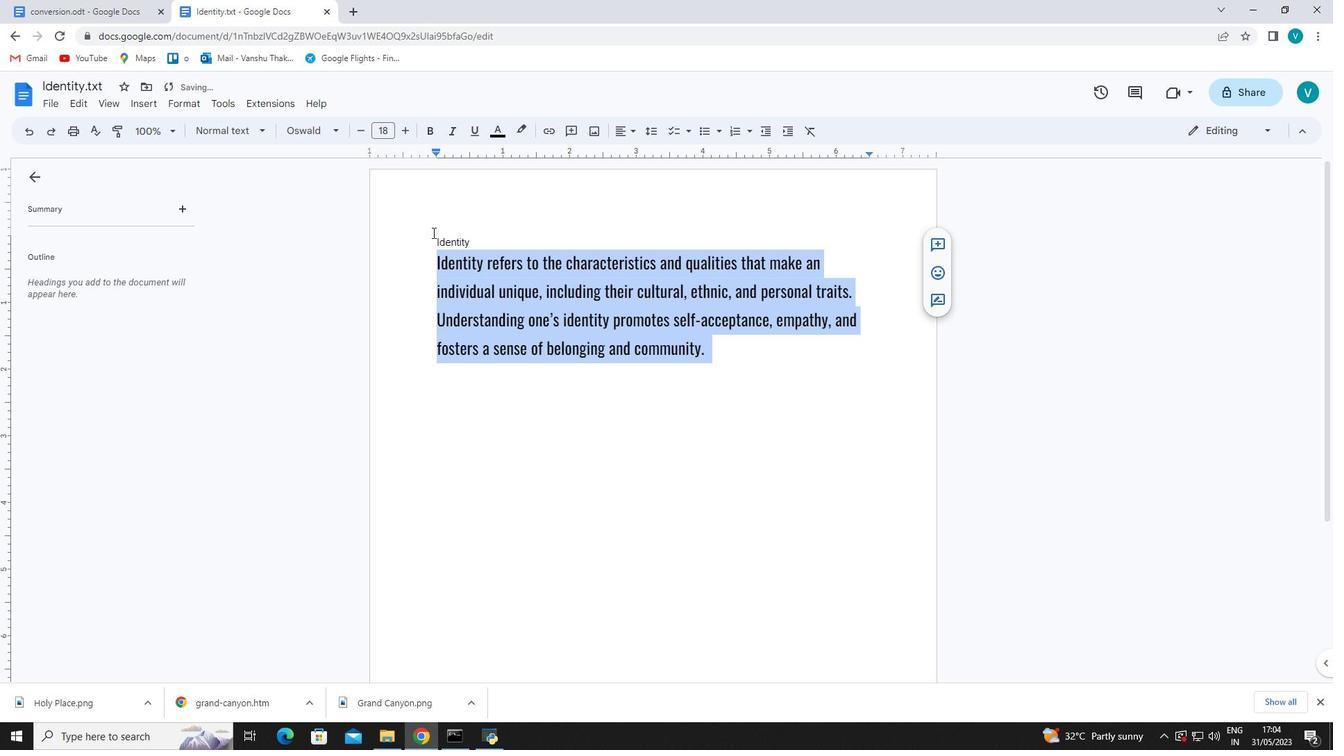 
Action: Mouse moved to (322, 136)
Screenshot: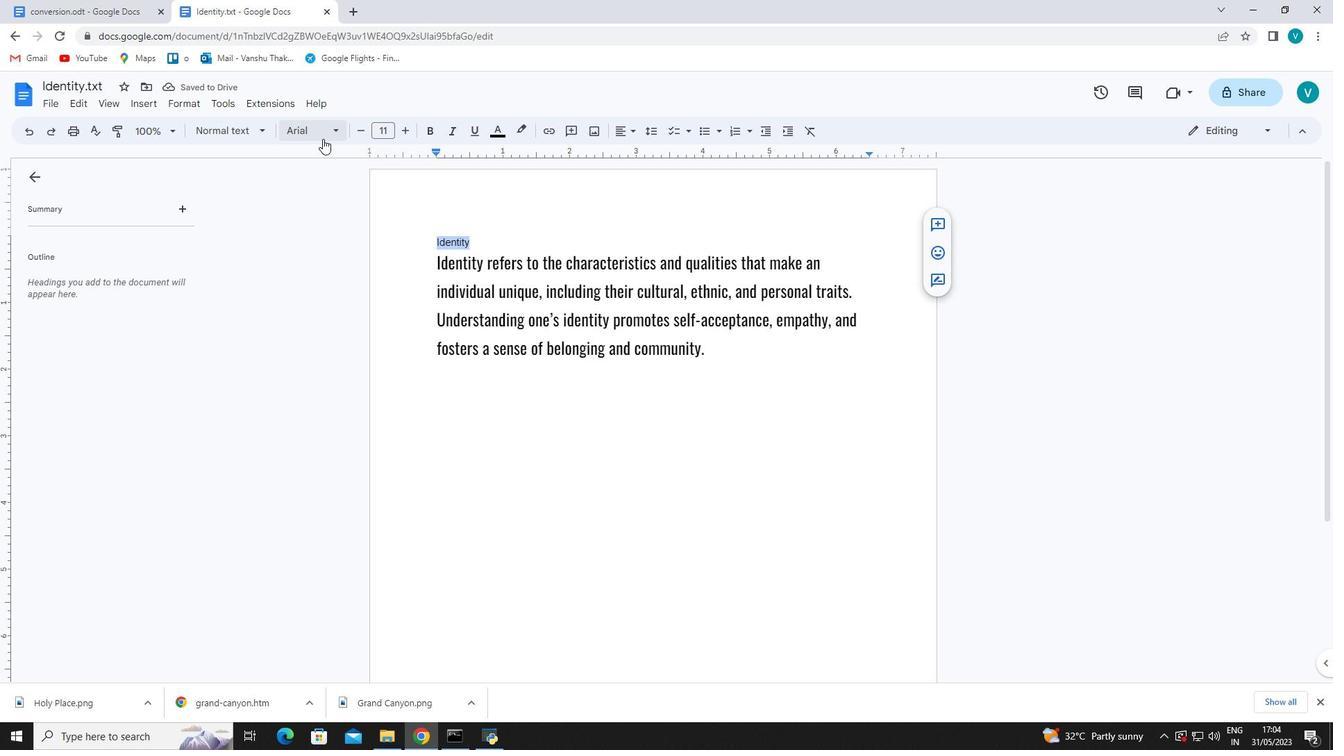 
Action: Mouse pressed left at (322, 136)
Screenshot: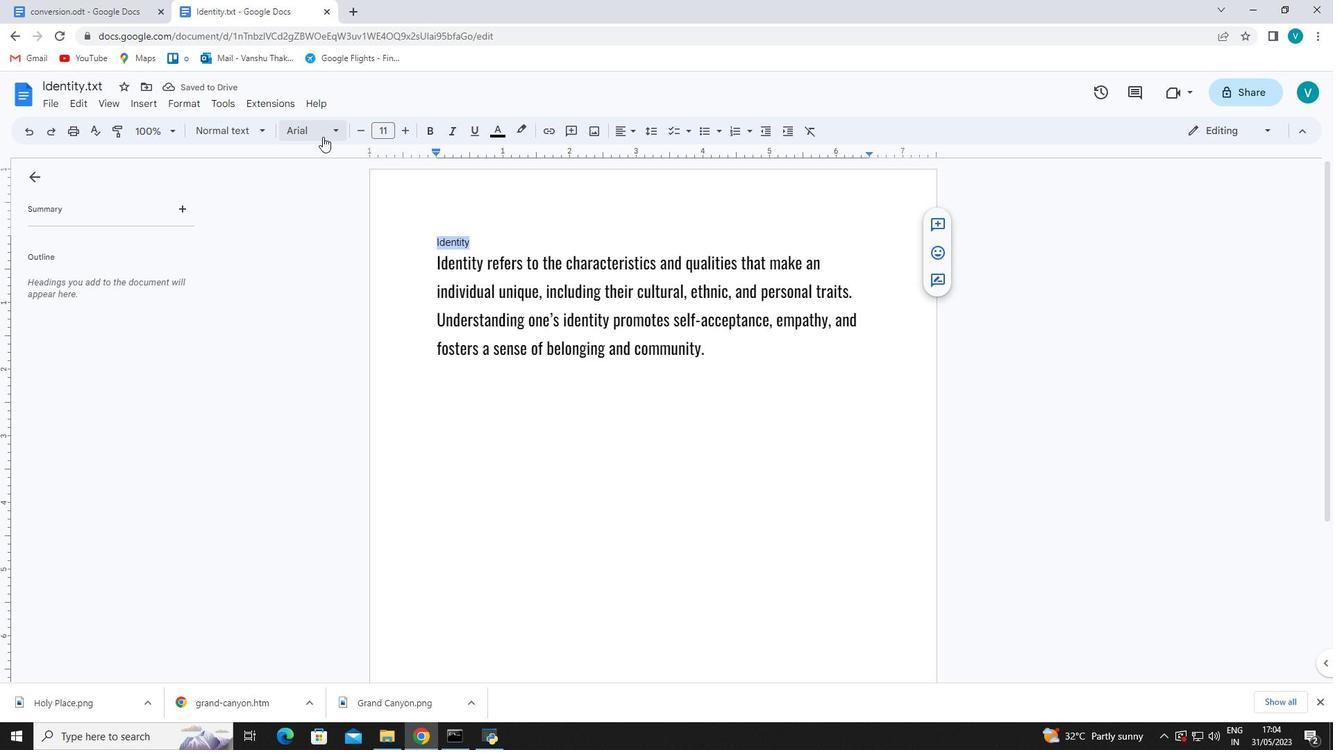 
Action: Mouse moved to (356, 386)
Screenshot: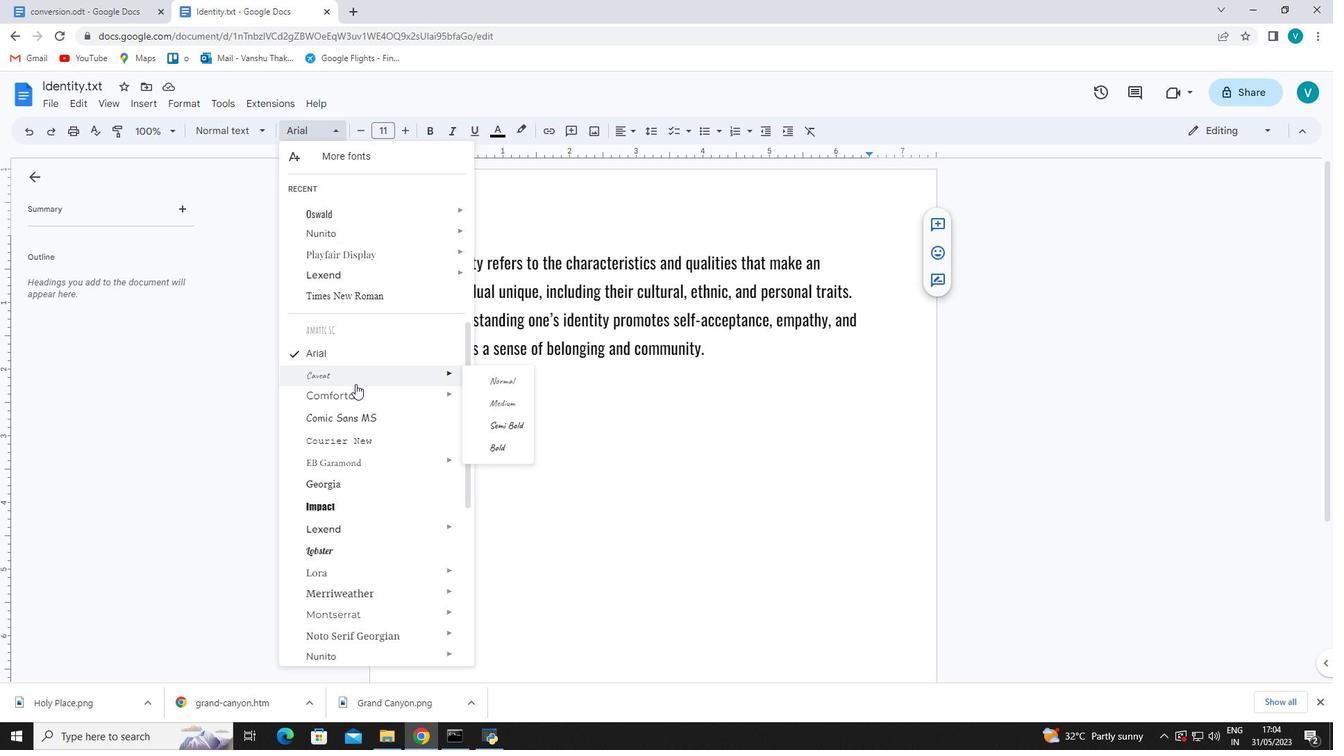 
Action: Mouse scrolled (356, 385) with delta (0, 0)
Screenshot: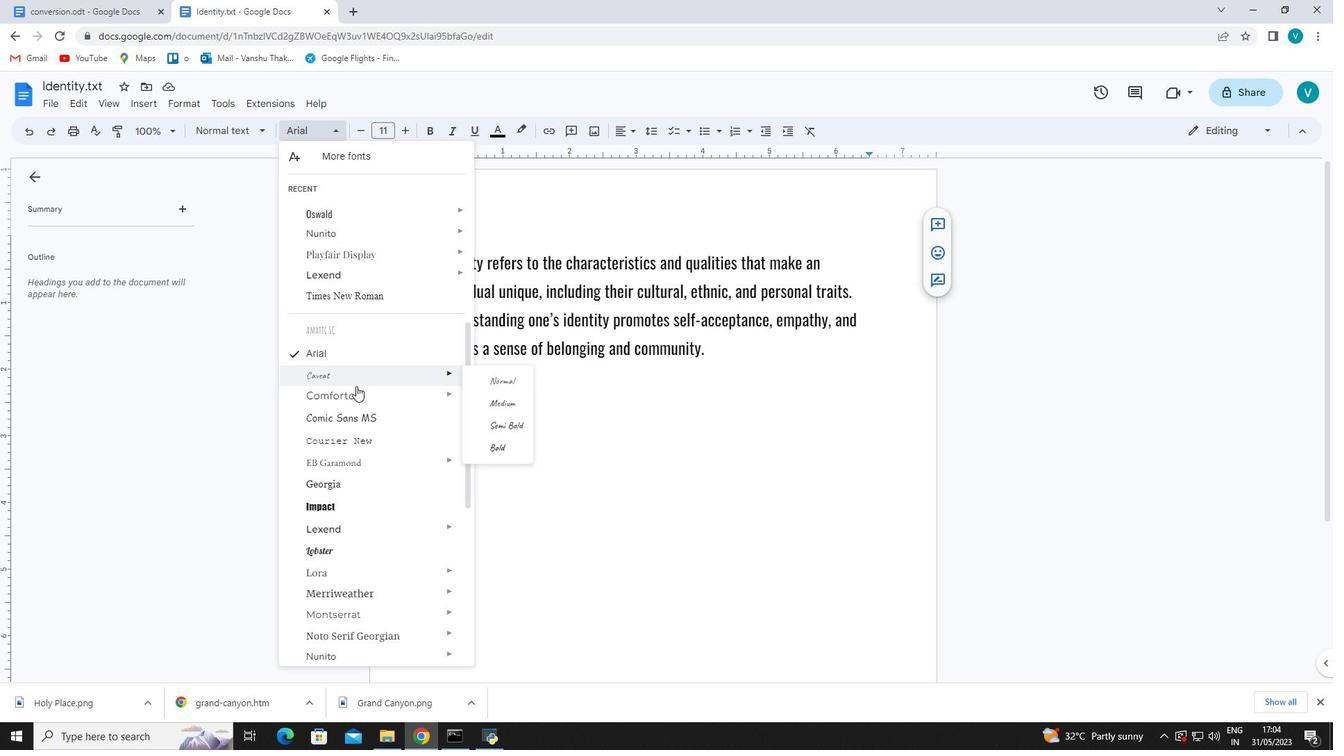 
Action: Mouse moved to (356, 386)
Screenshot: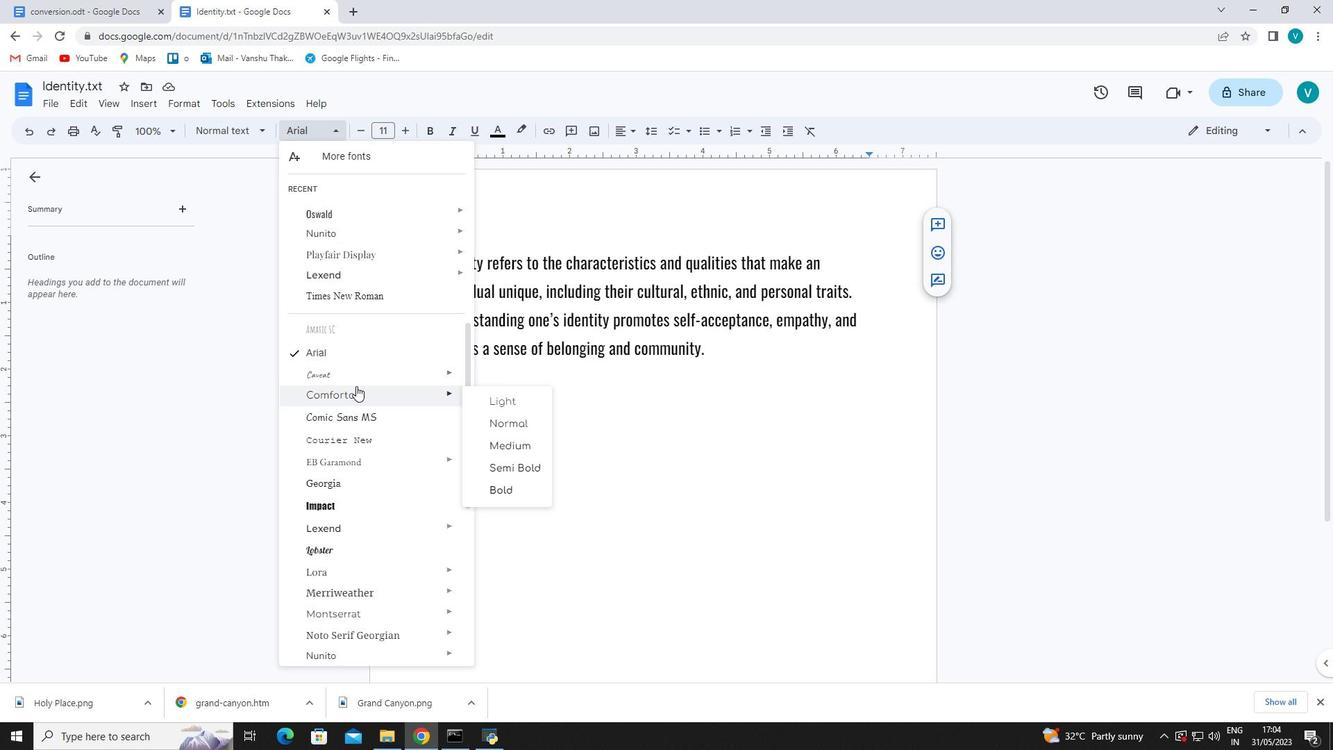 
Action: Mouse scrolled (356, 386) with delta (0, 0)
Screenshot: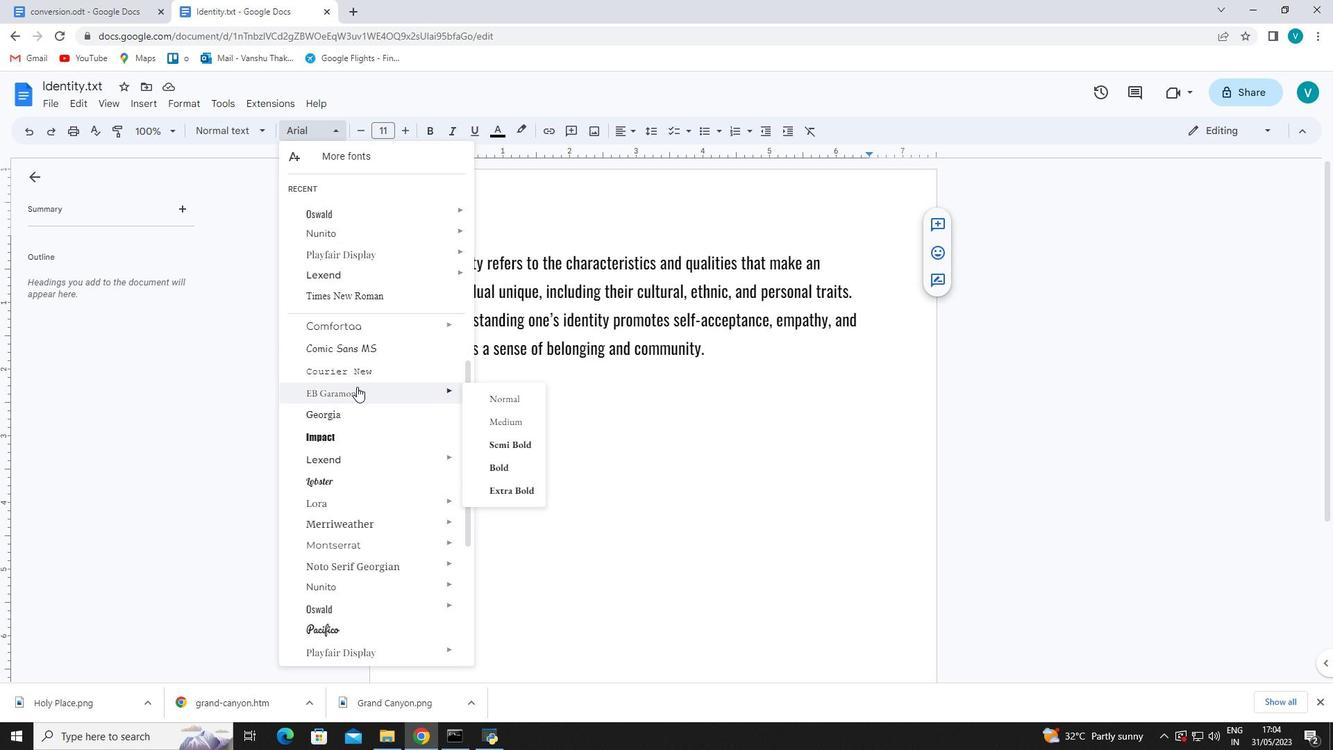 
Action: Mouse moved to (360, 602)
Screenshot: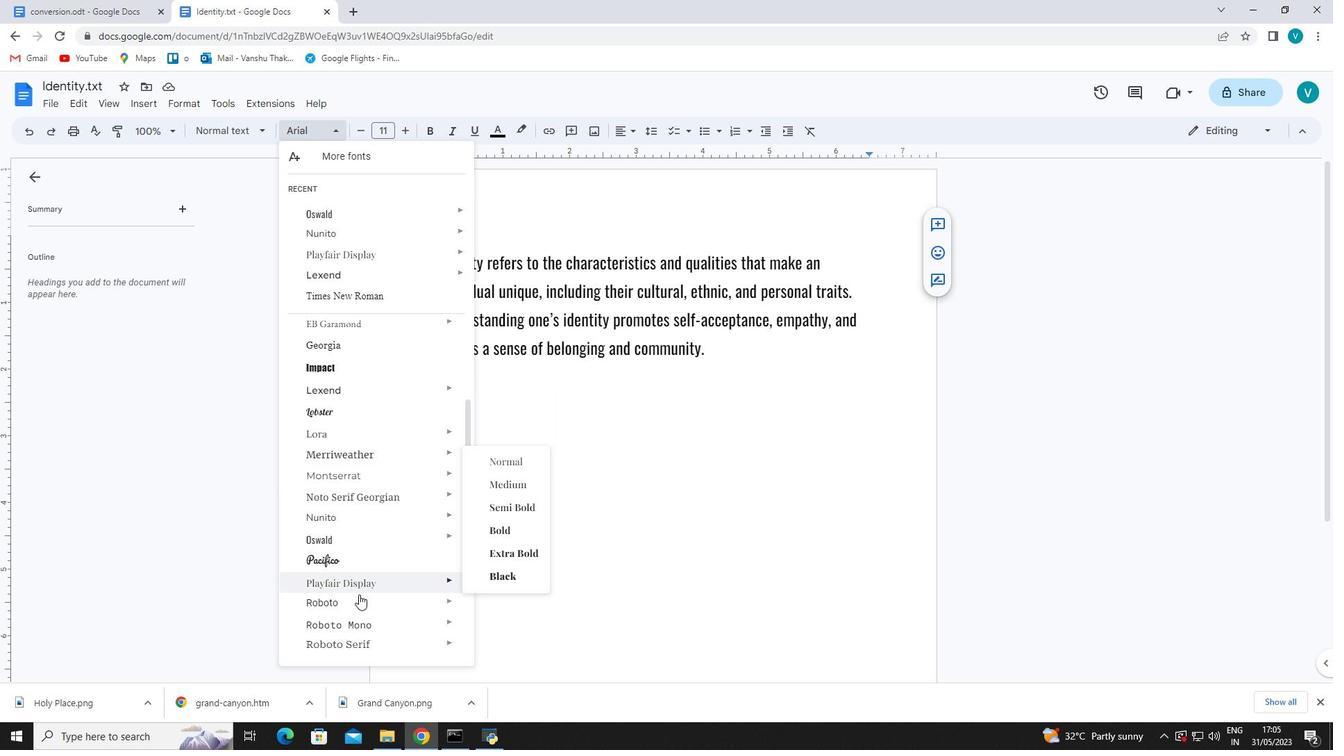 
Action: Mouse pressed left at (360, 602)
Screenshot: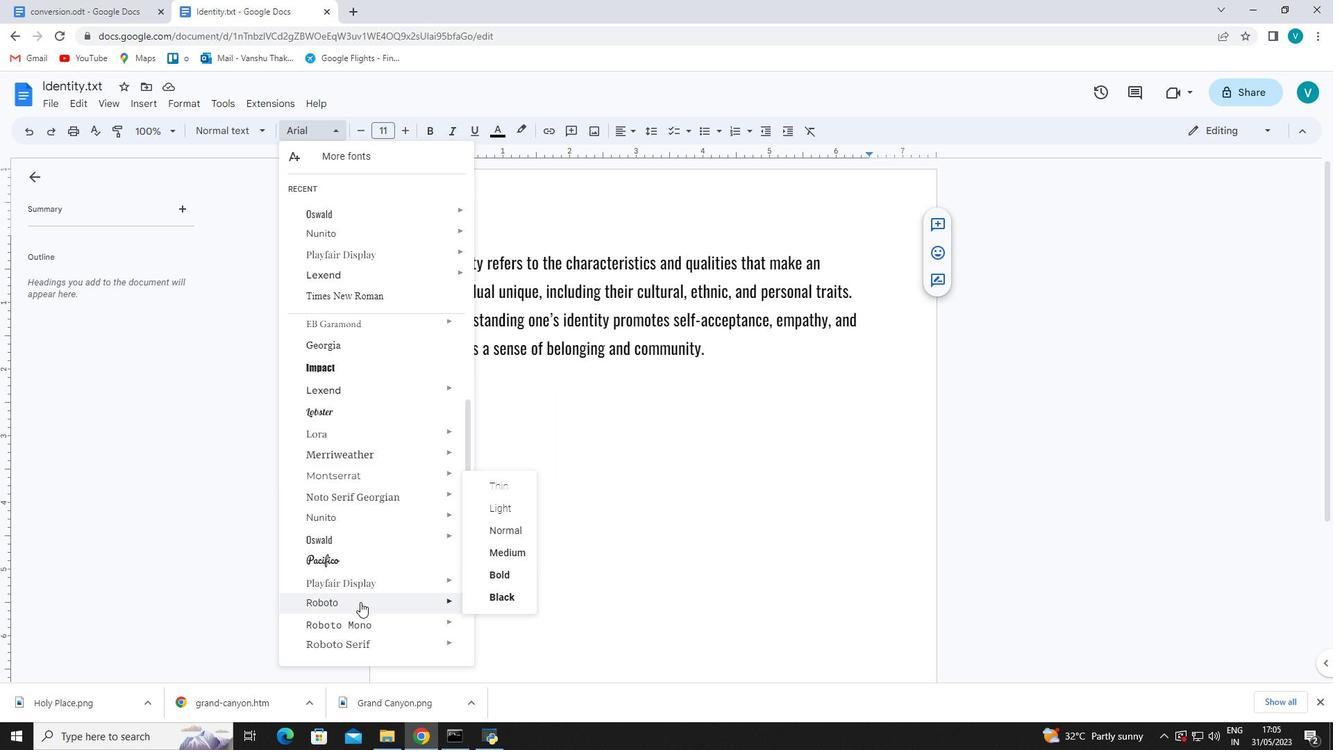 
Action: Mouse moved to (404, 125)
Screenshot: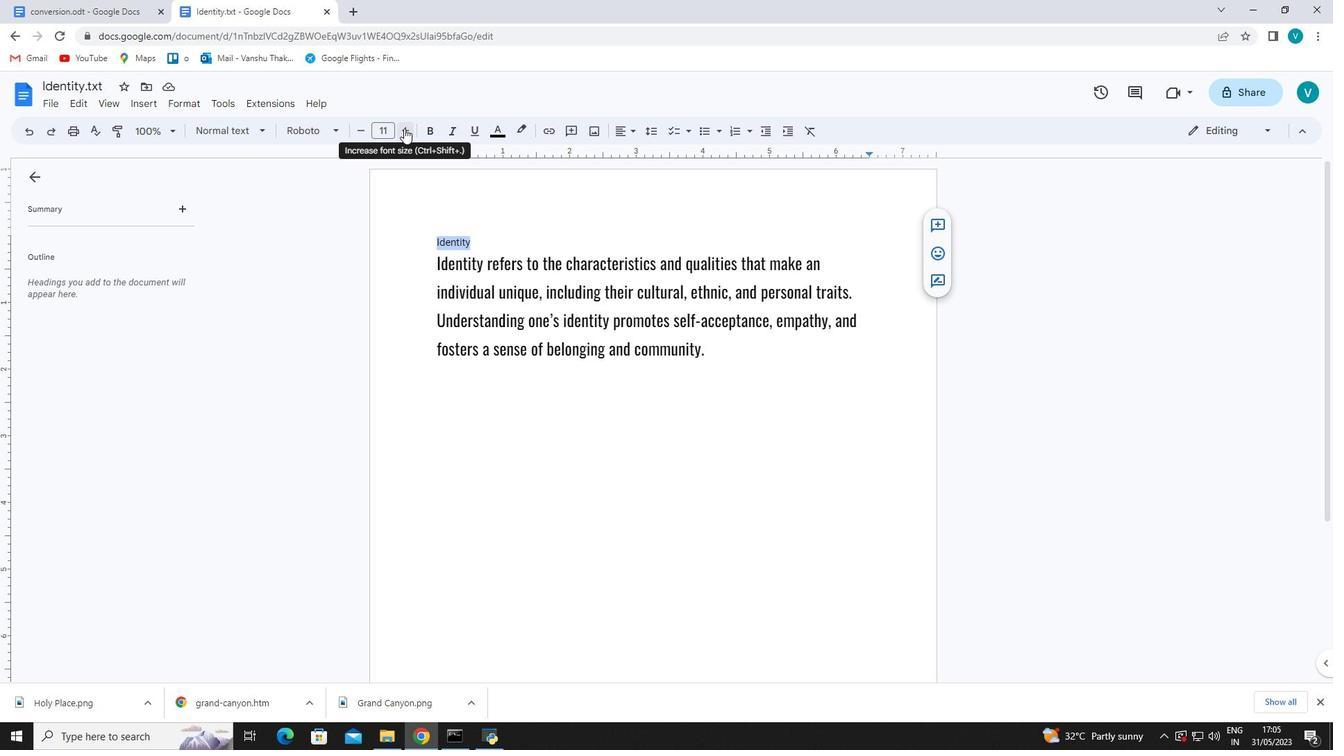 
Action: Mouse pressed left at (404, 125)
Screenshot: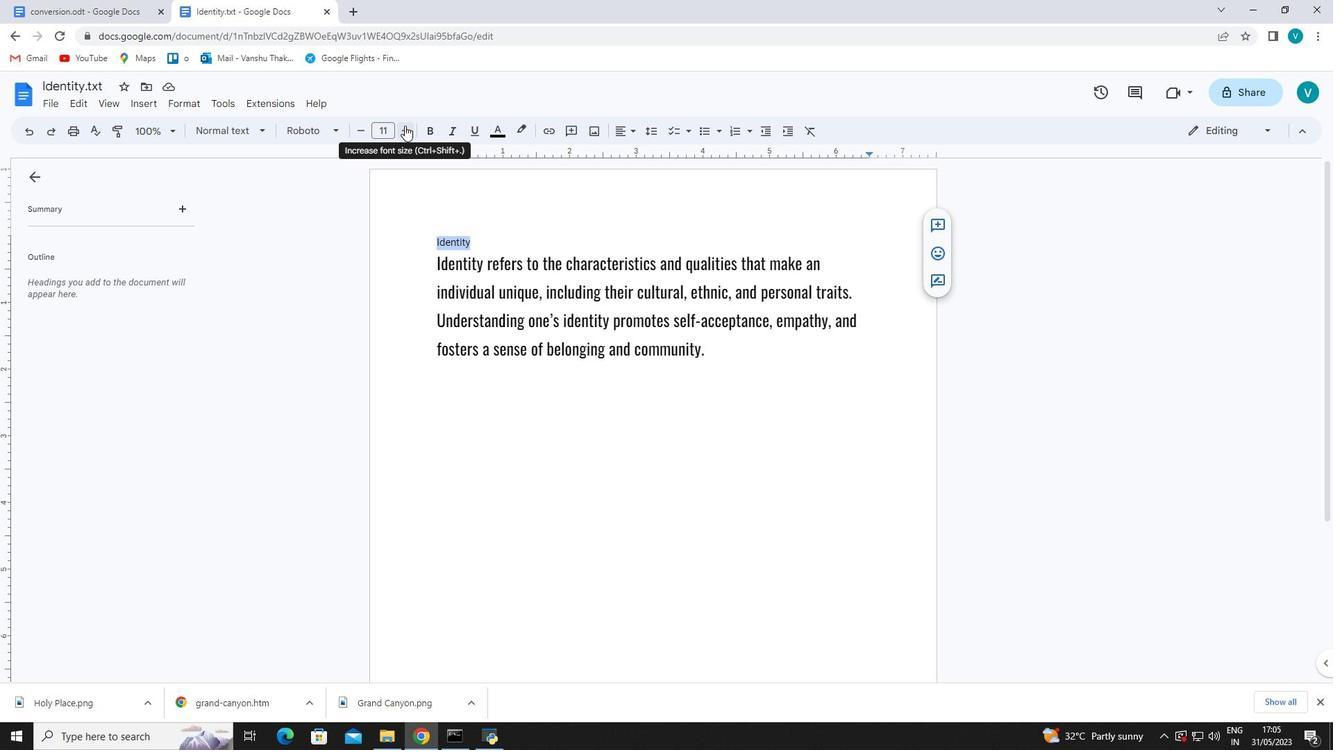 
Action: Mouse pressed left at (404, 125)
Screenshot: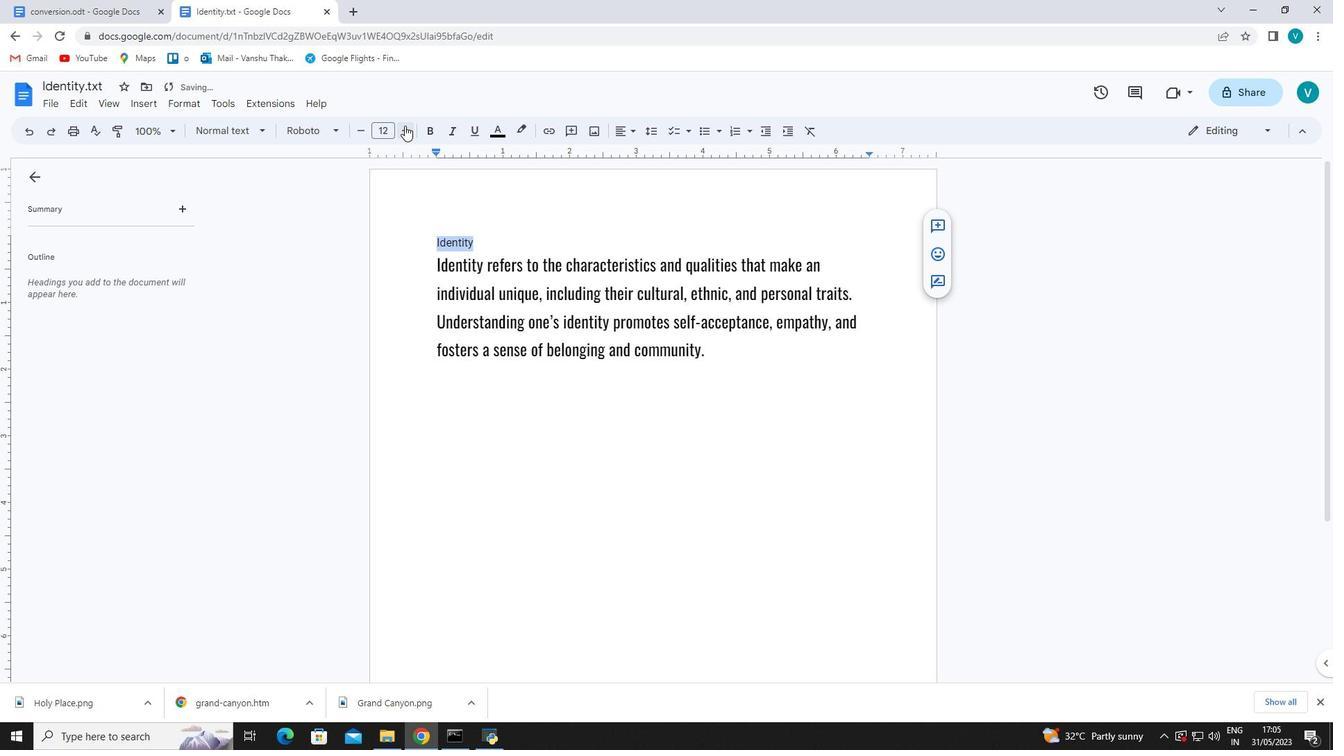 
Action: Mouse pressed left at (404, 125)
Screenshot: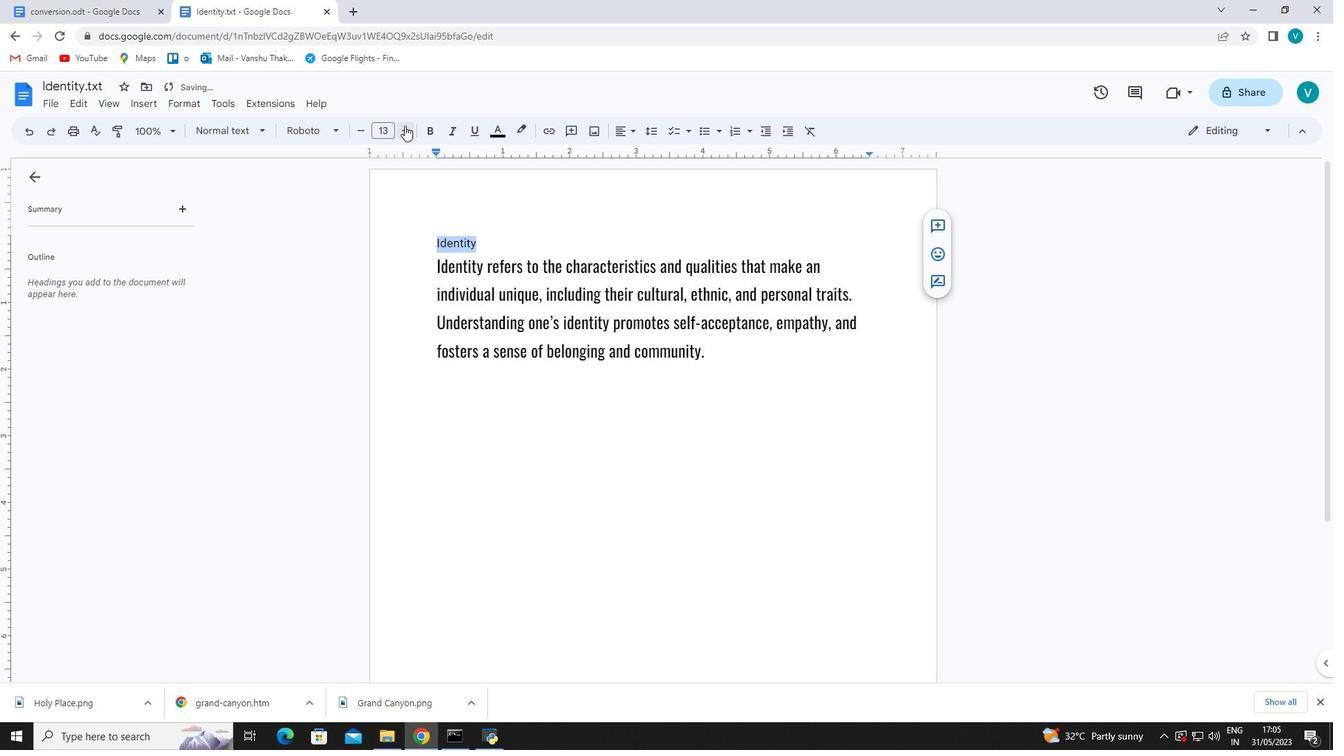
Action: Mouse pressed left at (404, 125)
Screenshot: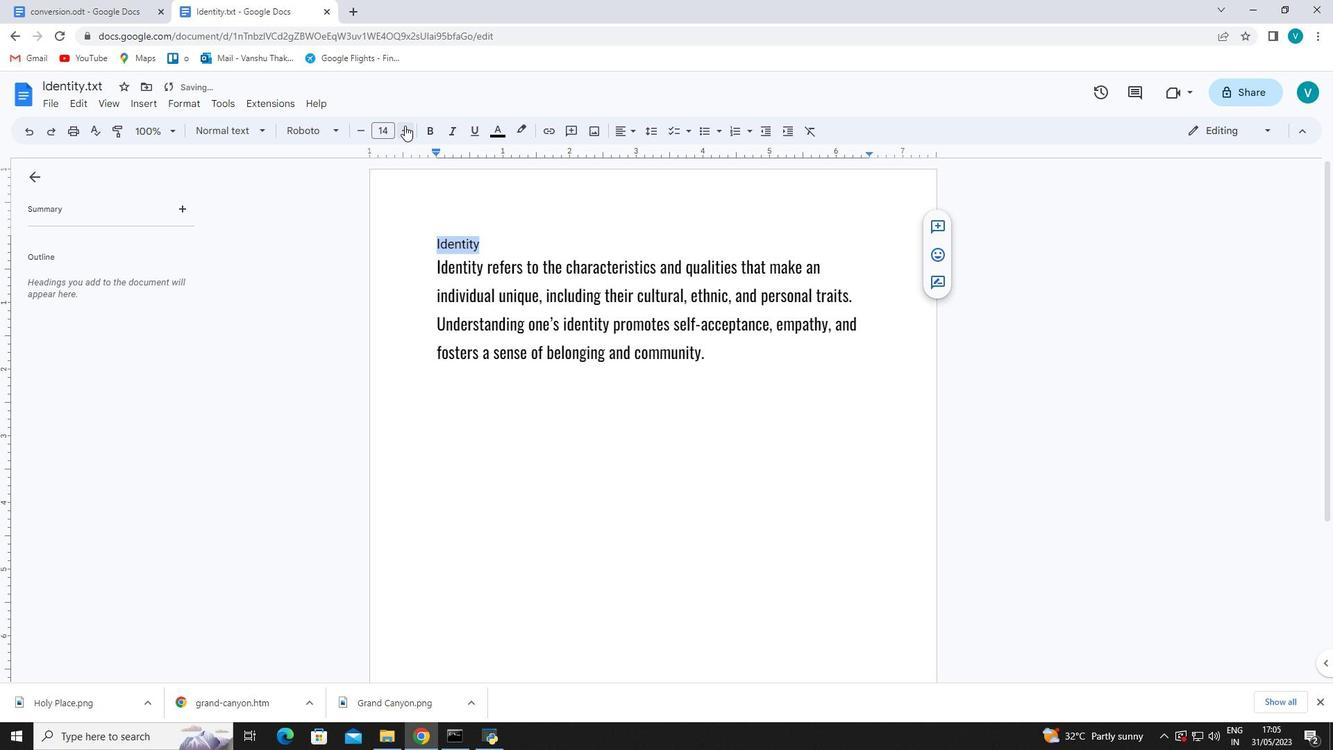
Action: Mouse pressed left at (404, 125)
Screenshot: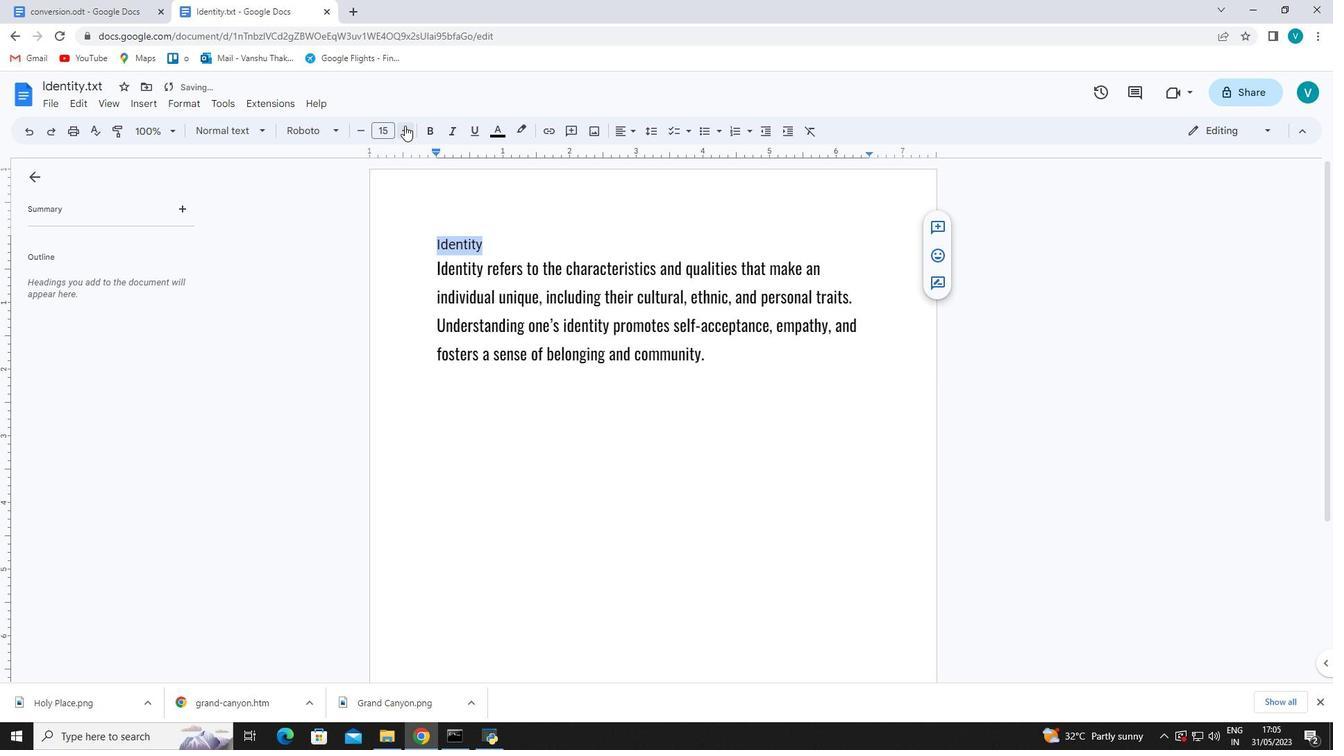 
Action: Mouse pressed left at (404, 125)
Screenshot: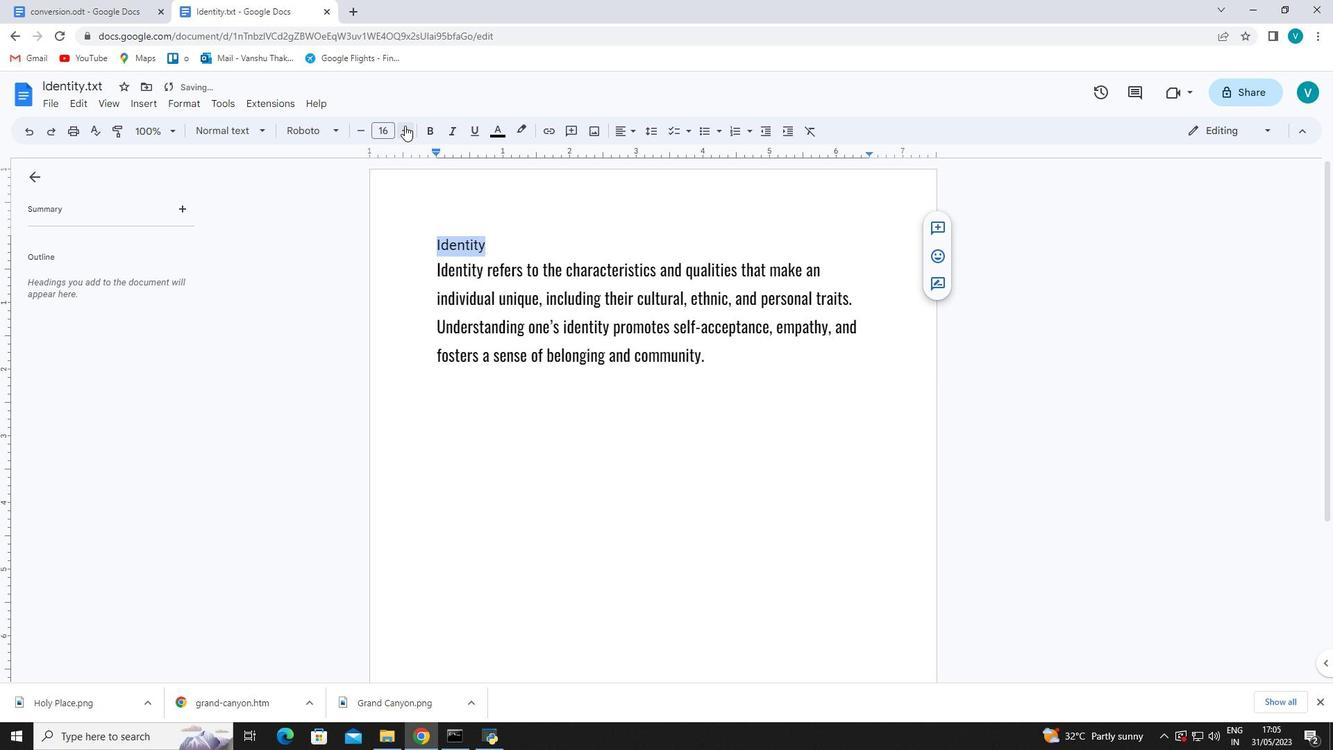 
Action: Mouse moved to (402, 122)
Screenshot: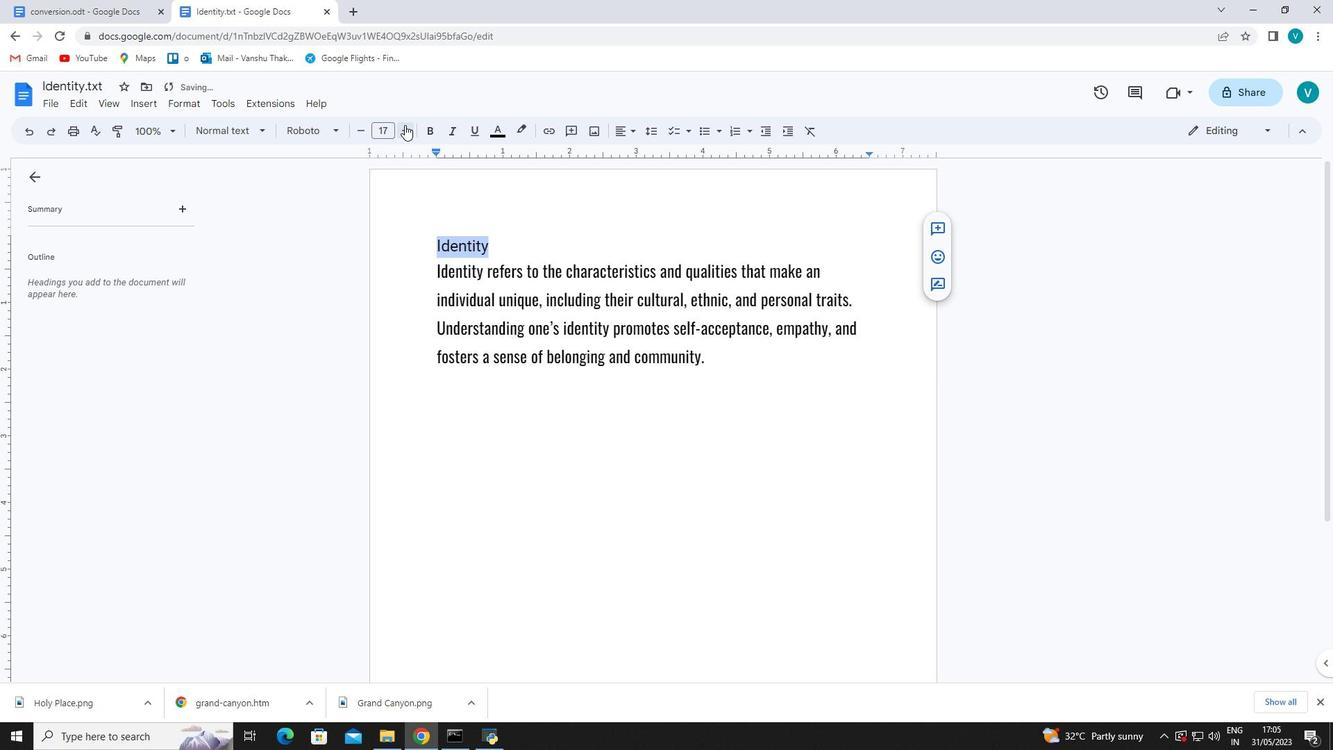 
Action: Mouse pressed left at (402, 122)
Screenshot: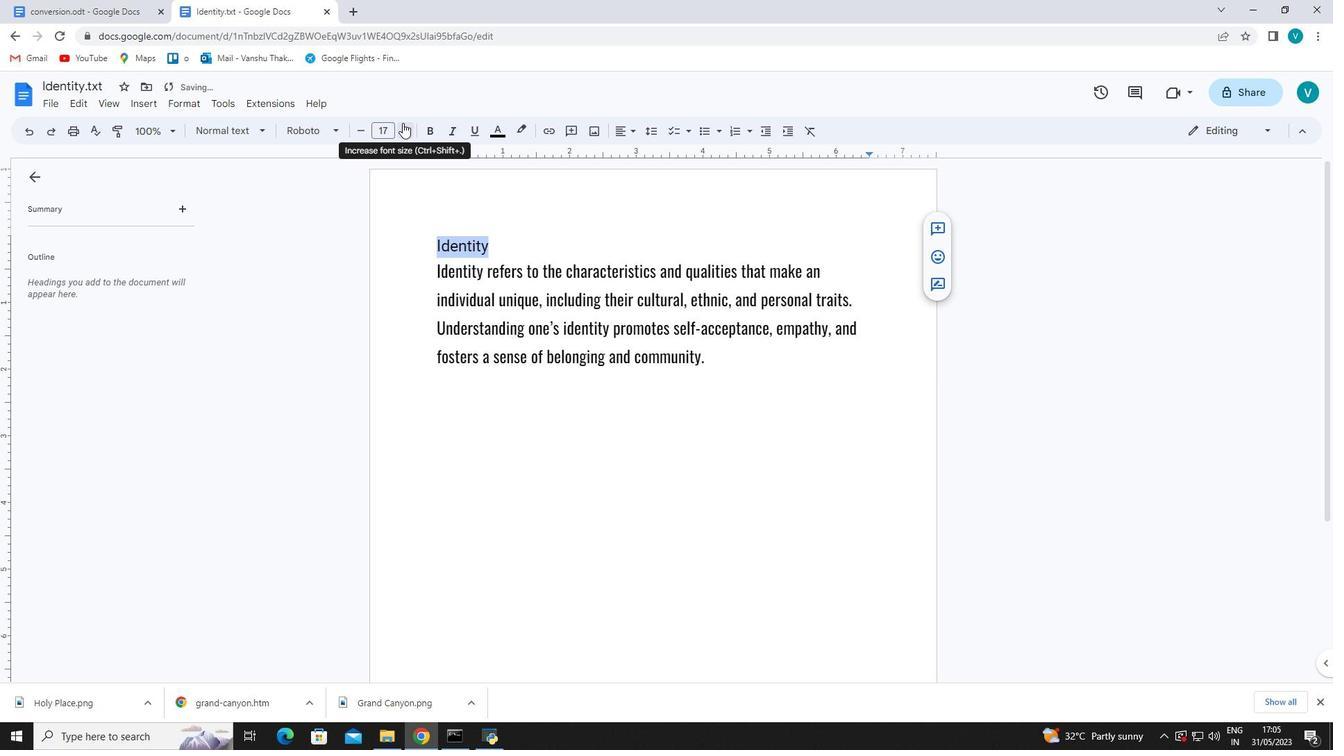 
Action: Mouse pressed left at (402, 122)
Screenshot: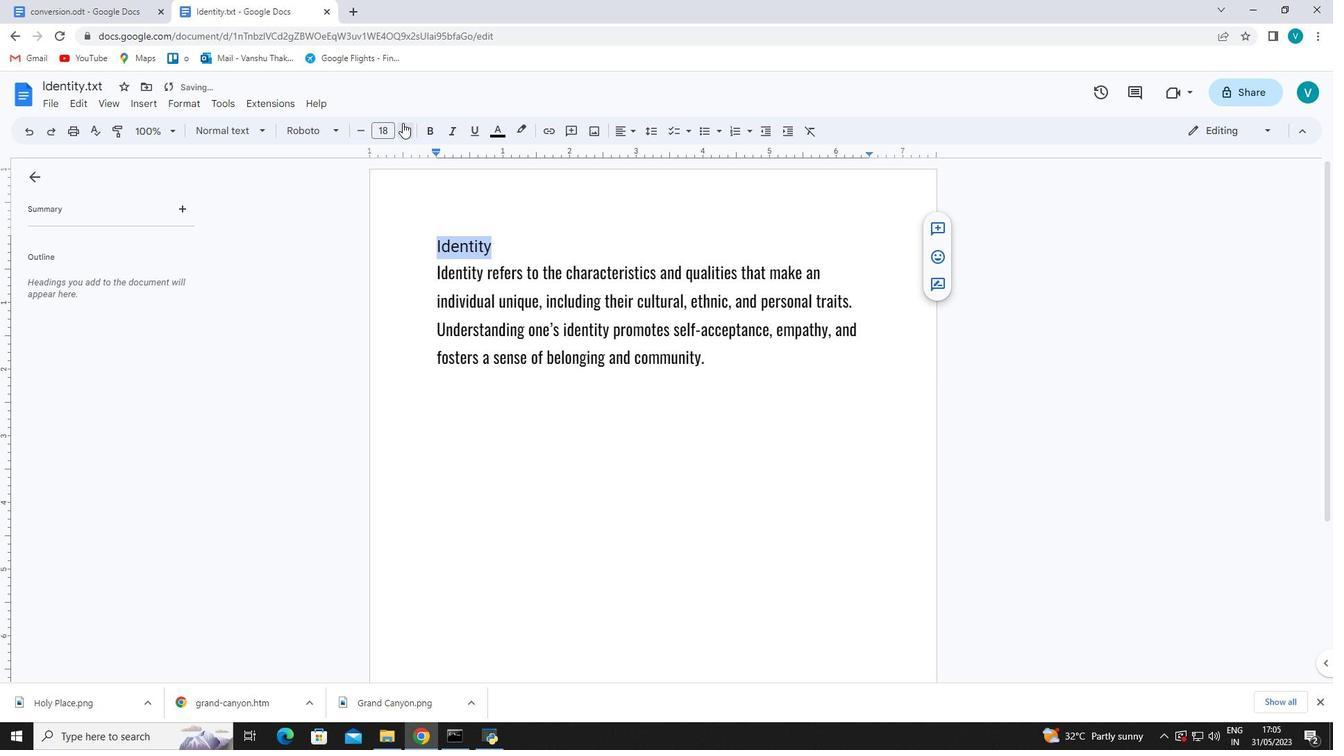 
Action: Mouse pressed left at (402, 122)
Screenshot: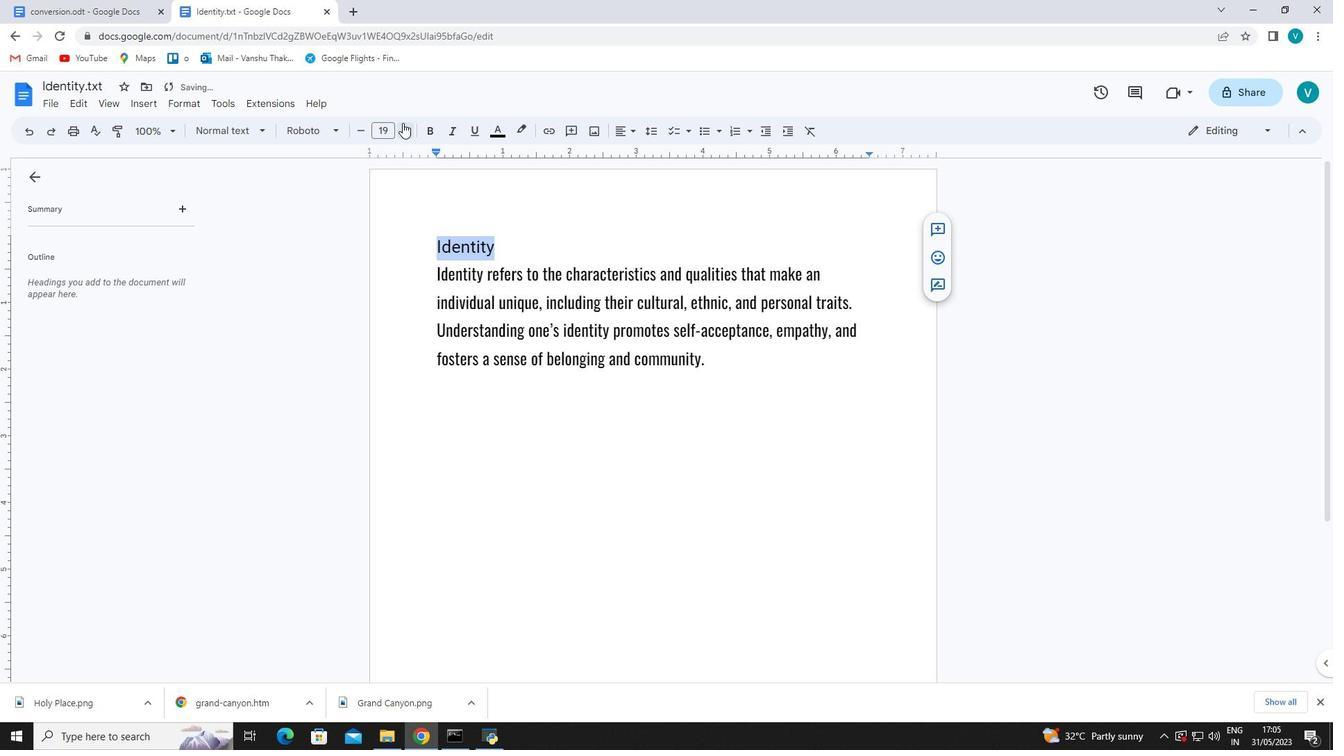 
Action: Mouse pressed left at (402, 122)
Screenshot: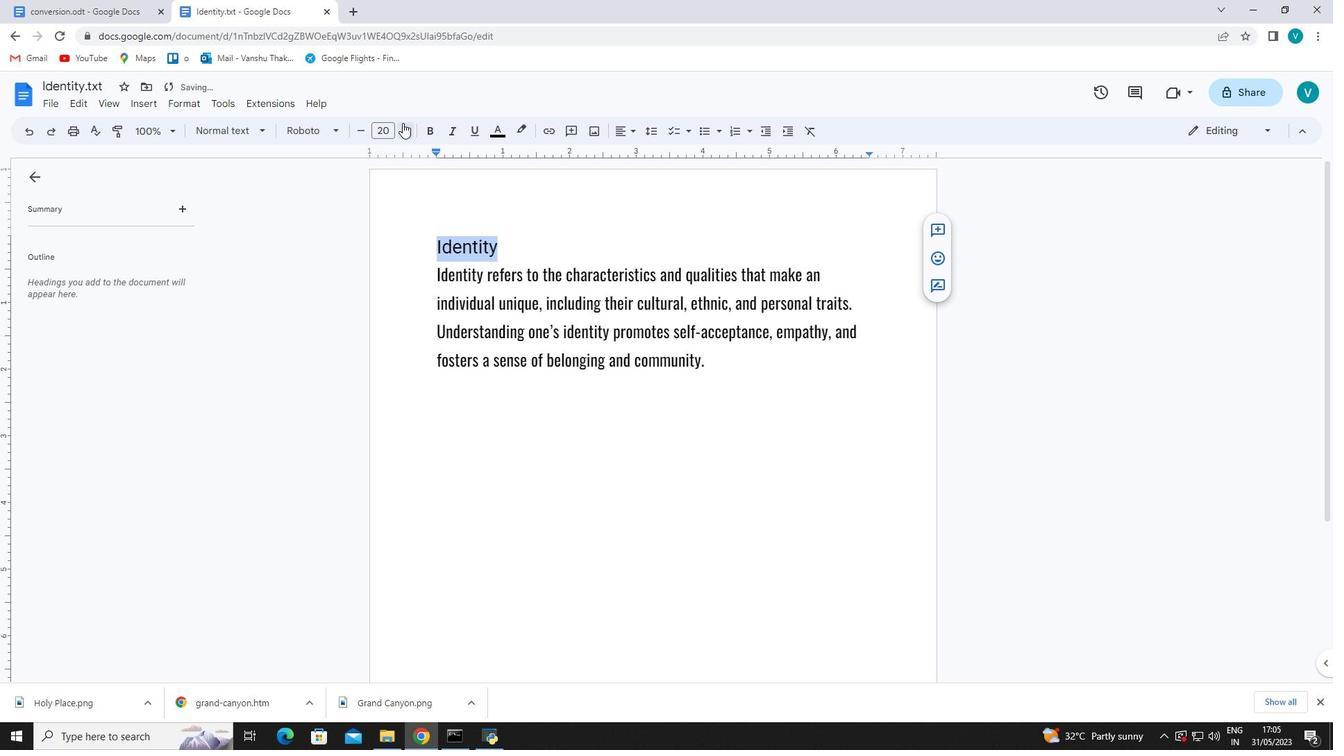 
Action: Mouse pressed left at (402, 122)
Screenshot: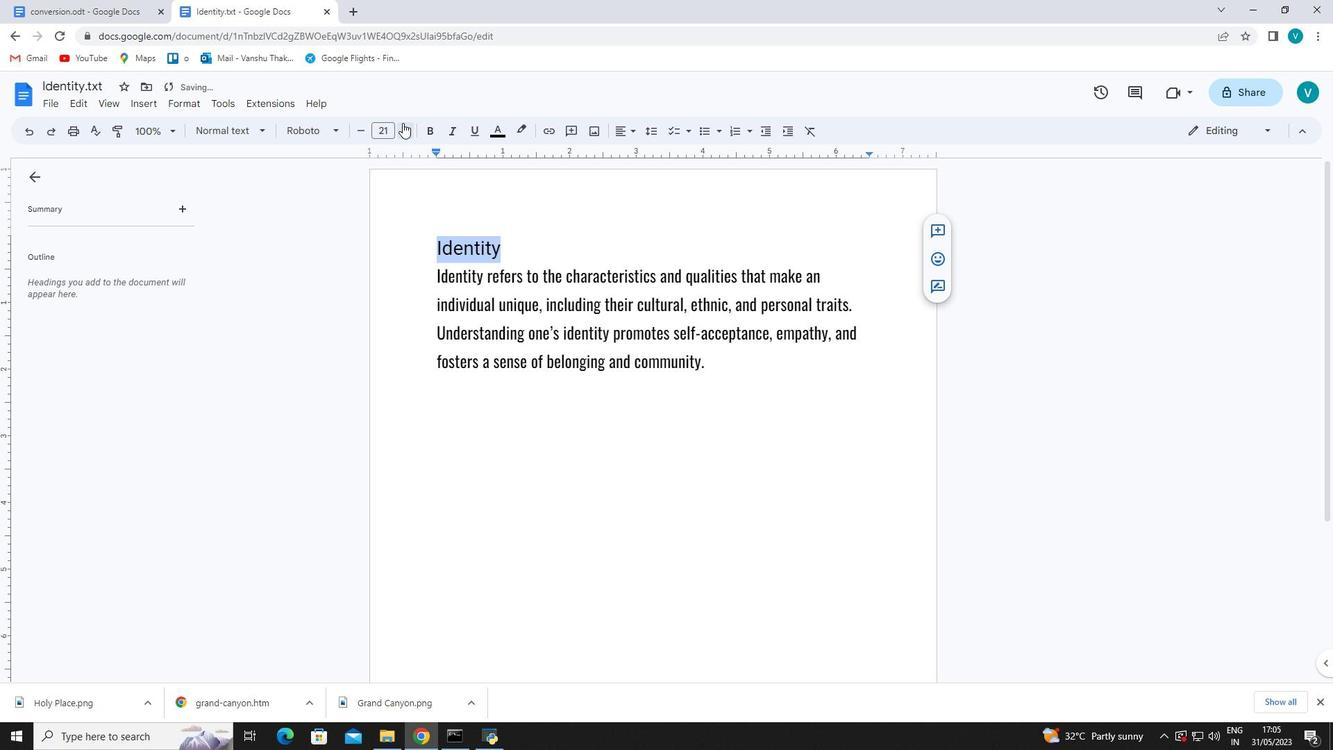 
Action: Mouse pressed left at (402, 122)
Screenshot: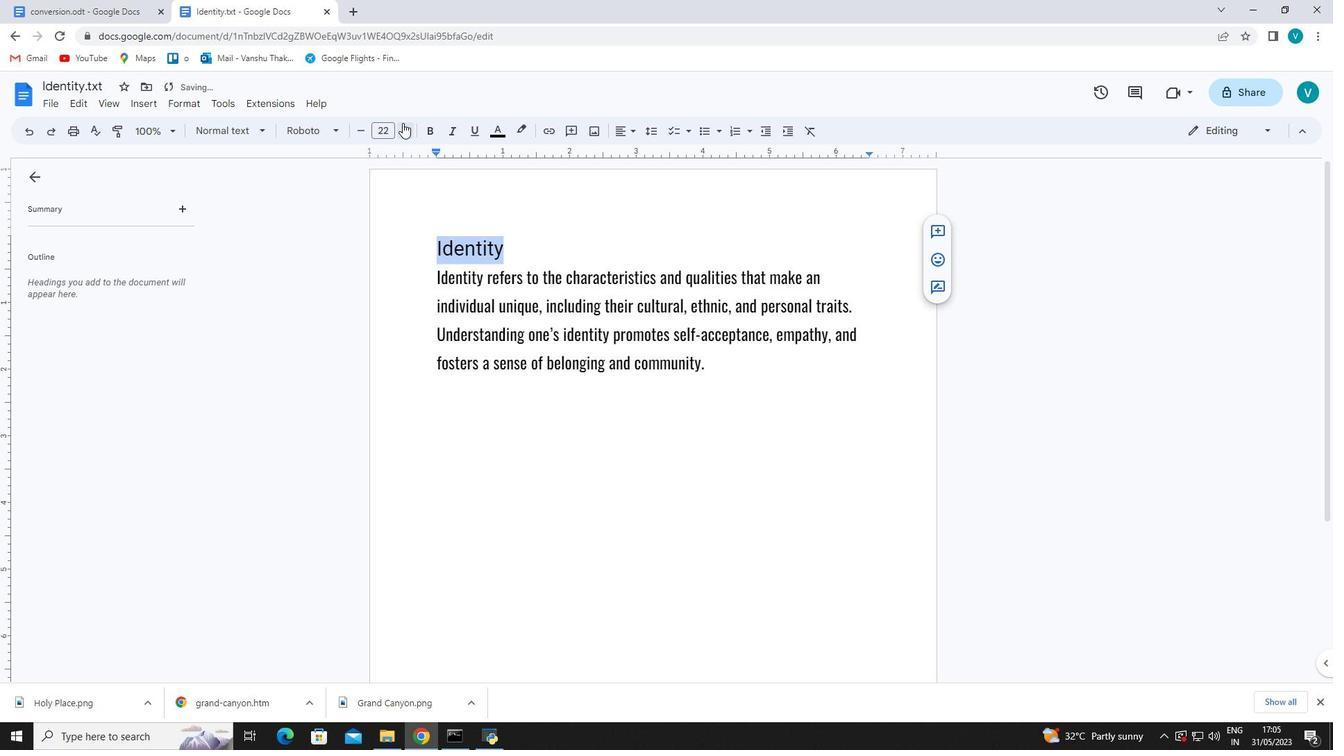 
Action: Mouse pressed left at (402, 122)
Screenshot: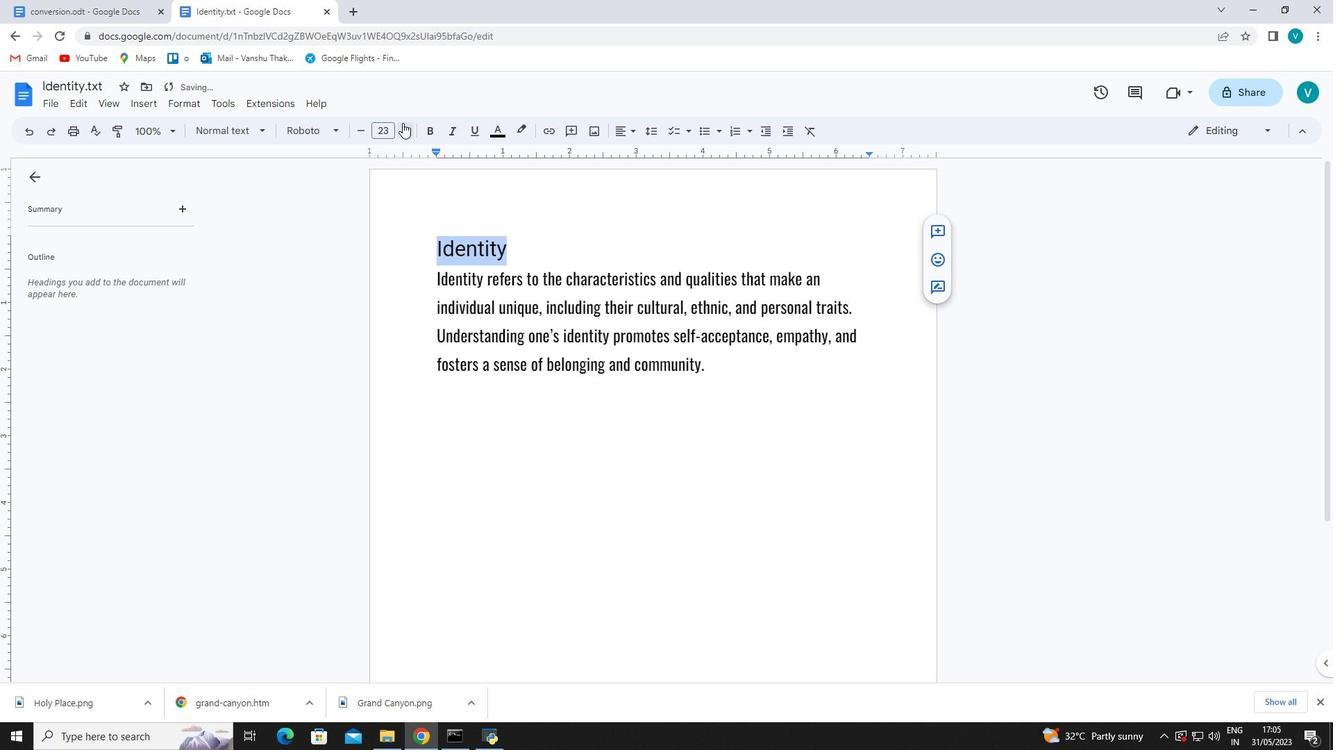 
Action: Mouse pressed left at (402, 122)
Screenshot: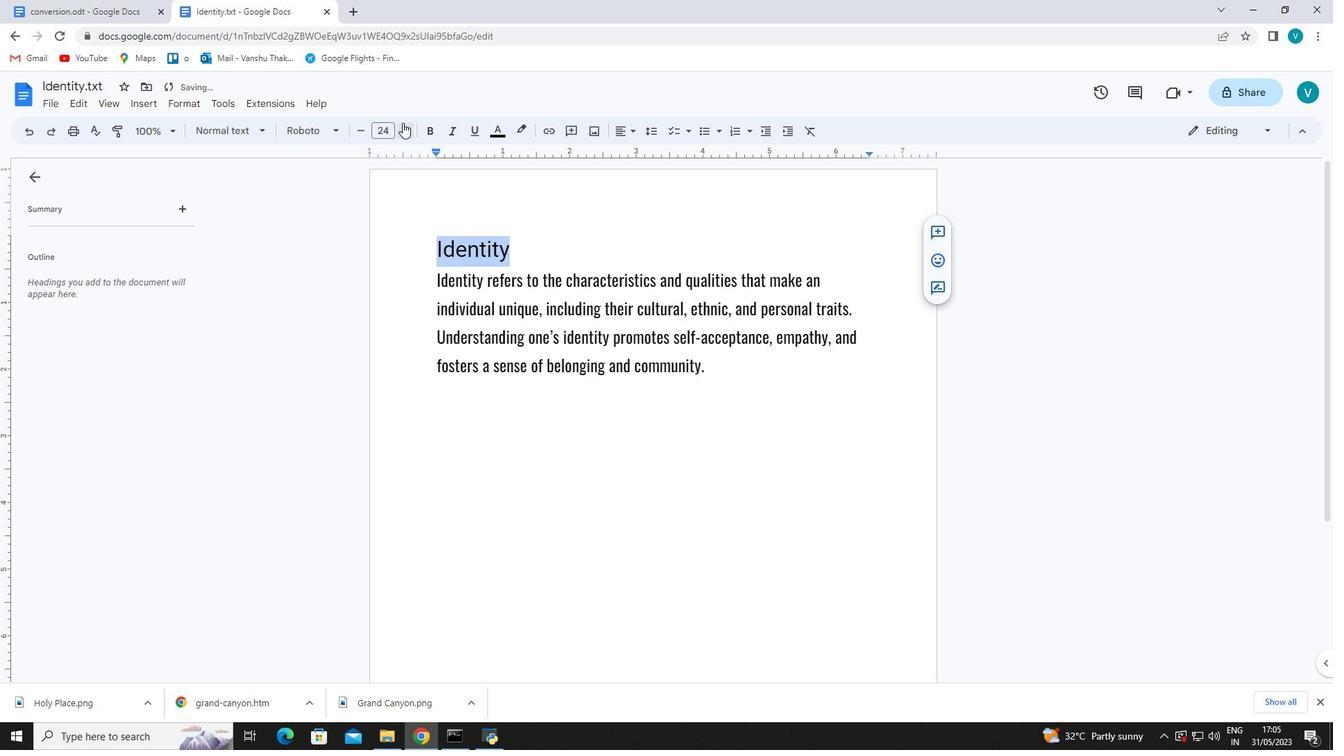 
Action: Mouse pressed left at (402, 122)
Screenshot: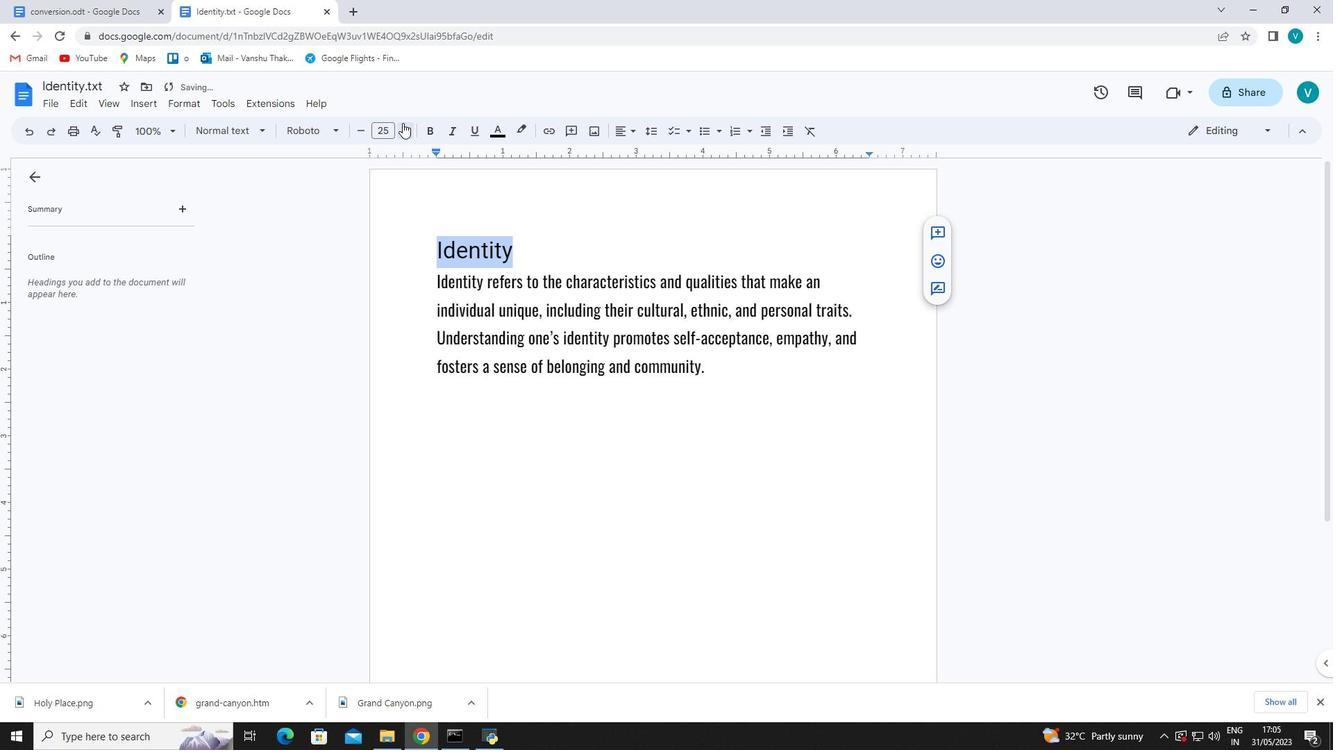 
Action: Mouse pressed left at (402, 122)
Screenshot: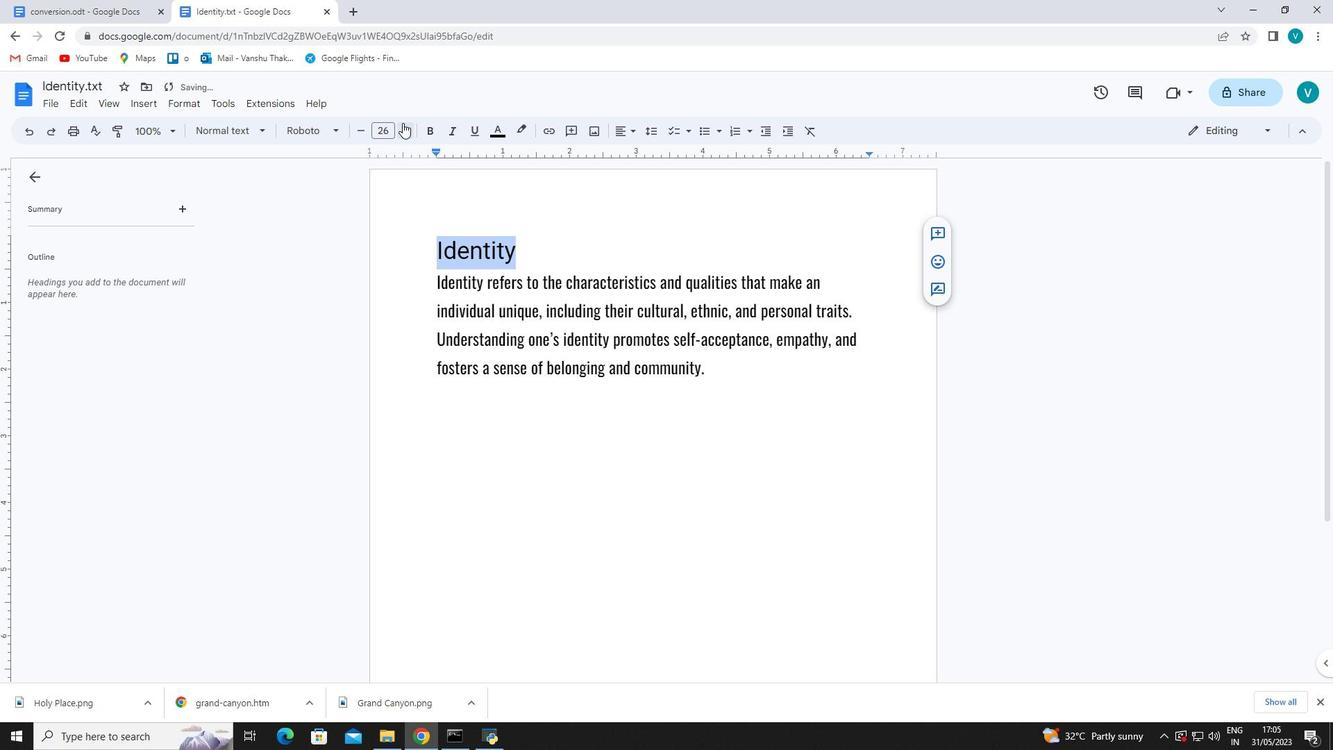 
Action: Mouse moved to (399, 122)
Screenshot: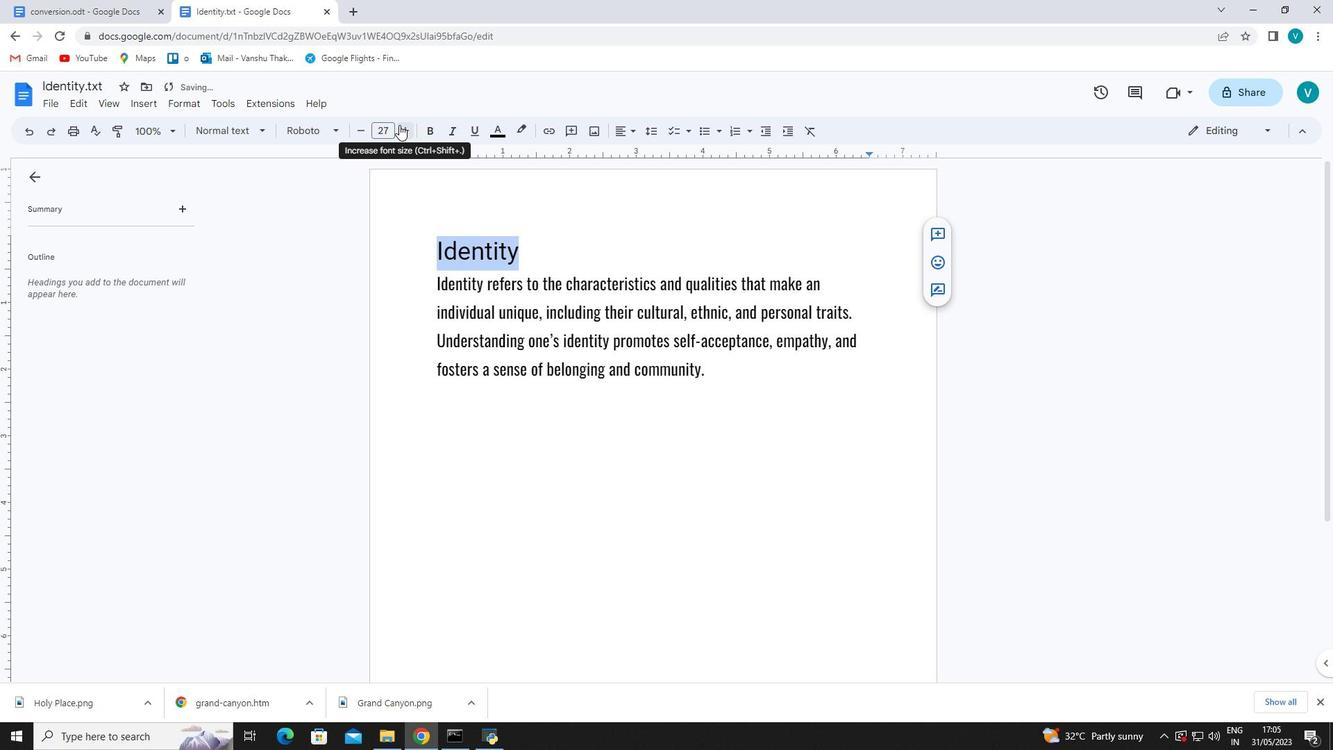 
Action: Mouse pressed left at (399, 122)
Screenshot: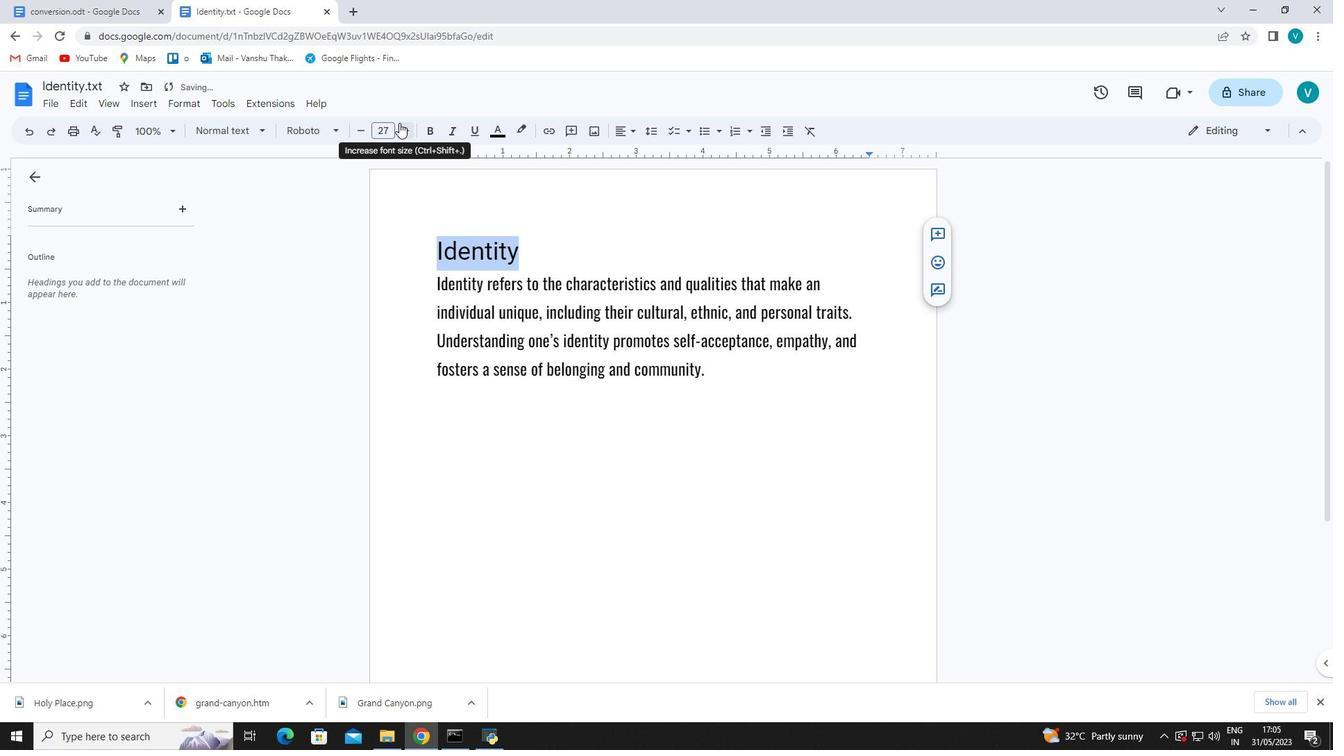 
Action: Mouse moved to (402, 122)
Screenshot: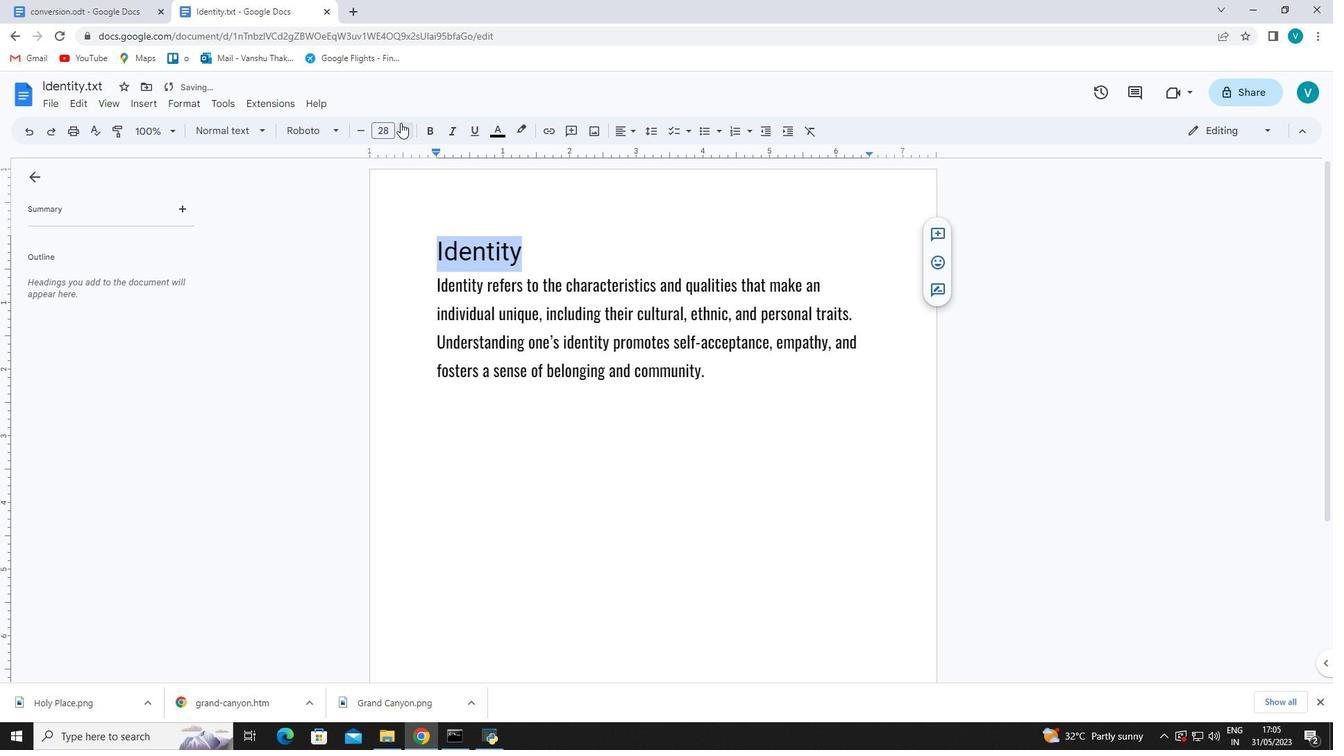 
Action: Mouse pressed left at (402, 122)
Screenshot: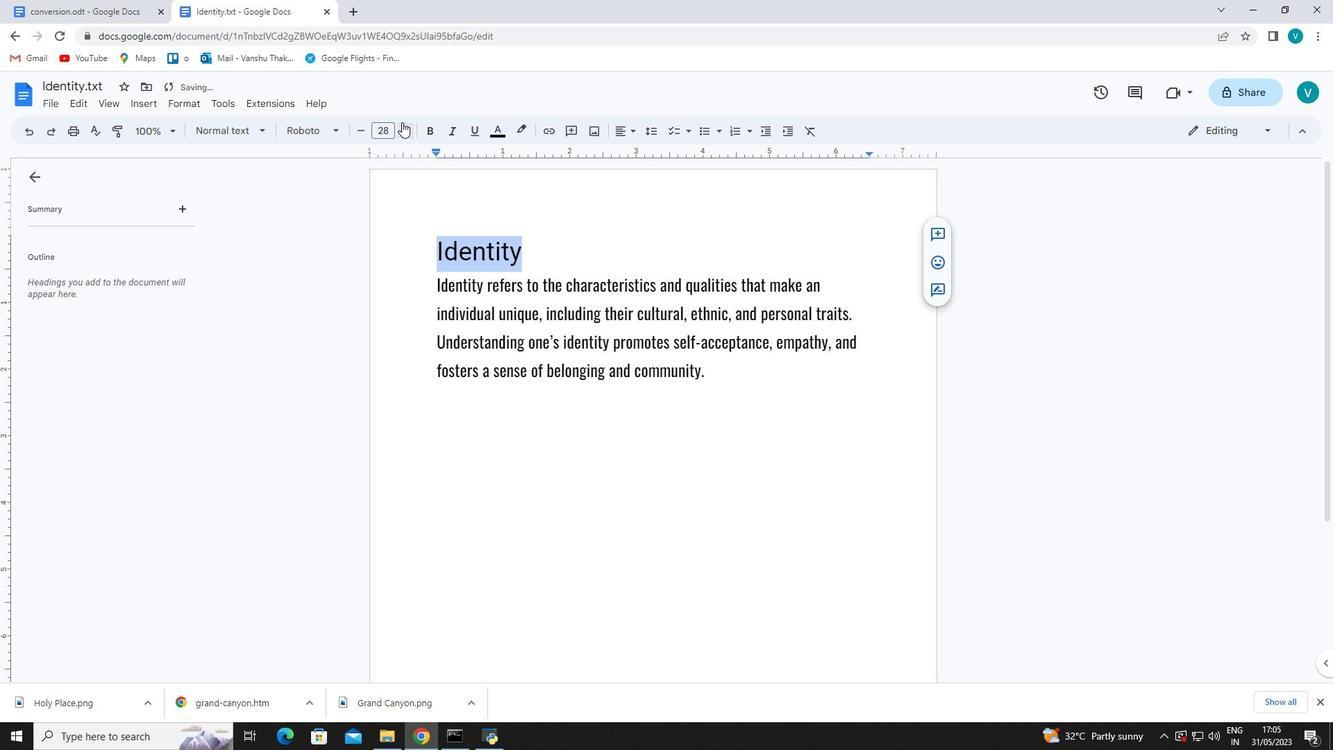 
Action: Mouse pressed left at (402, 122)
Screenshot: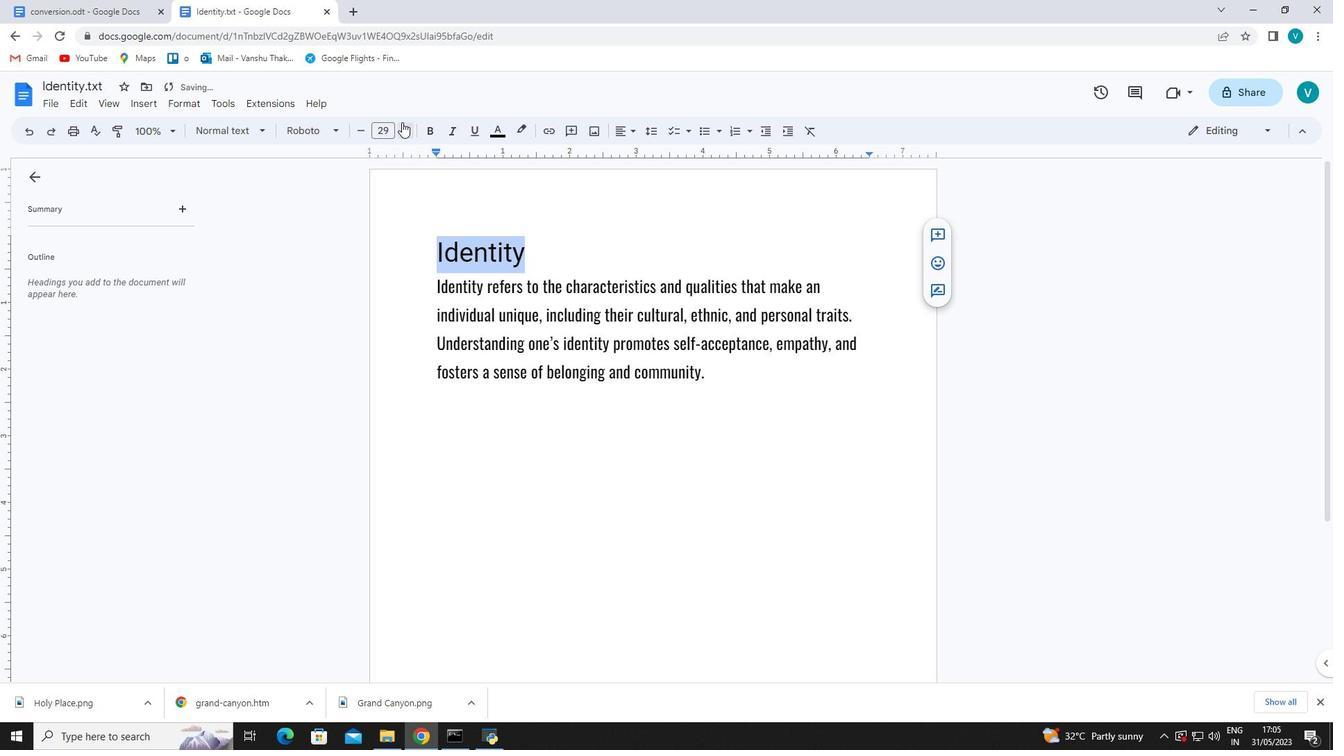 
Action: Mouse pressed left at (402, 122)
Screenshot: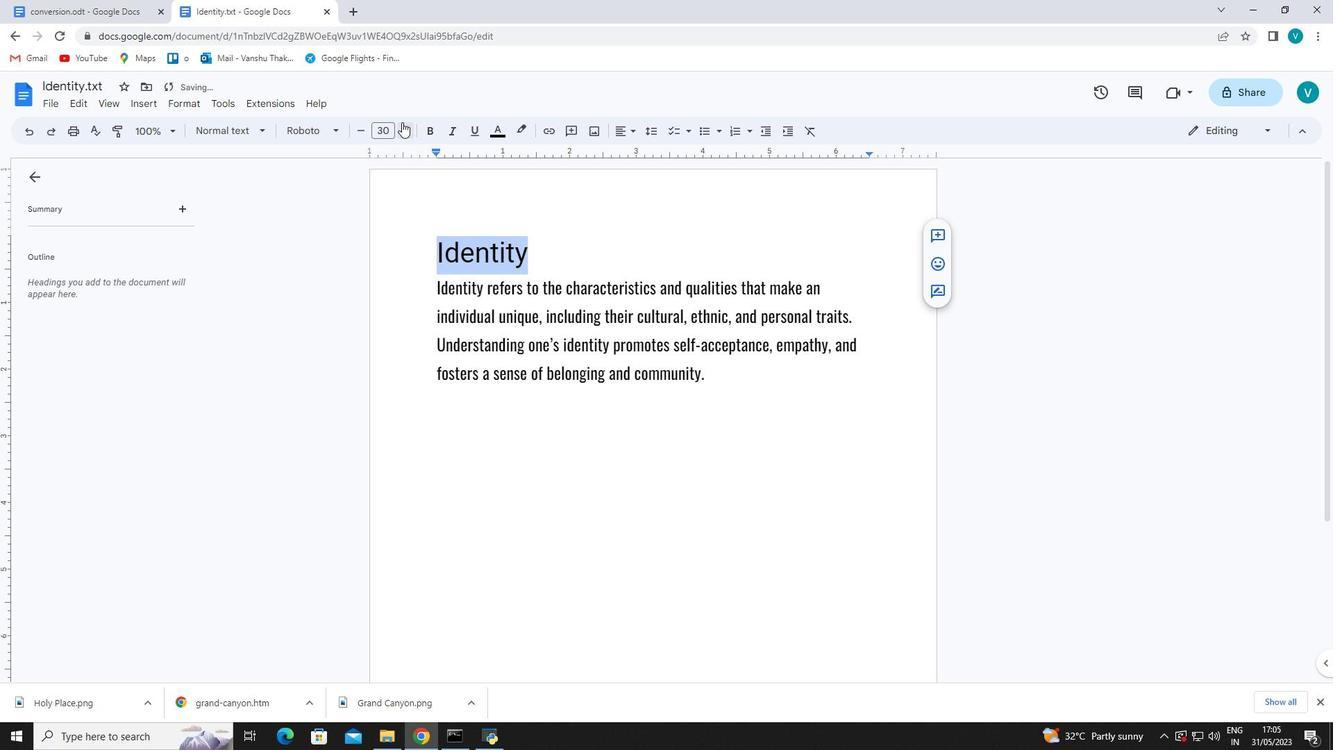 
Action: Mouse pressed left at (402, 122)
Screenshot: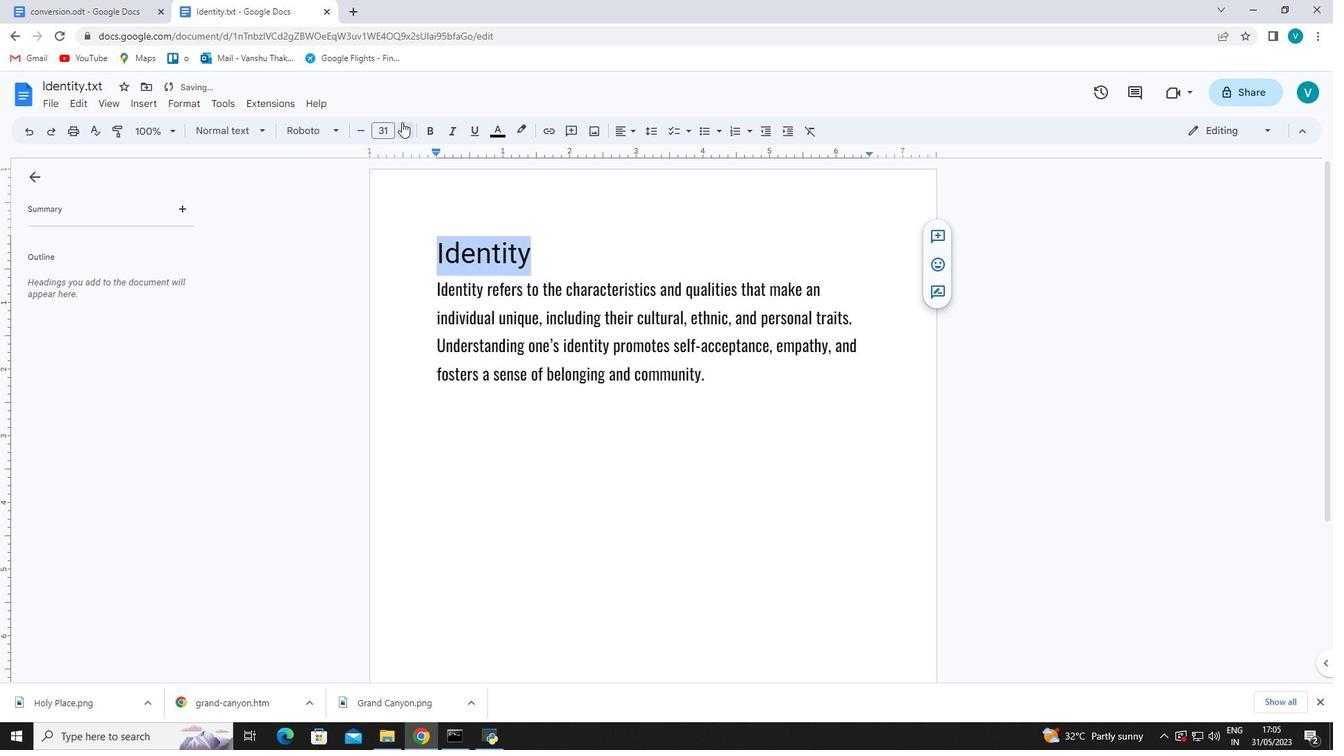 
Action: Mouse pressed left at (402, 122)
Screenshot: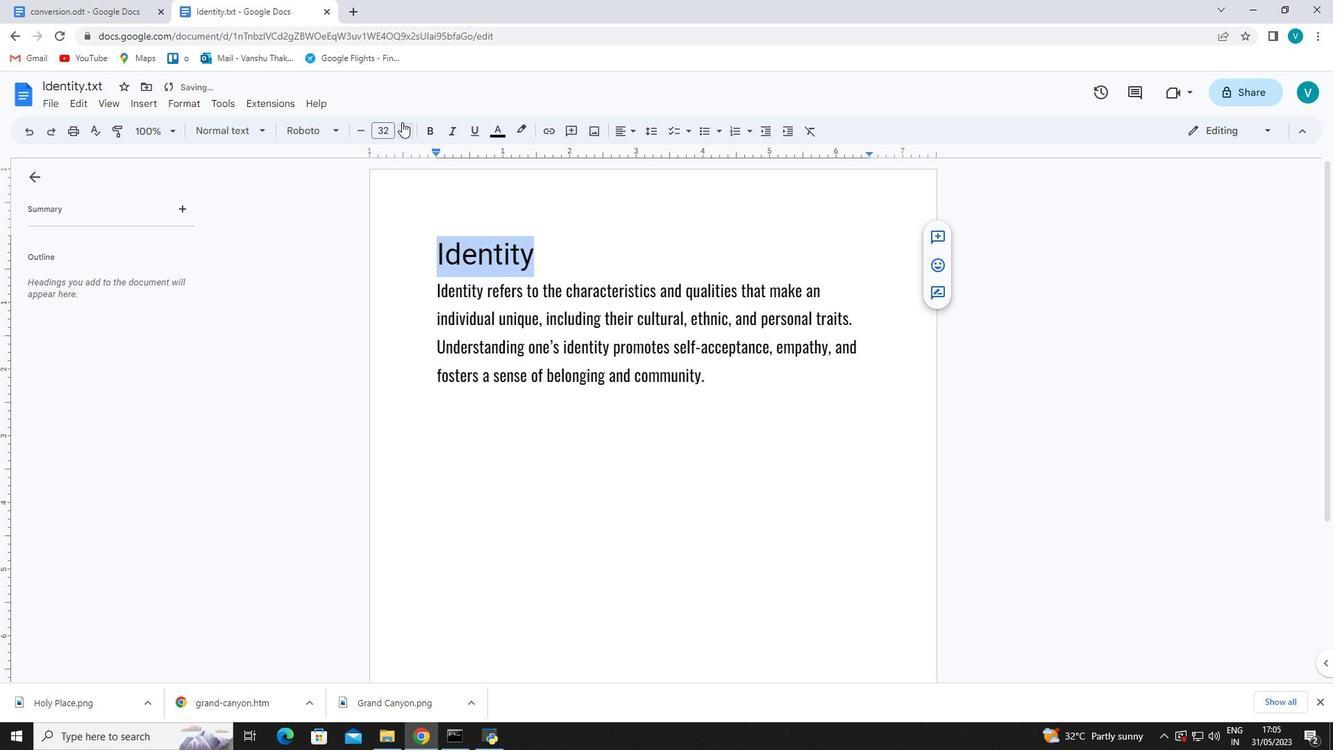 
Action: Mouse pressed left at (402, 122)
Screenshot: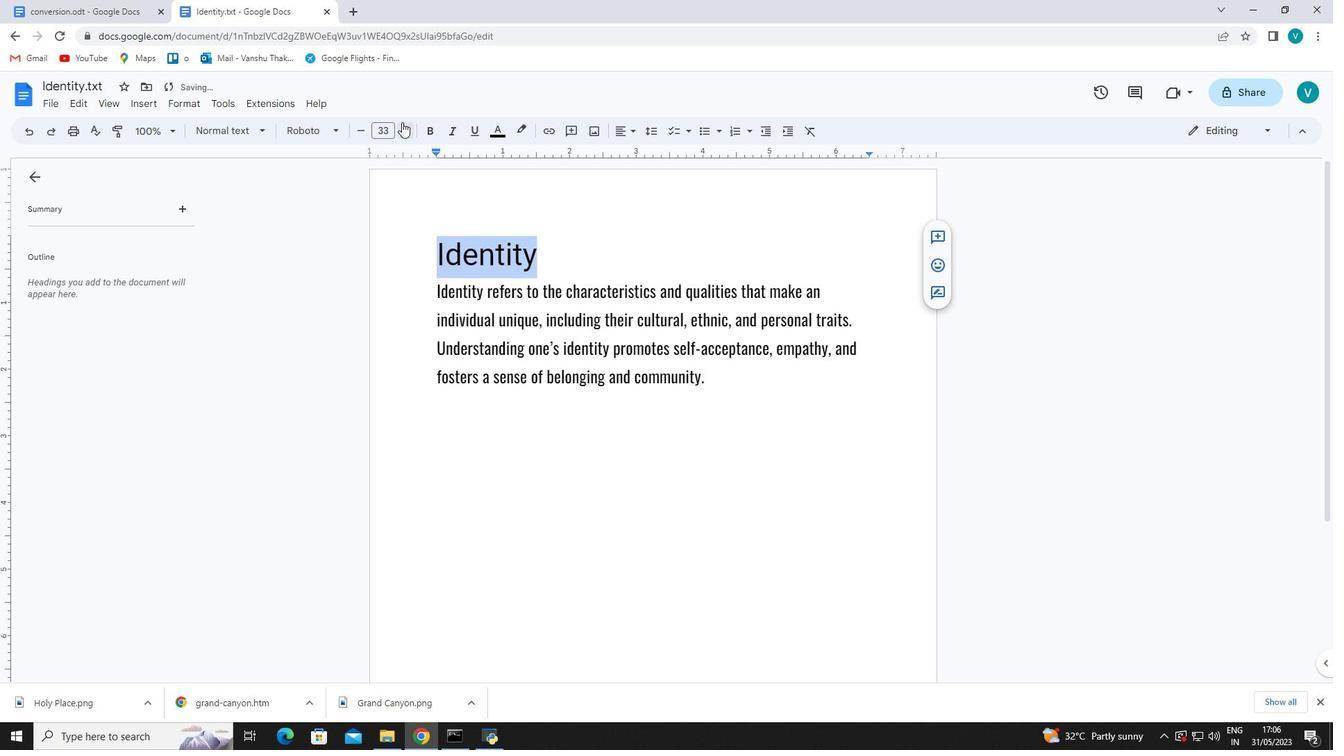 
Action: Mouse pressed left at (402, 122)
Screenshot: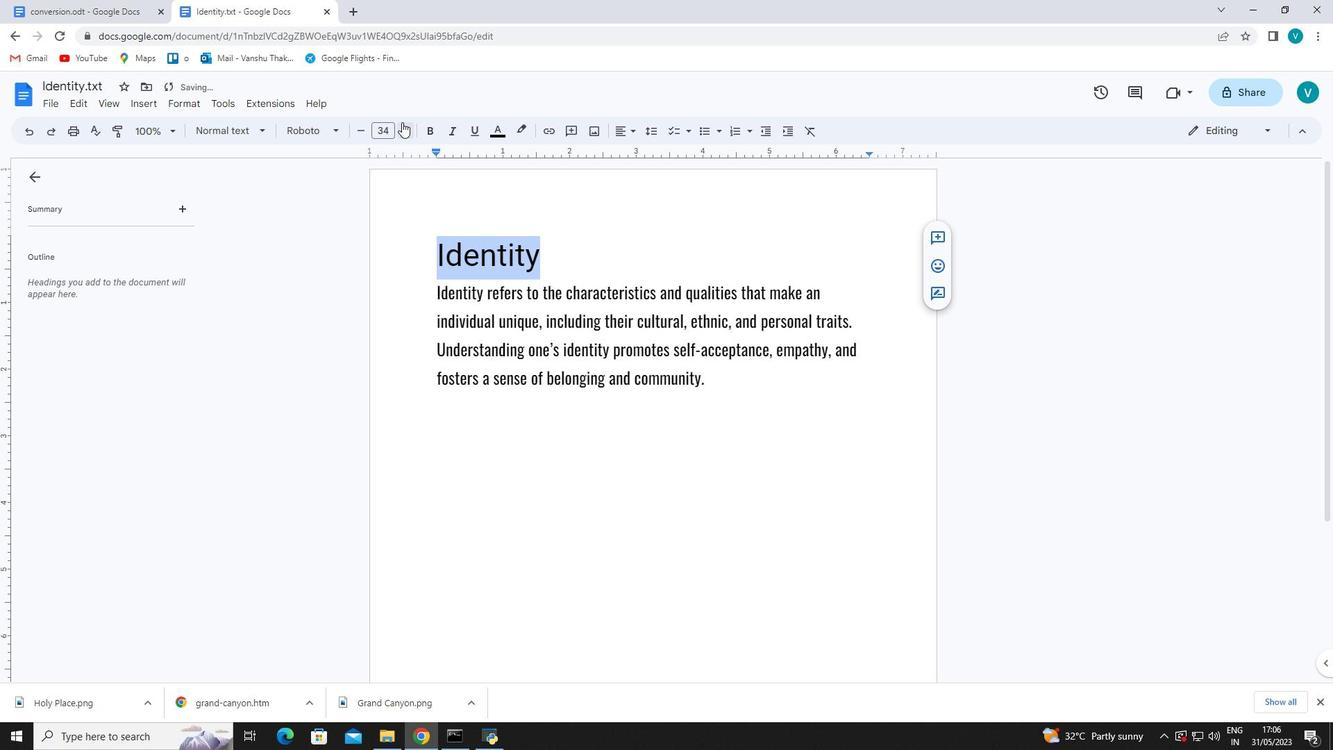 
Action: Mouse pressed left at (402, 122)
Screenshot: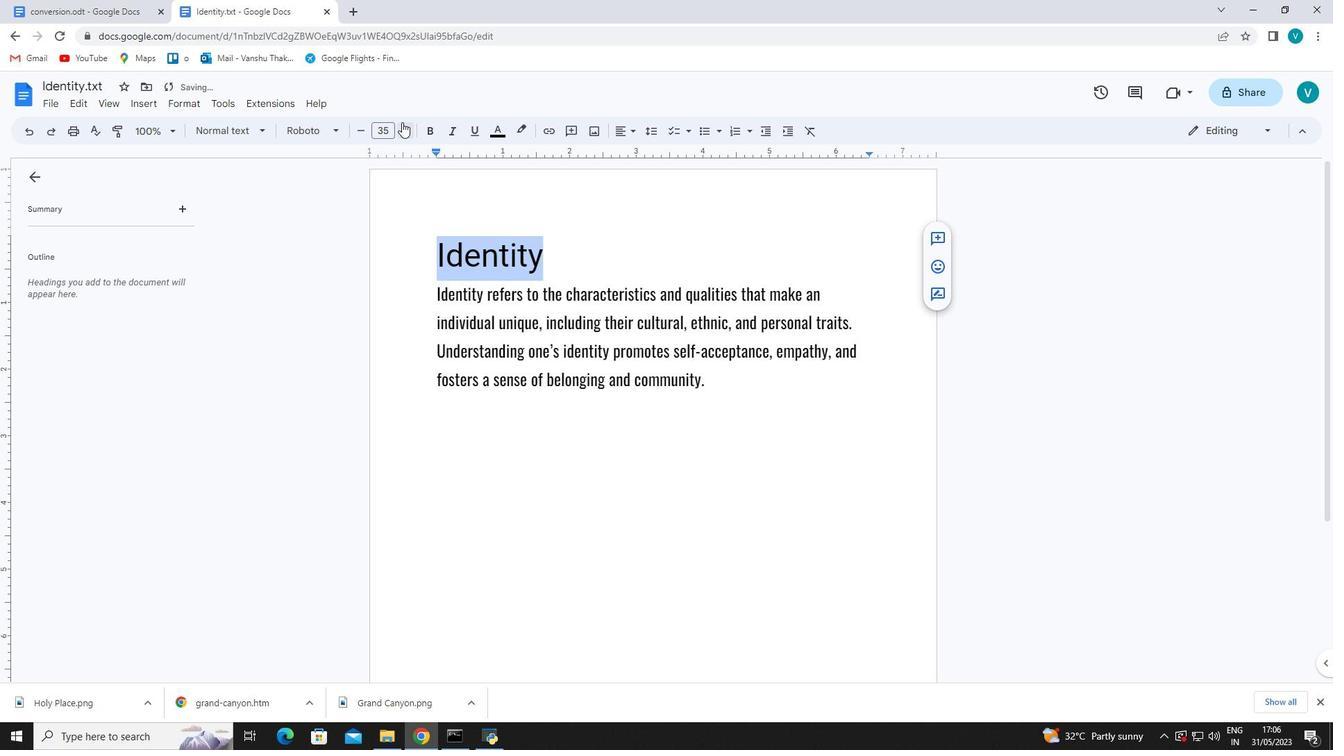 
Action: Mouse moved to (618, 127)
Screenshot: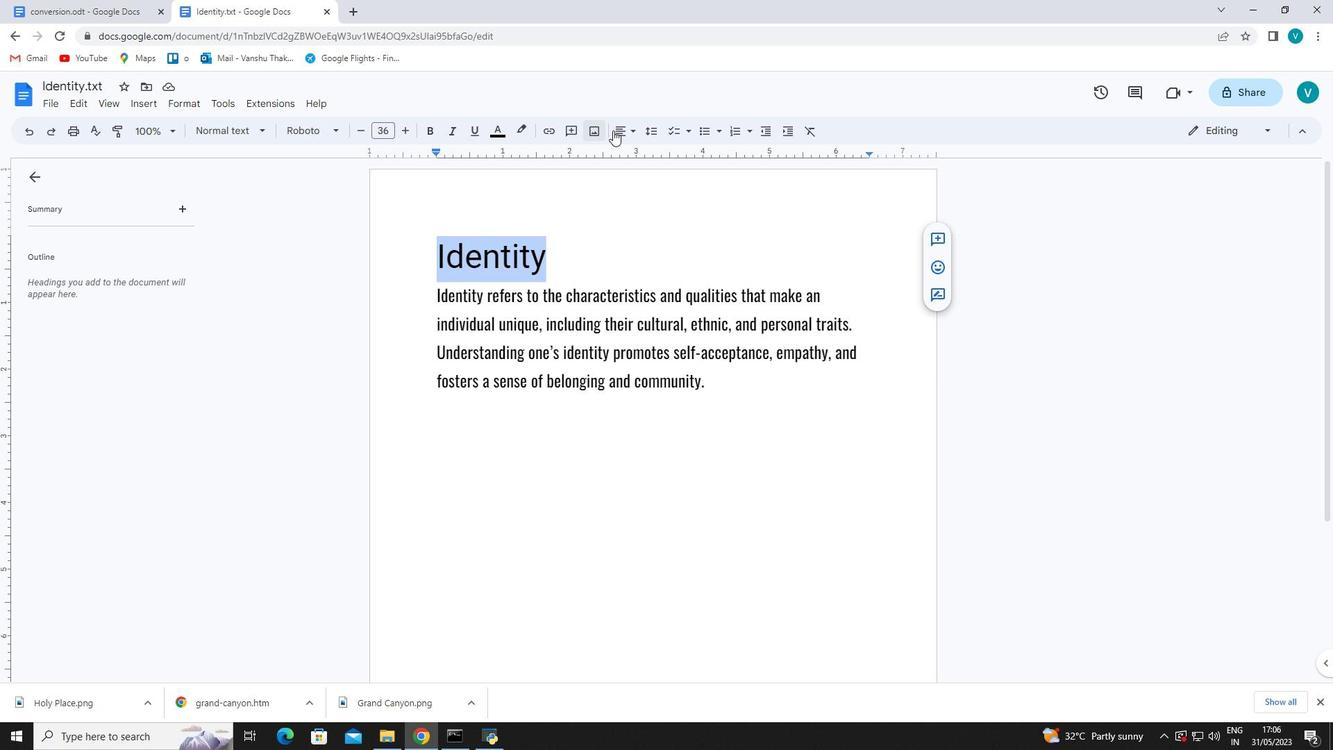 
Action: Mouse pressed left at (618, 127)
Screenshot: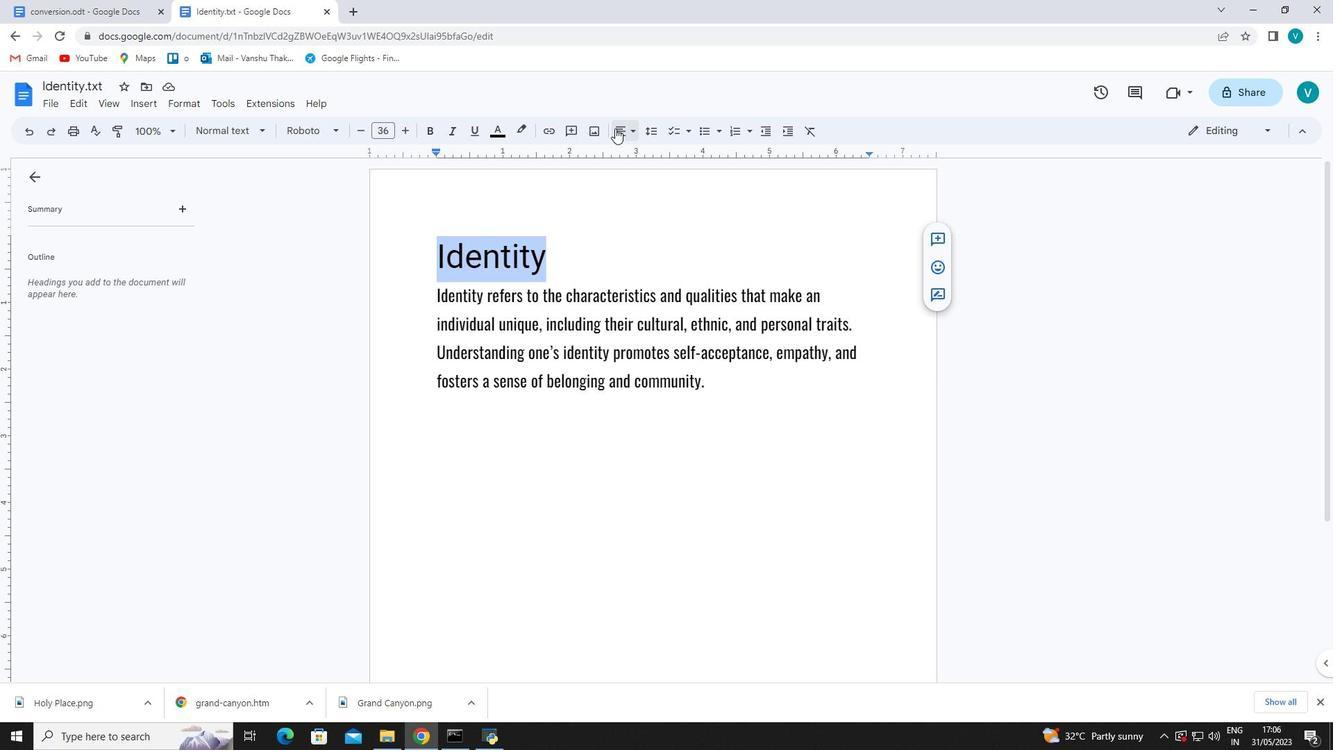 
Action: Mouse moved to (617, 158)
Screenshot: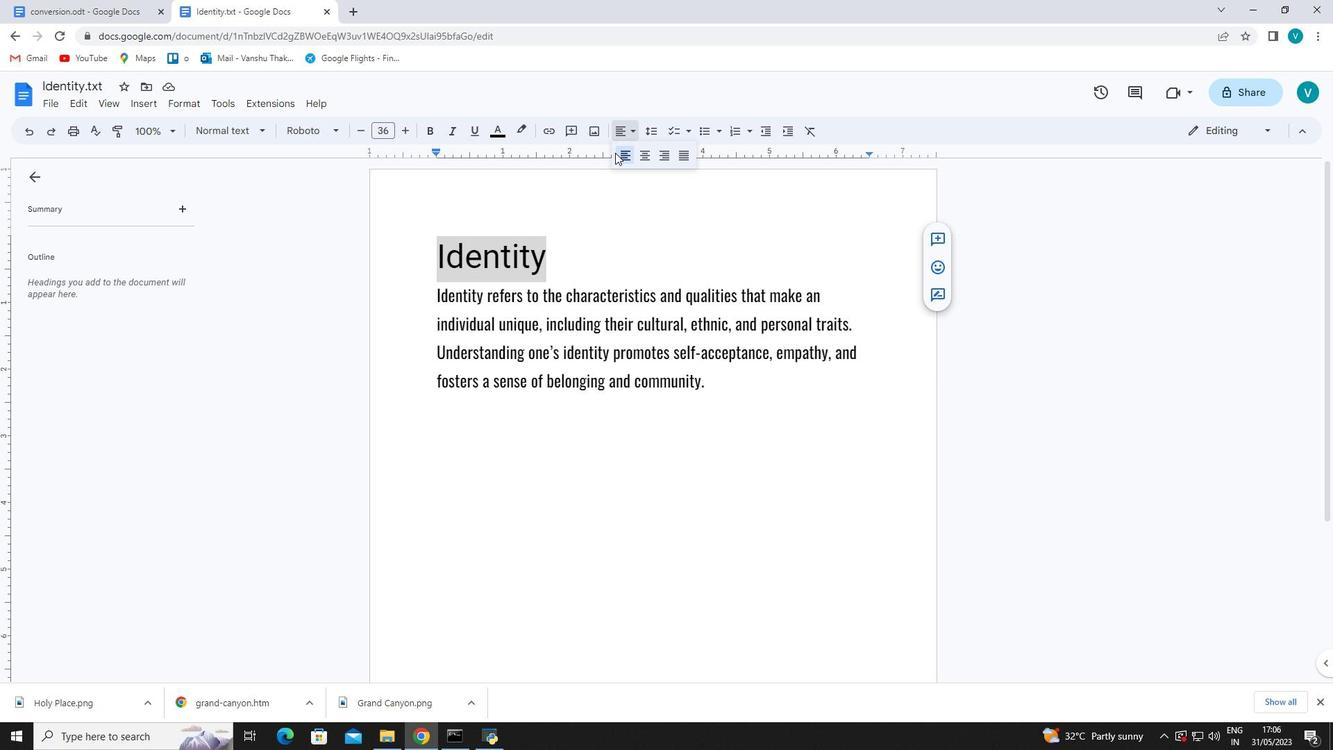 
Action: Mouse pressed left at (617, 158)
Screenshot: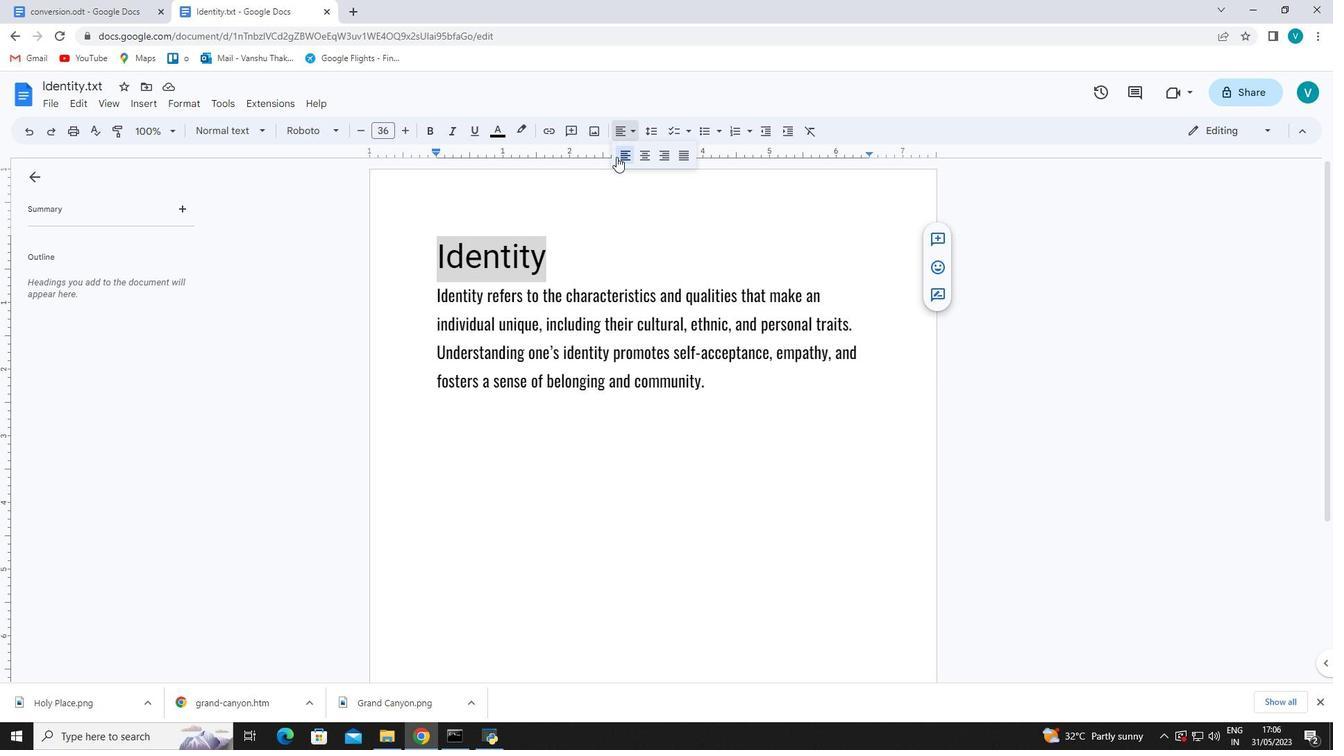 
Action: Mouse moved to (436, 290)
Screenshot: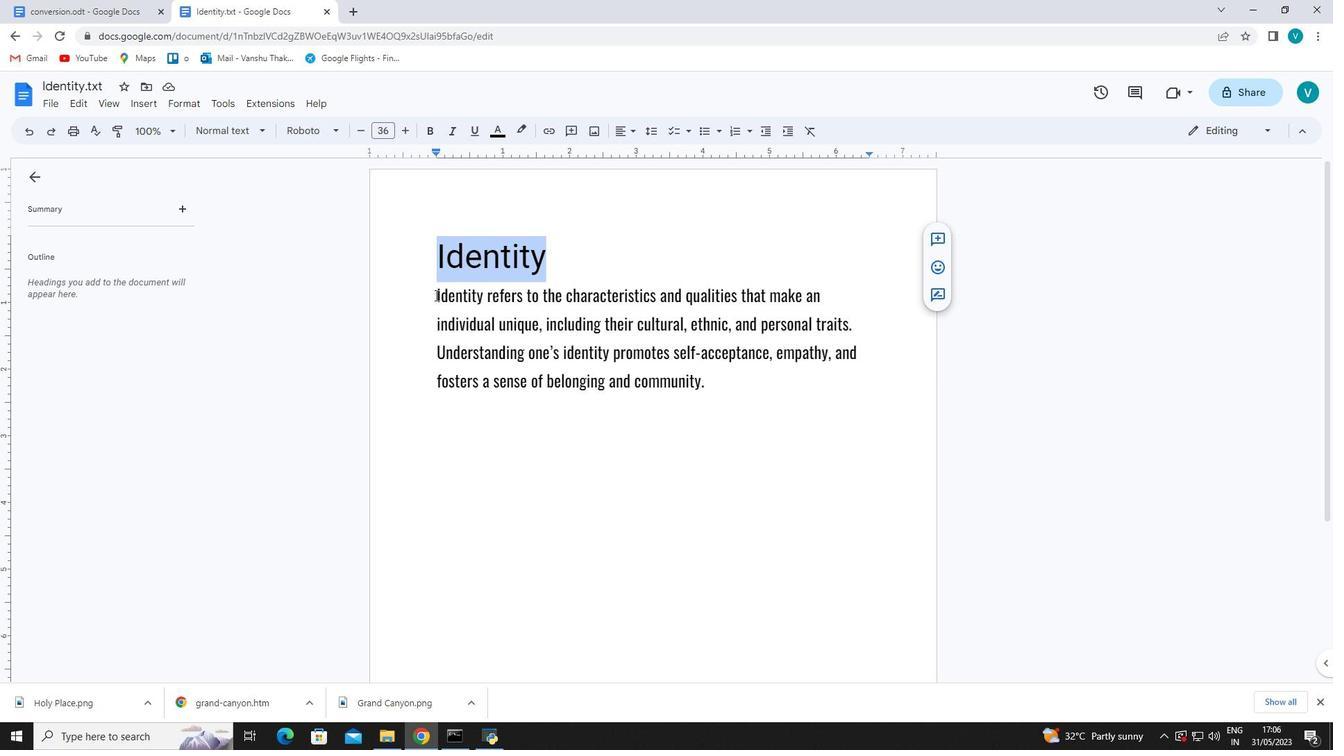 
Action: Mouse pressed left at (436, 290)
Screenshot: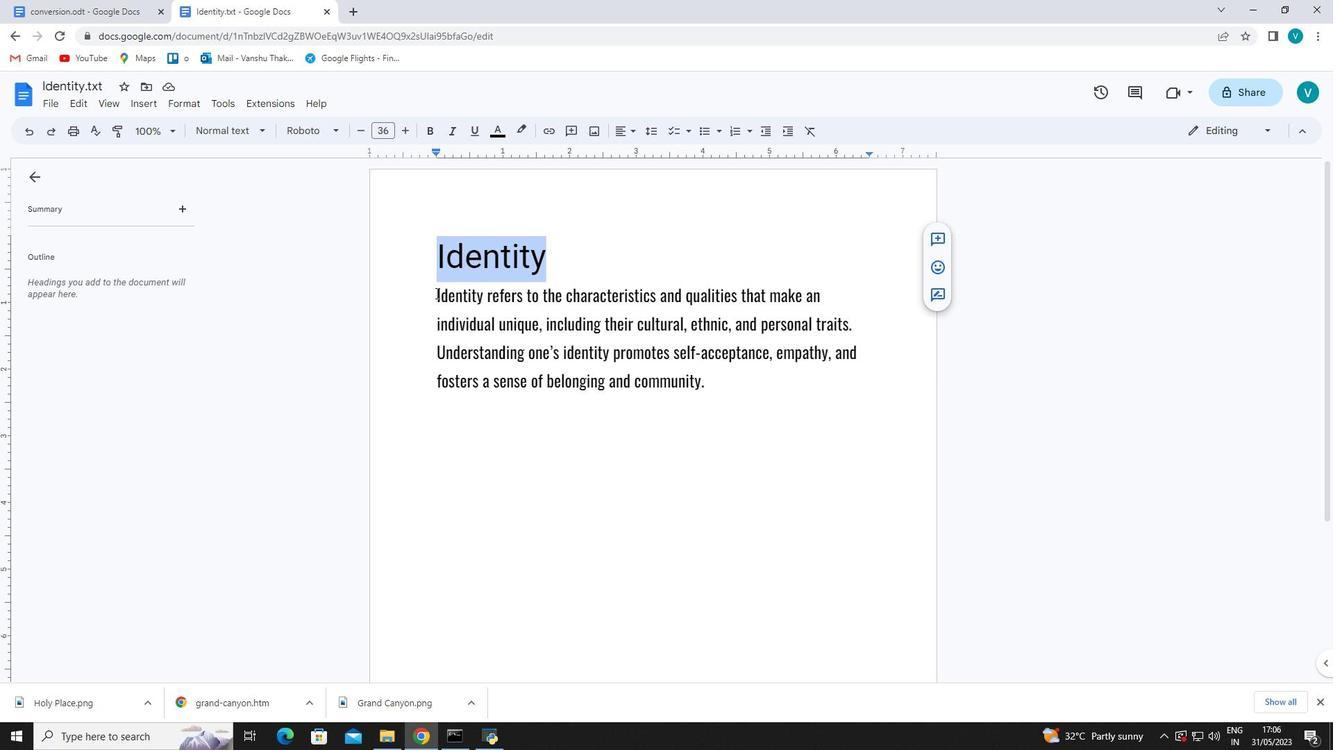 
Action: Mouse moved to (629, 133)
Screenshot: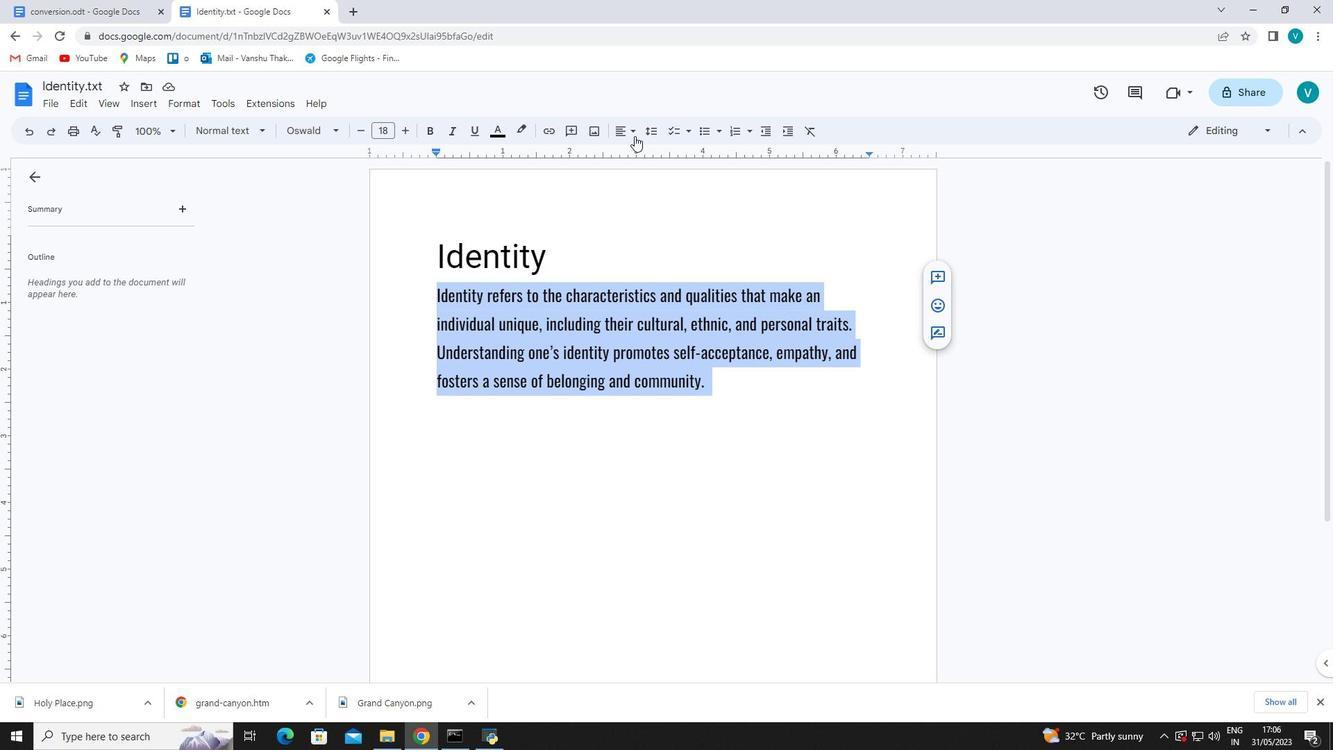 
Action: Mouse pressed left at (629, 133)
Screenshot: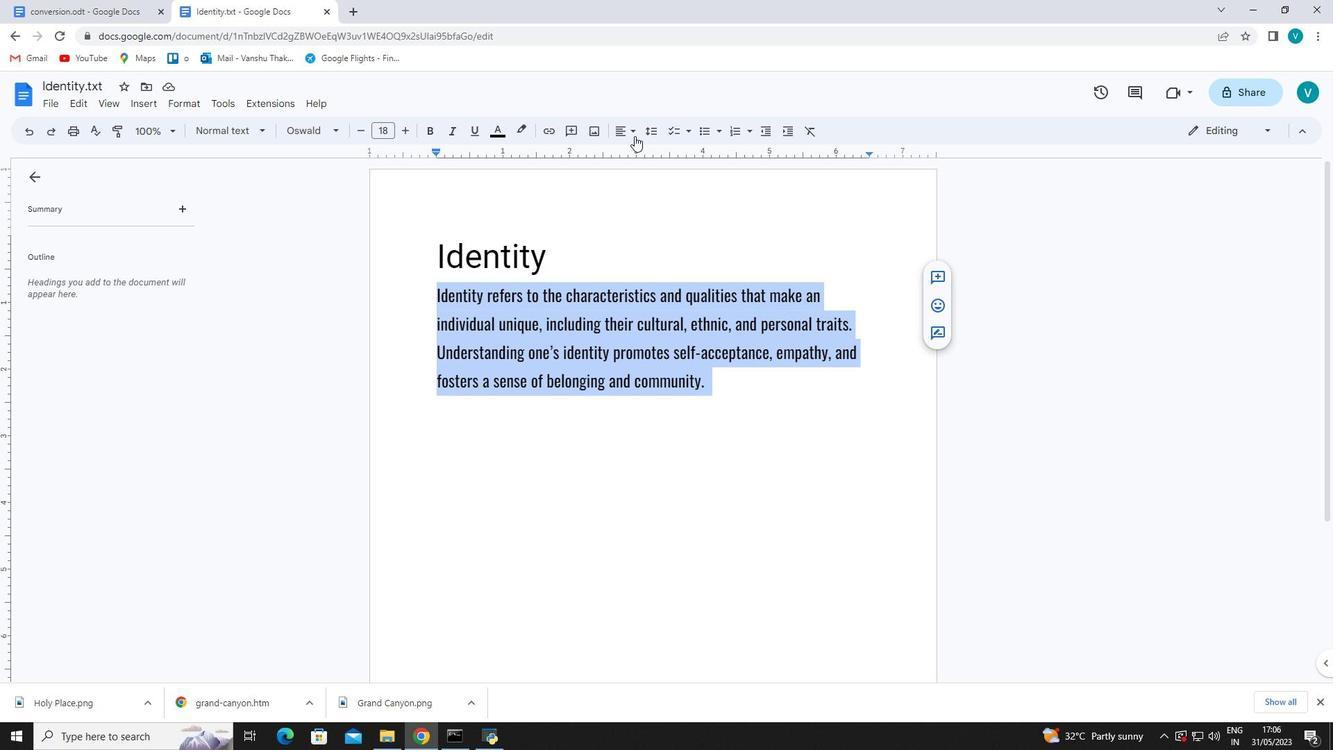
Action: Mouse moved to (621, 151)
Screenshot: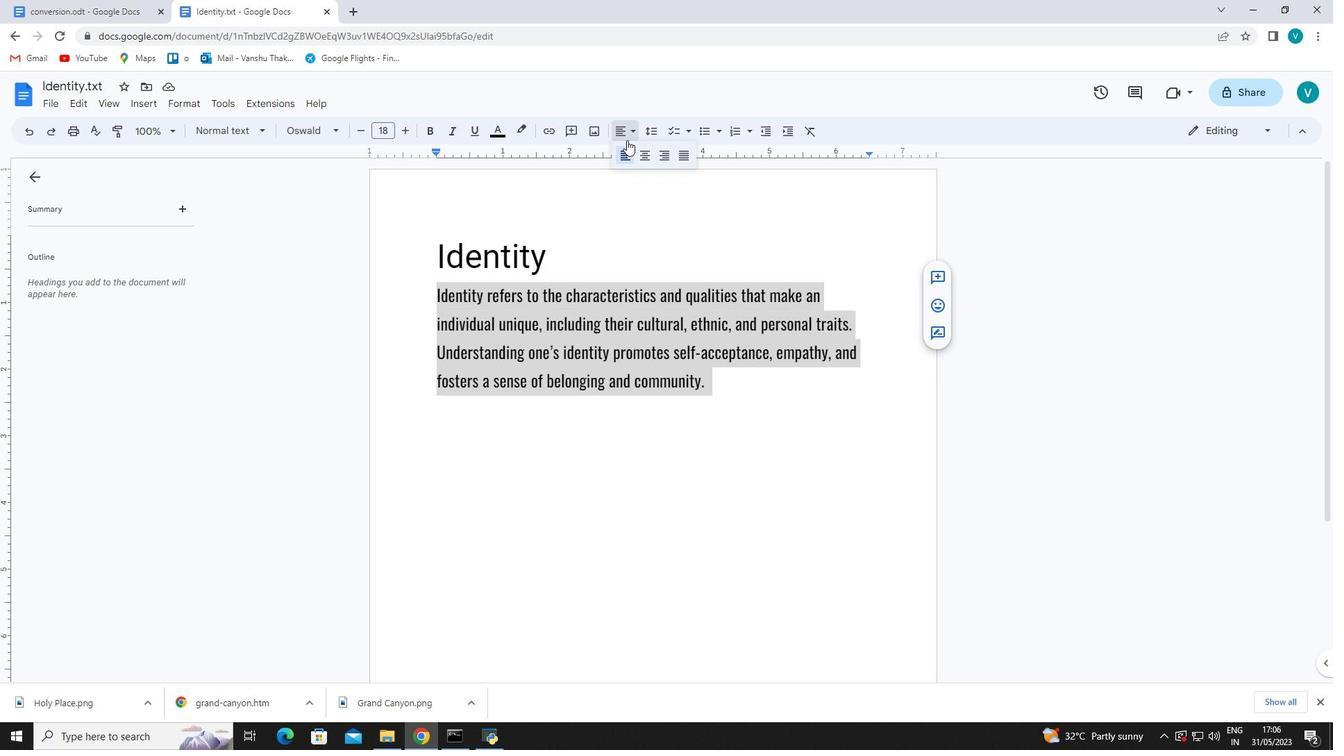 
Action: Mouse pressed left at (621, 151)
Screenshot: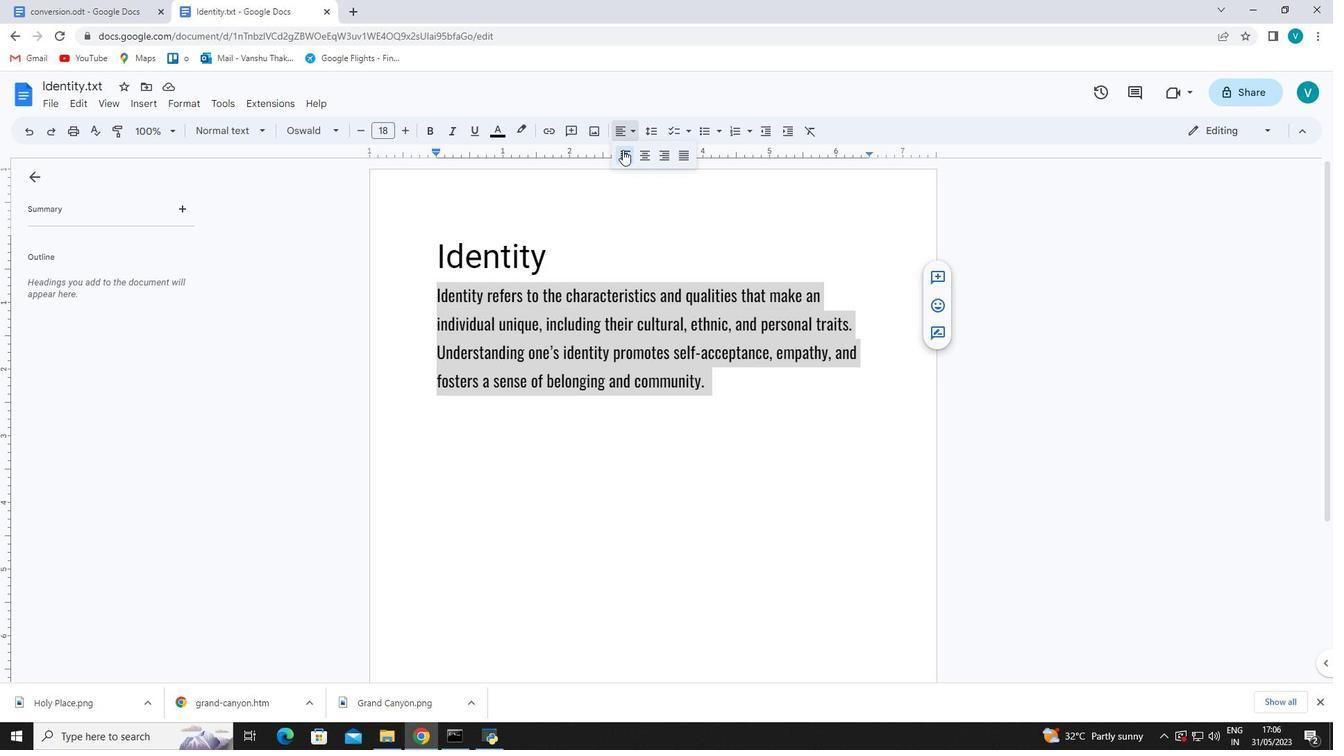 
Action: Mouse moved to (603, 217)
Screenshot: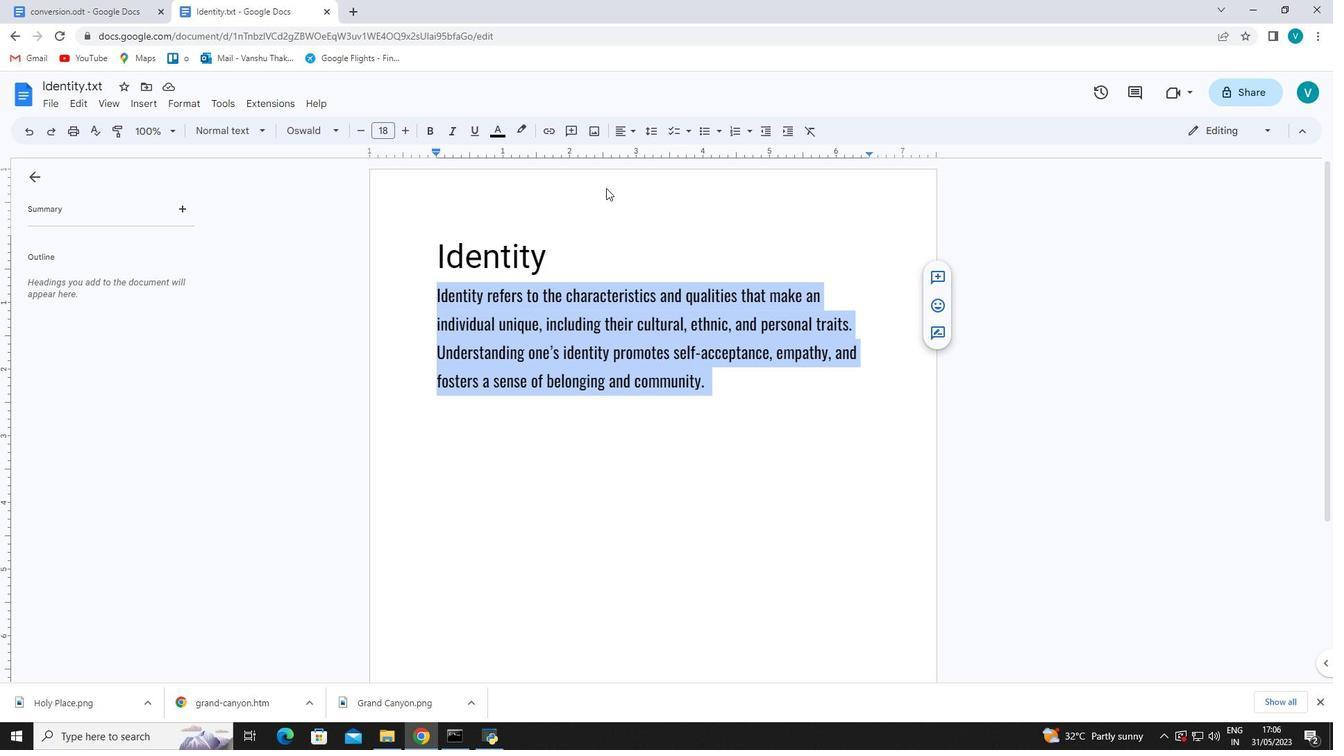 
Action: Mouse pressed left at (603, 217)
Screenshot: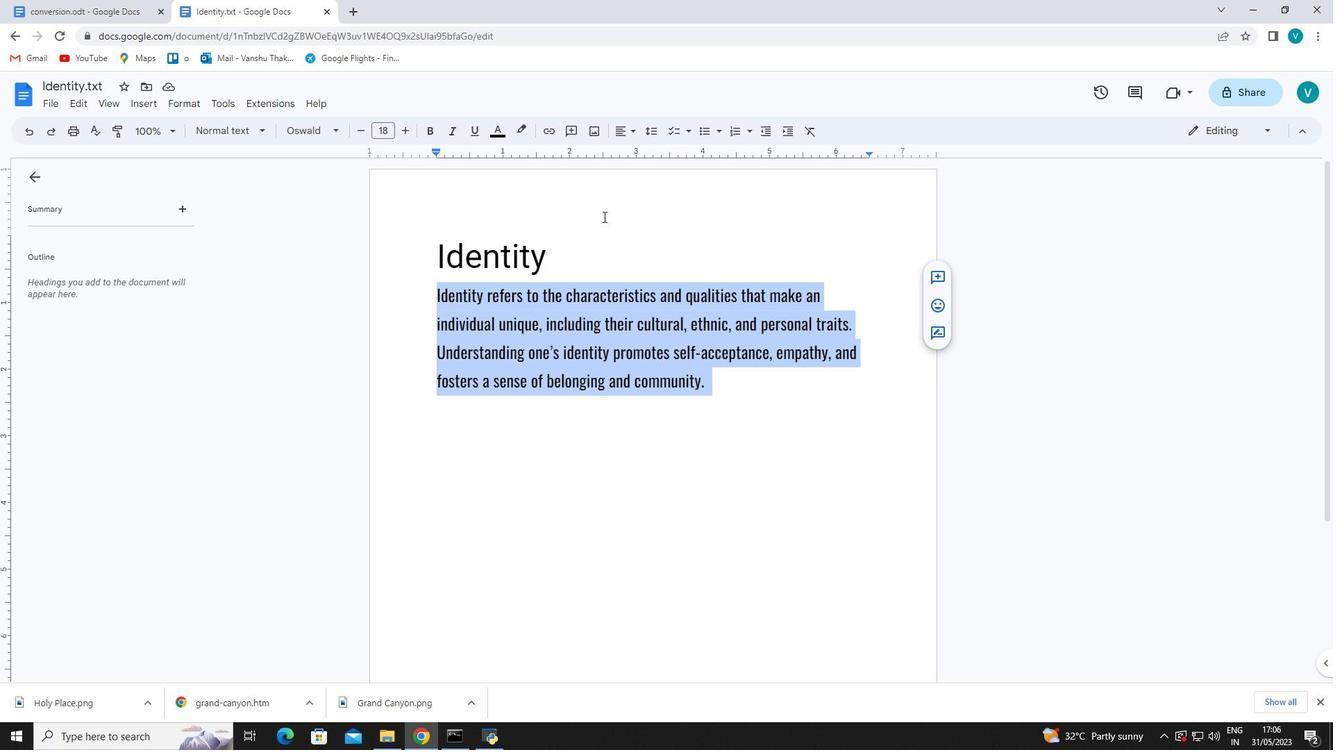 
Action: Mouse moved to (596, 211)
Screenshot: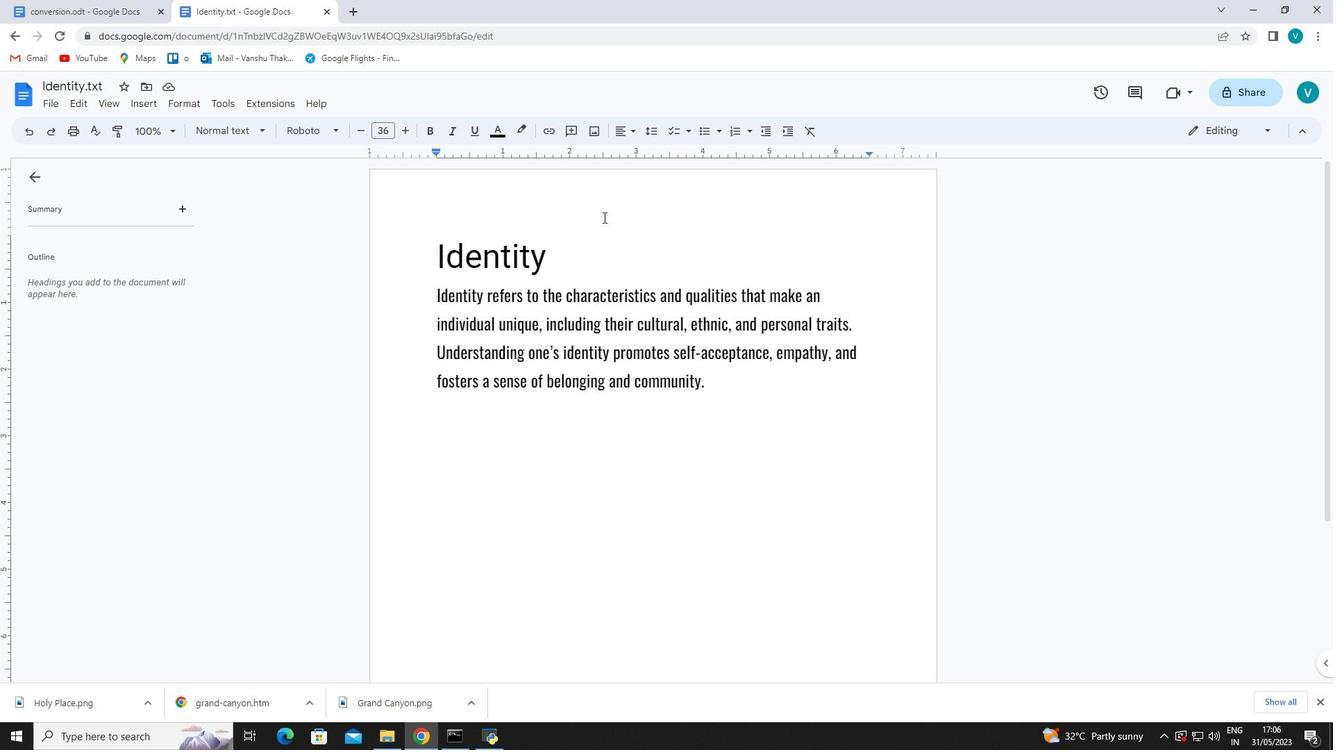 
